 Task: Plan a trip to Budapest VIII. kerÃ¼let, Hungary from 24th December, 2023 to 30th December, 2023 for 8 adults, 2 children. Place can be entire room or shared room with 4 bedrooms having 8 beds and 4 bathrooms. Property type can be house. Amenities needed are: wifi, TV, free parkinig on premises, gym, breakfast.
Action: Mouse pressed left at (415, 104)
Screenshot: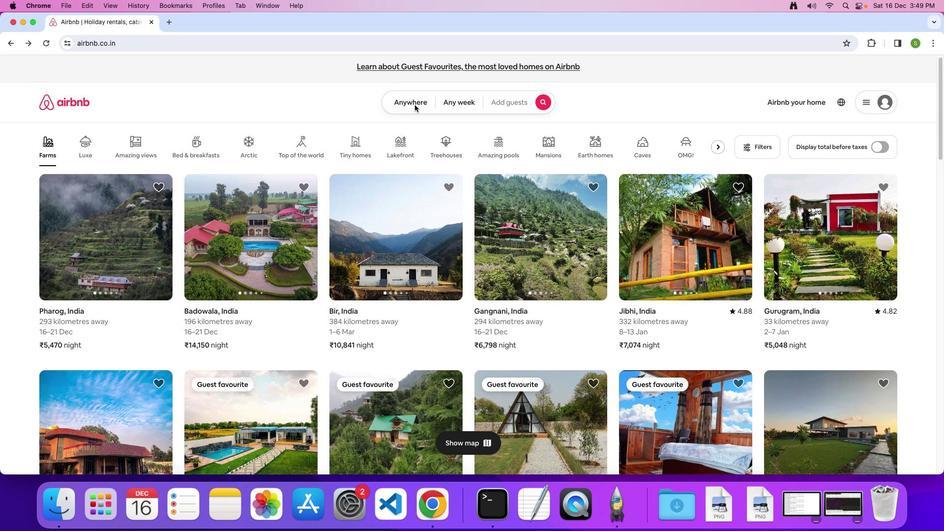 
Action: Mouse moved to (415, 104)
Screenshot: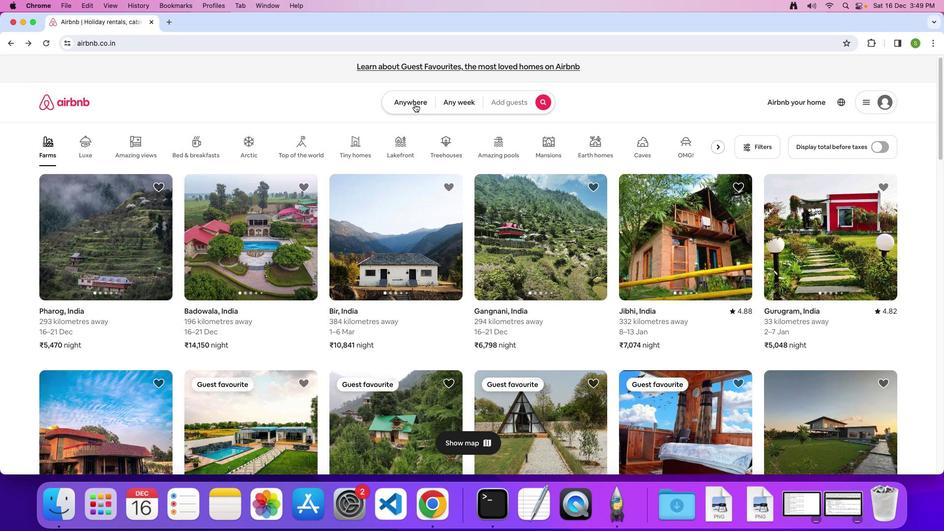 
Action: Mouse pressed left at (415, 104)
Screenshot: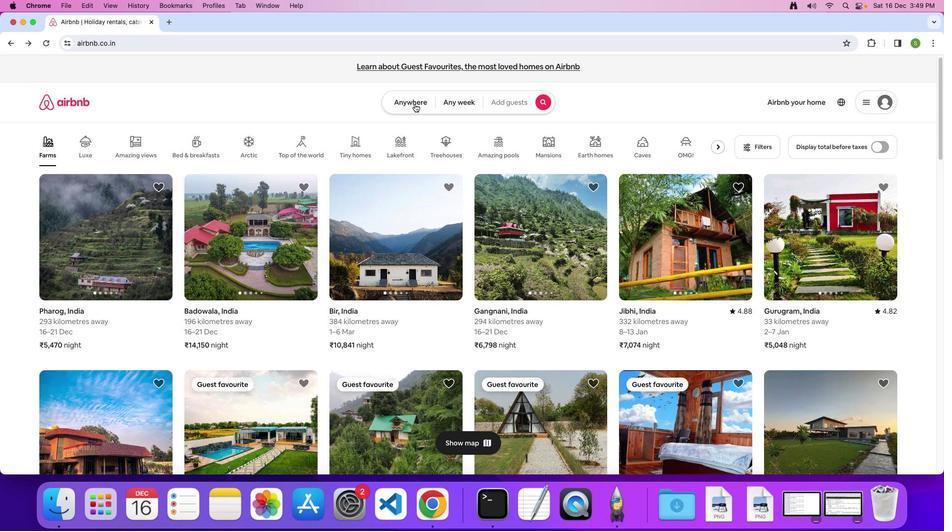 
Action: Mouse moved to (340, 140)
Screenshot: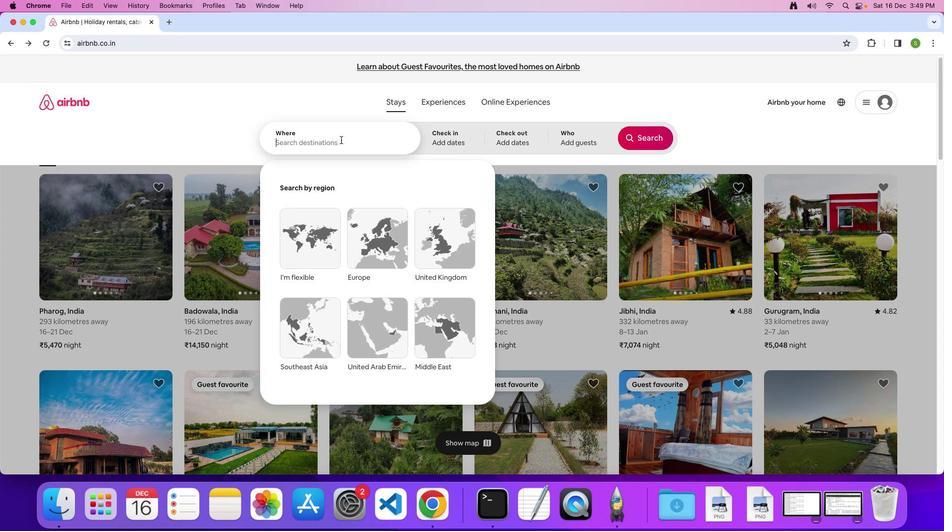 
Action: Mouse pressed left at (340, 140)
Screenshot: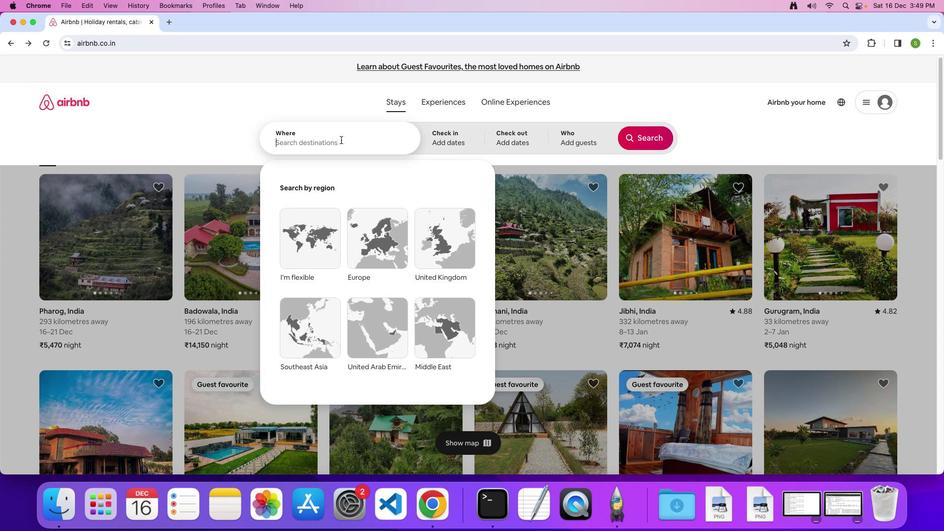 
Action: Mouse moved to (341, 140)
Screenshot: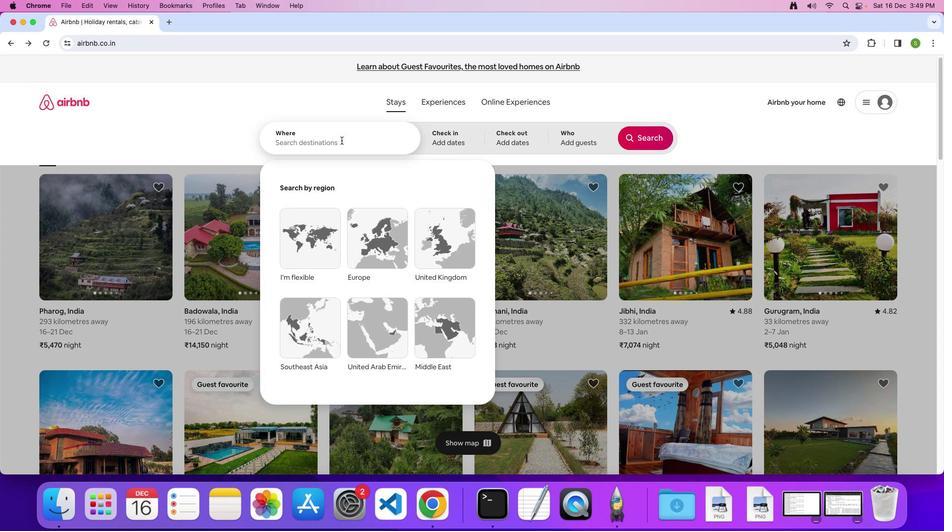 
Action: Key pressed 'B'Key.caps_lock'u''d''a''p''e''s''t'Key.spaceKey.shift'V''l''l''.'Key.space'k''e''r''u''l''e''t'','Key.spaceKey.shift'H''u''n''g''a''r''y'Key.enter
Screenshot: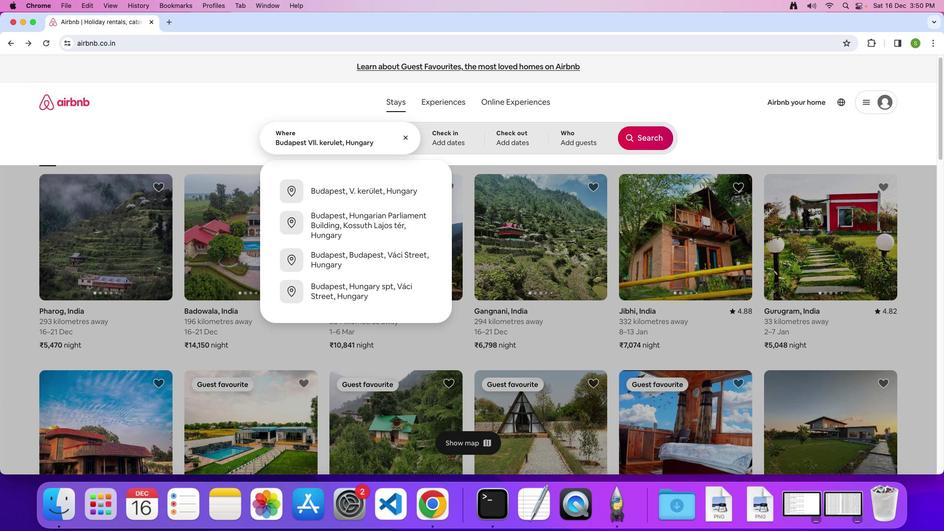 
Action: Mouse moved to (304, 358)
Screenshot: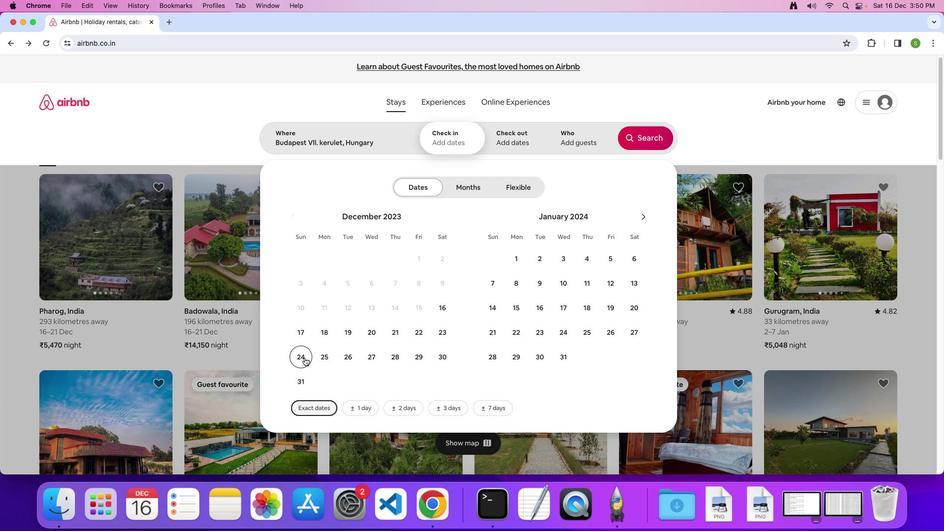 
Action: Mouse pressed left at (304, 358)
Screenshot: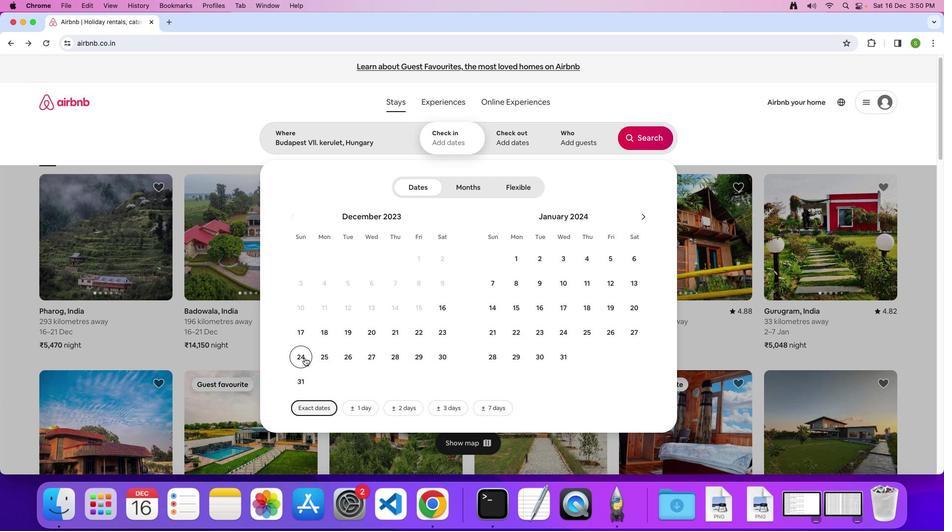 
Action: Mouse moved to (437, 358)
Screenshot: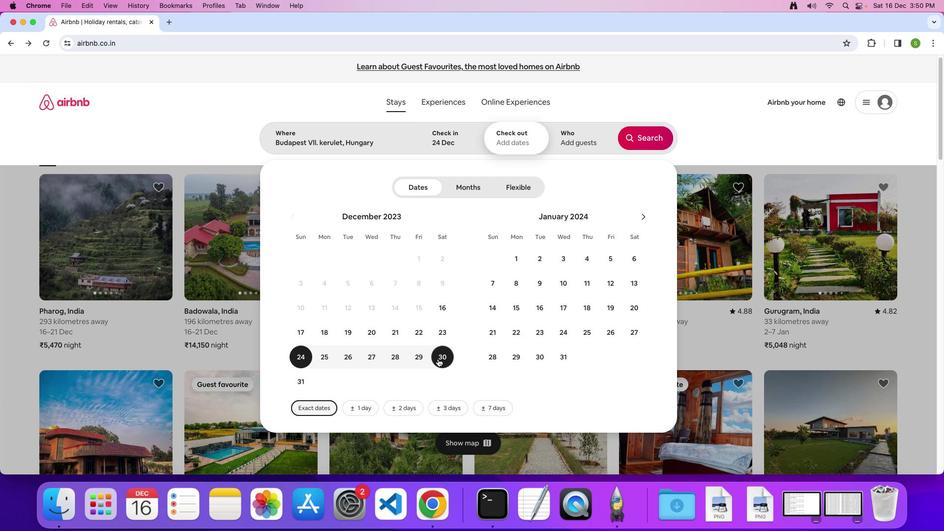
Action: Mouse pressed left at (437, 358)
Screenshot: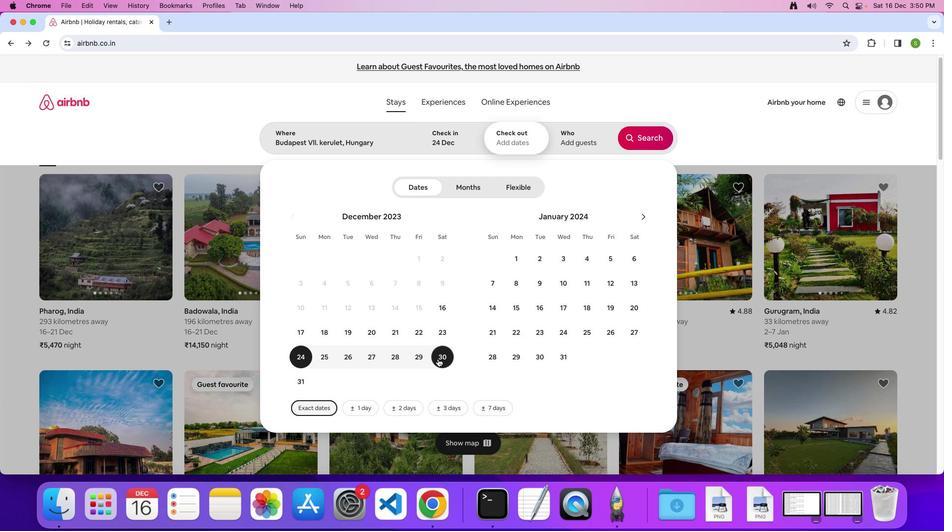 
Action: Mouse moved to (568, 142)
Screenshot: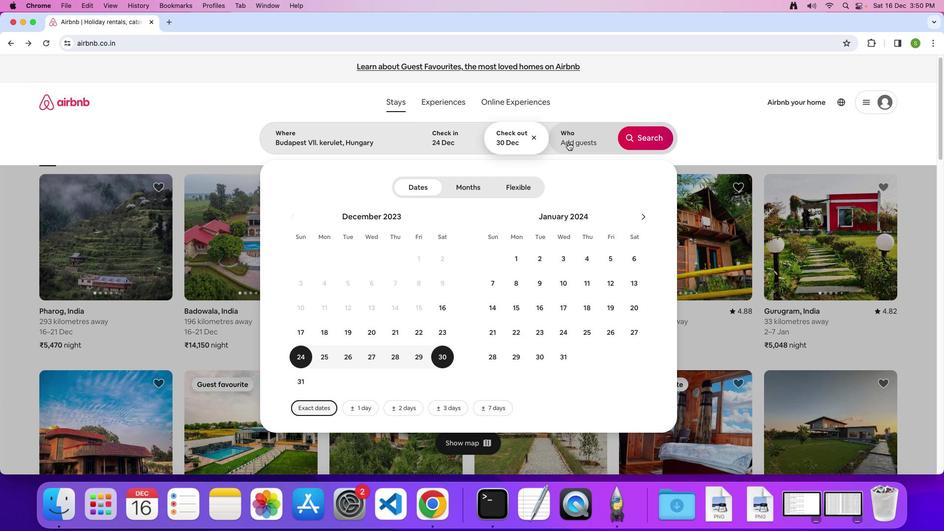
Action: Mouse pressed left at (568, 142)
Screenshot: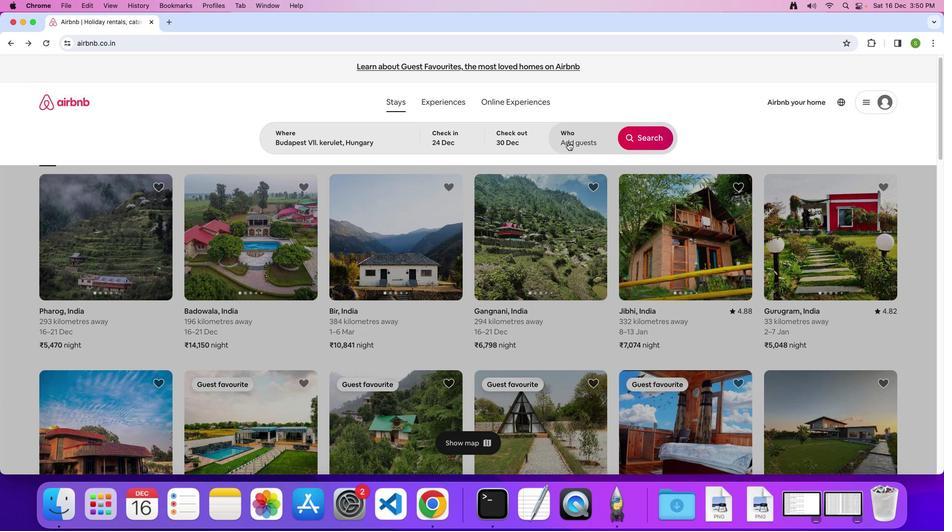 
Action: Mouse moved to (648, 188)
Screenshot: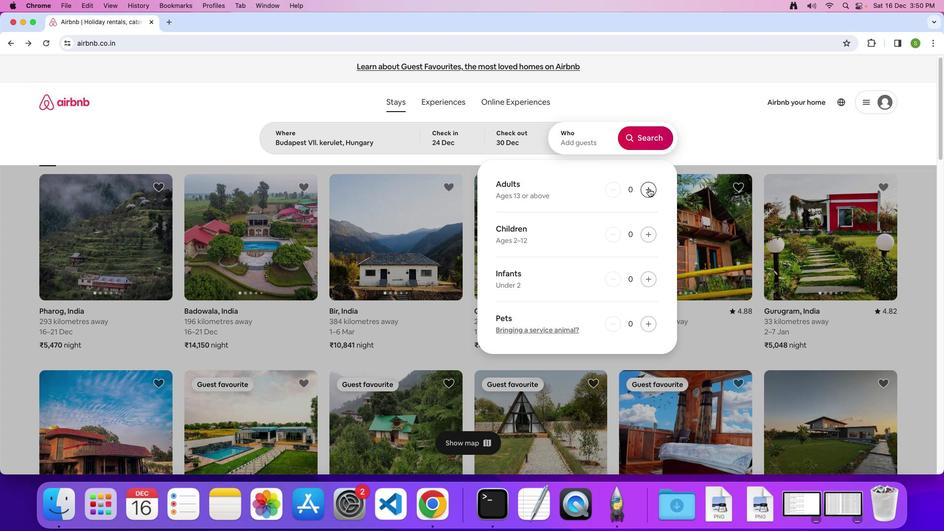 
Action: Mouse pressed left at (648, 188)
Screenshot: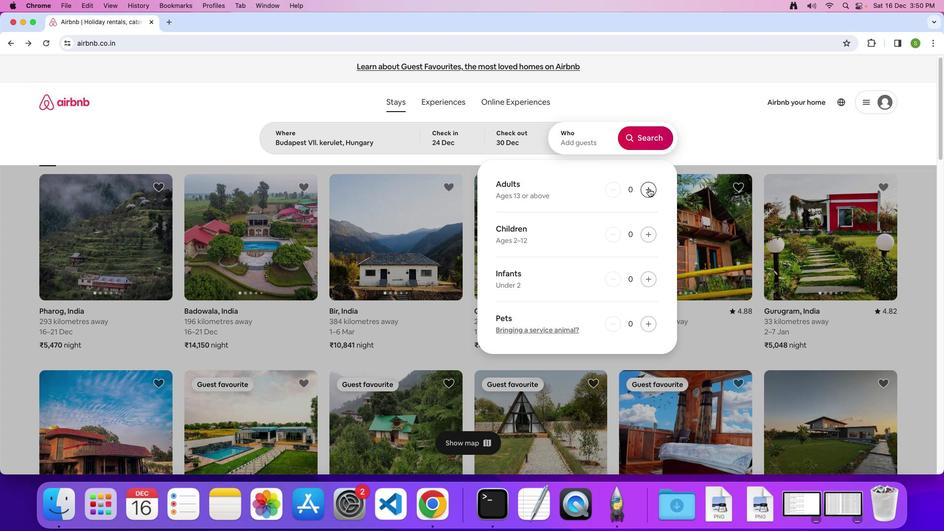 
Action: Mouse moved to (648, 188)
Screenshot: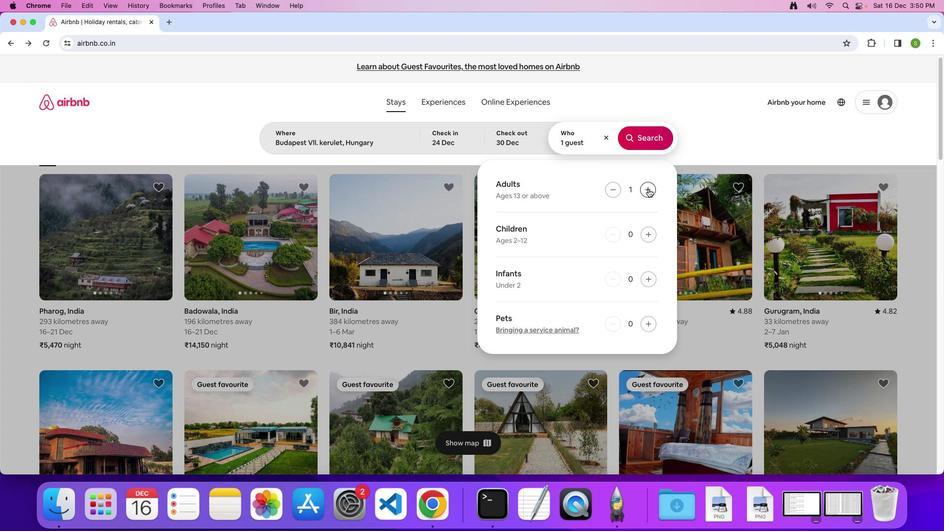 
Action: Mouse pressed left at (648, 188)
Screenshot: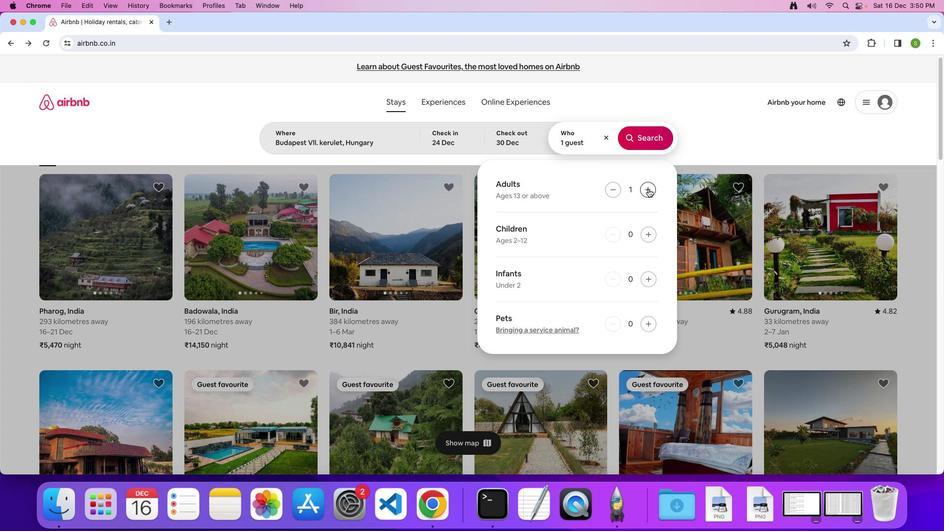 
Action: Mouse pressed left at (648, 188)
Screenshot: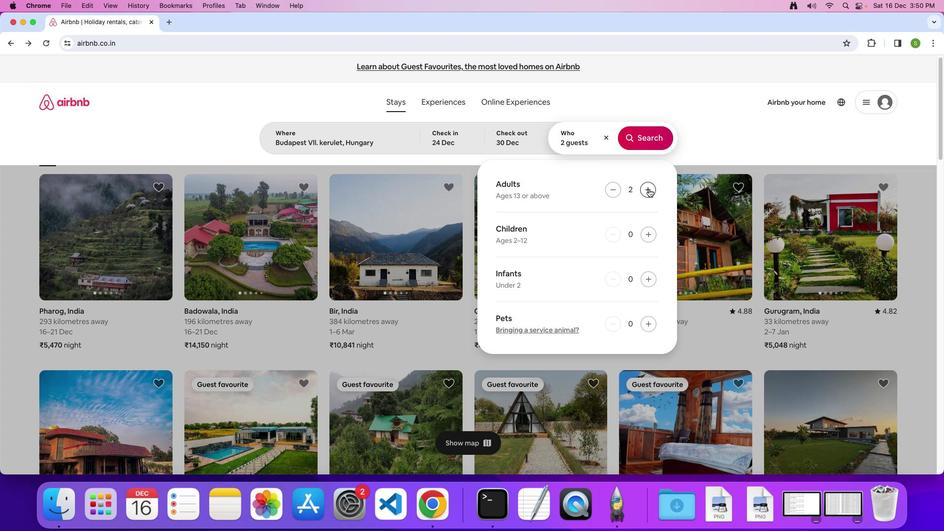 
Action: Mouse moved to (648, 189)
Screenshot: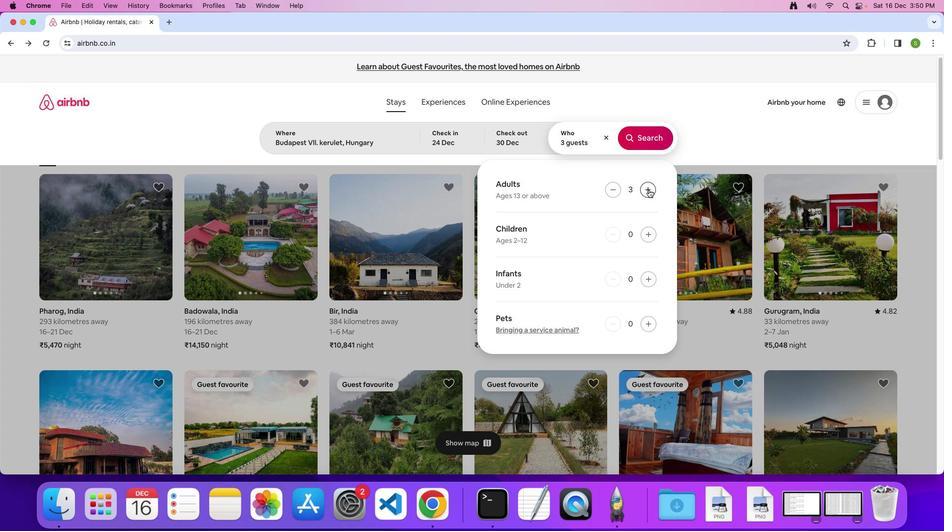 
Action: Mouse pressed left at (648, 189)
Screenshot: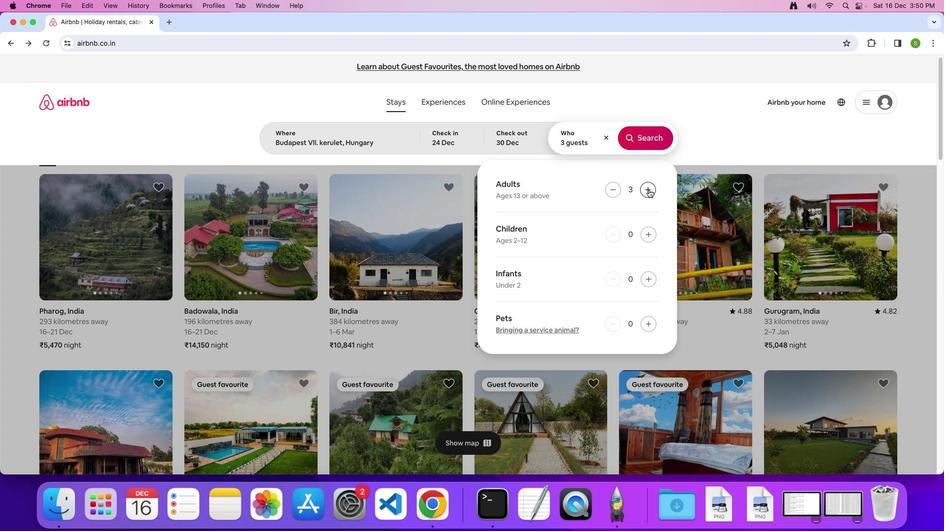 
Action: Mouse pressed left at (648, 189)
Screenshot: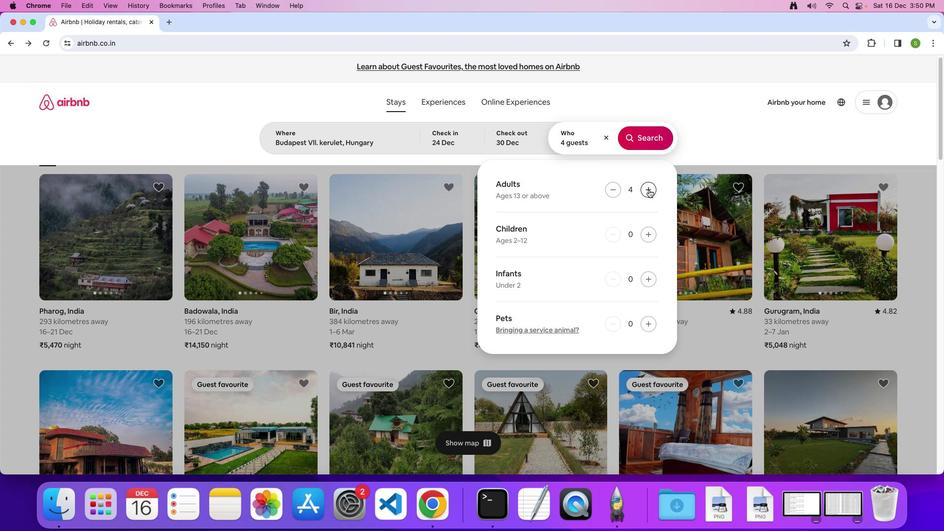 
Action: Mouse pressed left at (648, 189)
Screenshot: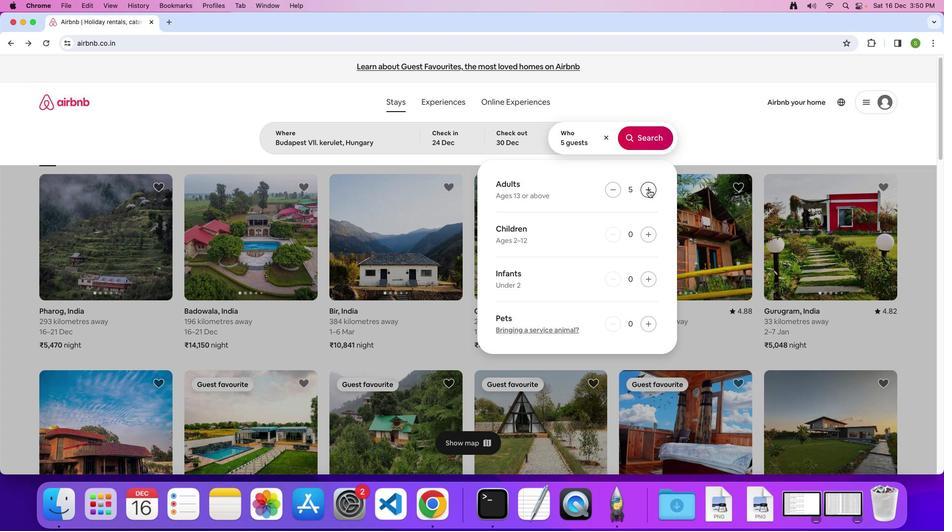 
Action: Mouse pressed left at (648, 189)
Screenshot: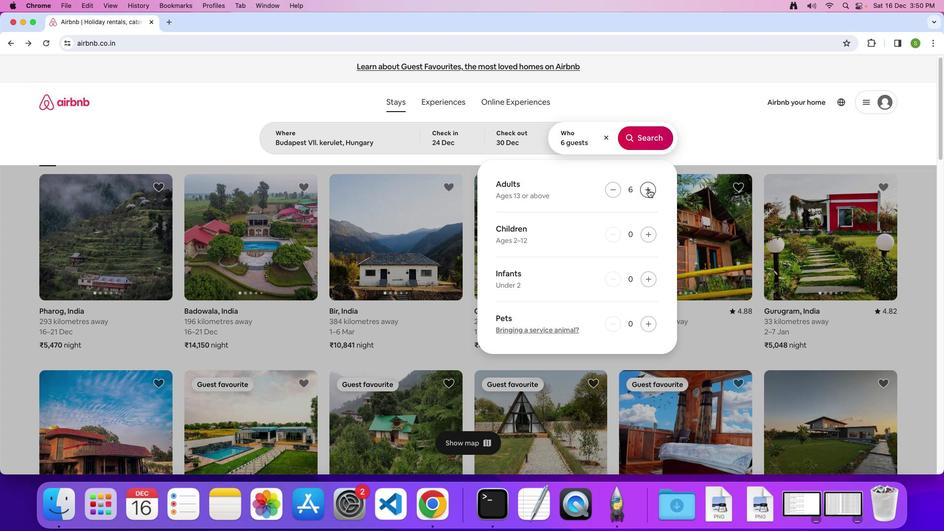 
Action: Mouse pressed left at (648, 189)
Screenshot: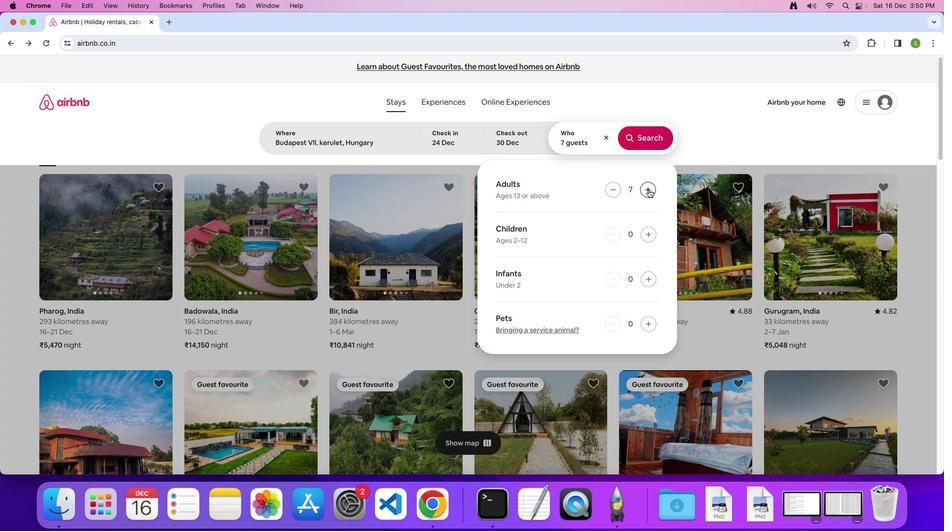 
Action: Mouse moved to (646, 232)
Screenshot: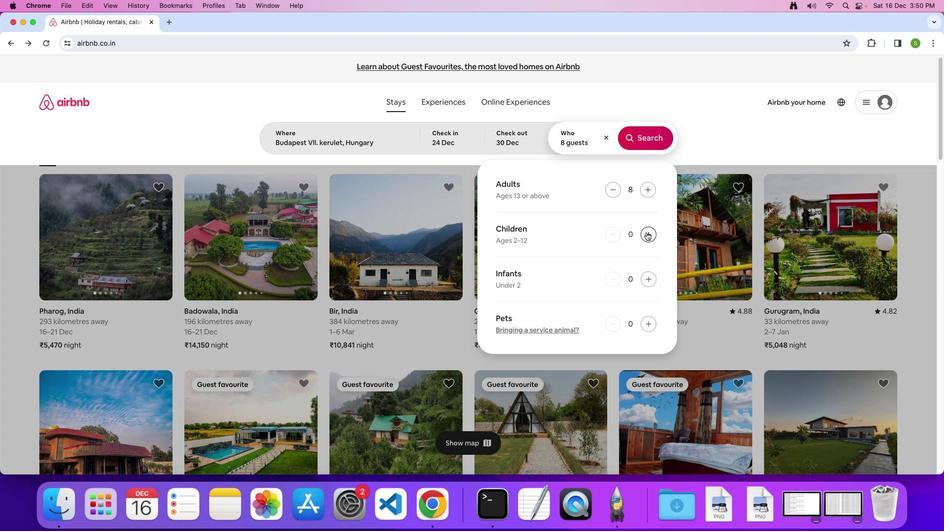 
Action: Mouse pressed left at (646, 232)
Screenshot: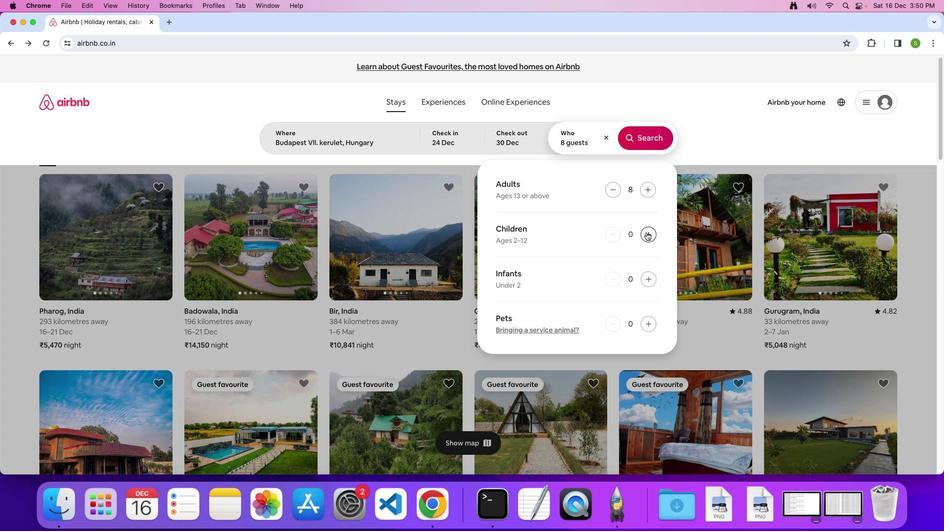 
Action: Mouse moved to (646, 232)
Screenshot: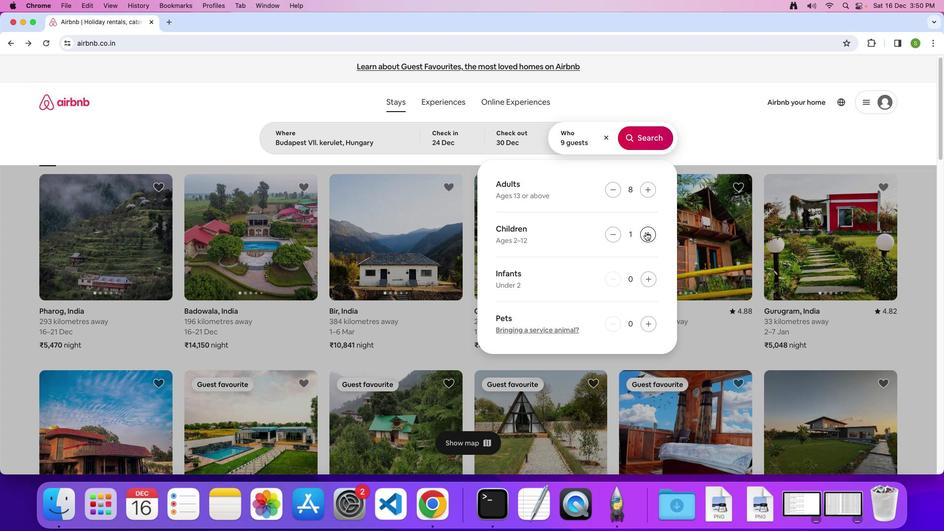 
Action: Mouse pressed left at (646, 232)
Screenshot: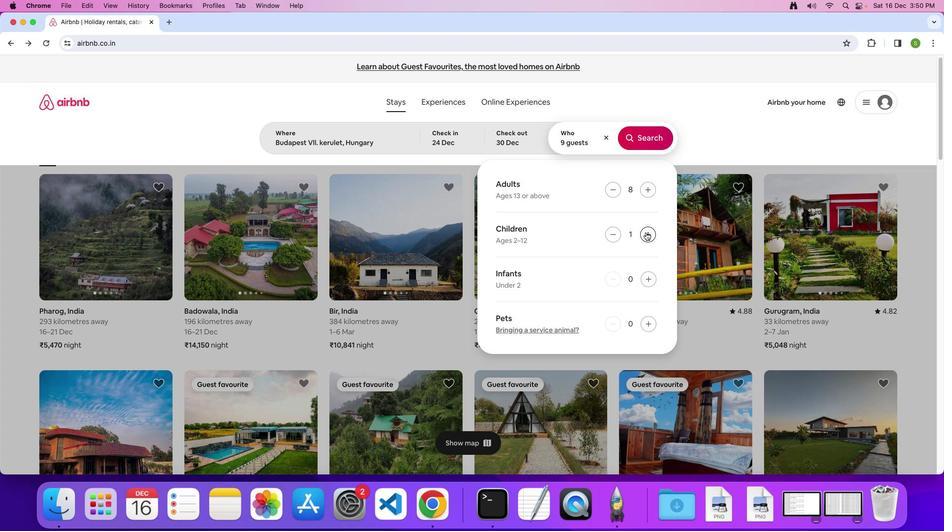 
Action: Mouse moved to (642, 143)
Screenshot: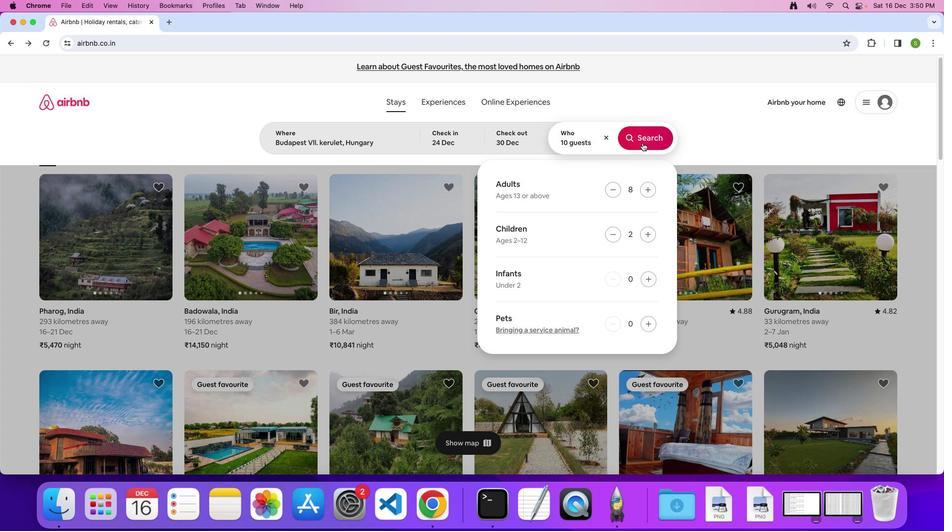 
Action: Mouse pressed left at (642, 143)
Screenshot: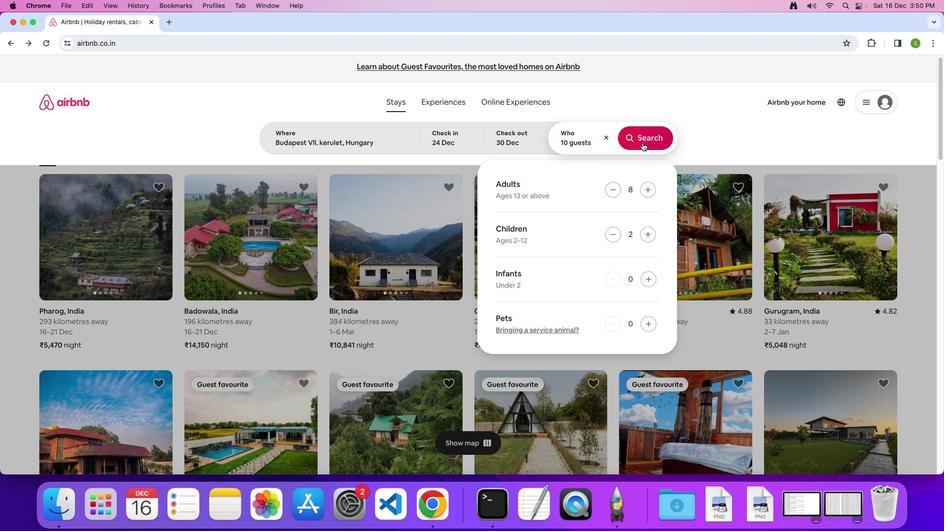 
Action: Mouse moved to (780, 113)
Screenshot: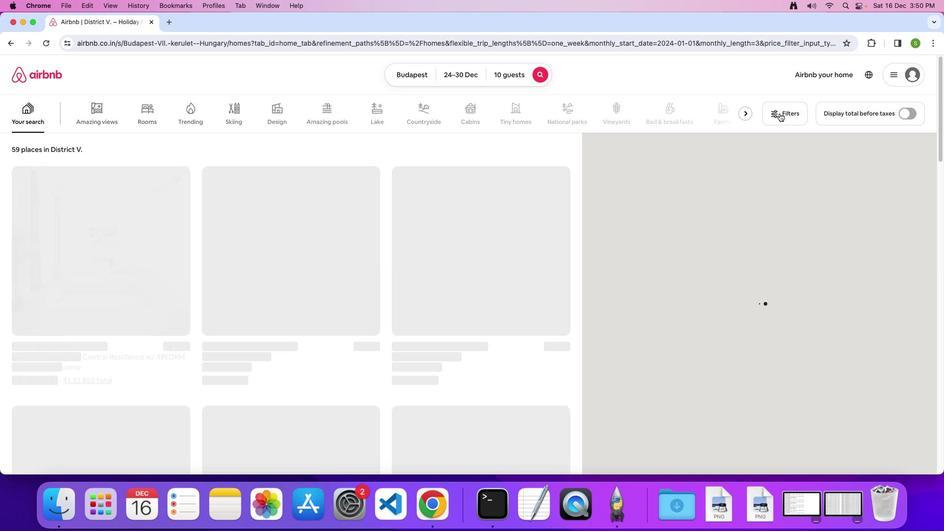 
Action: Mouse pressed left at (780, 113)
Screenshot: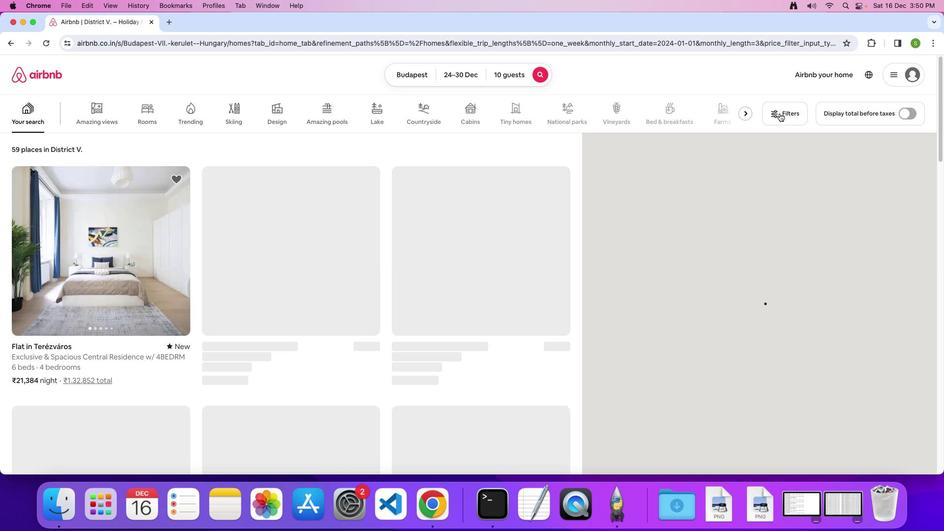 
Action: Mouse moved to (459, 270)
Screenshot: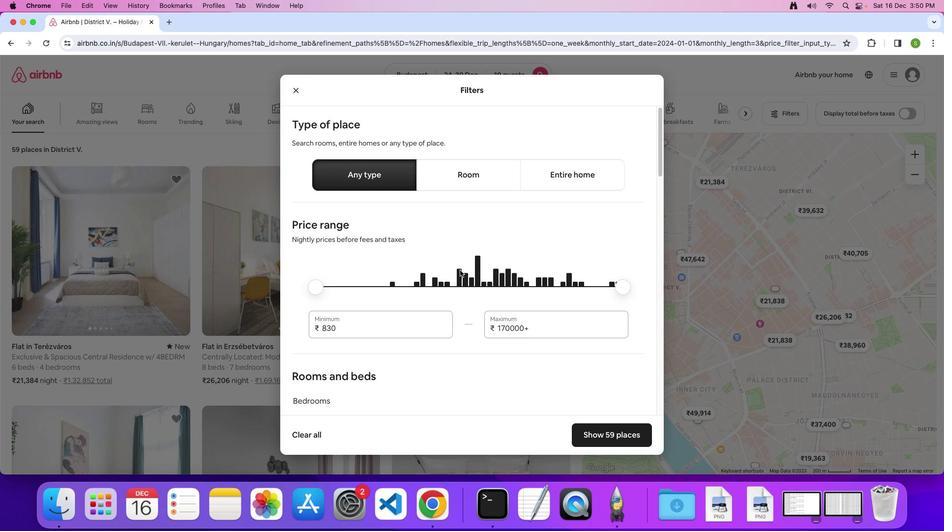 
Action: Mouse scrolled (459, 270) with delta (0, 0)
Screenshot: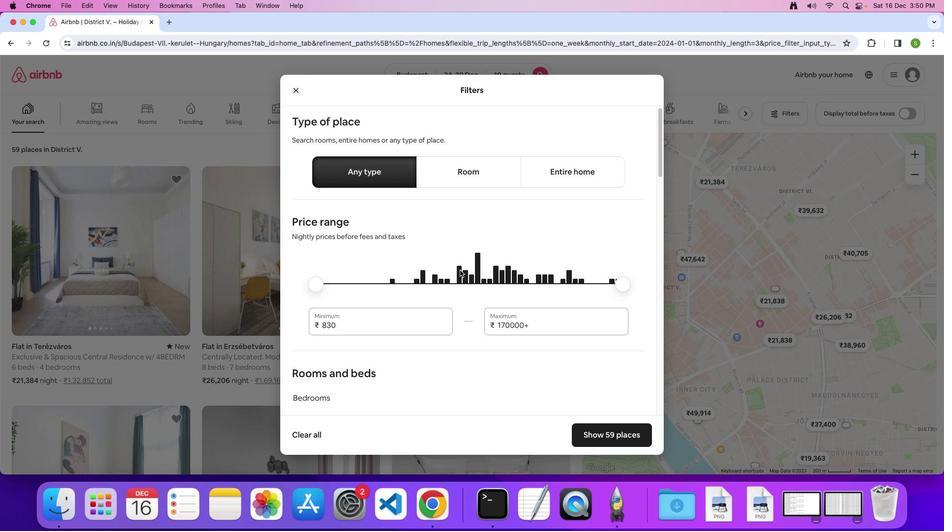 
Action: Mouse scrolled (459, 270) with delta (0, 0)
Screenshot: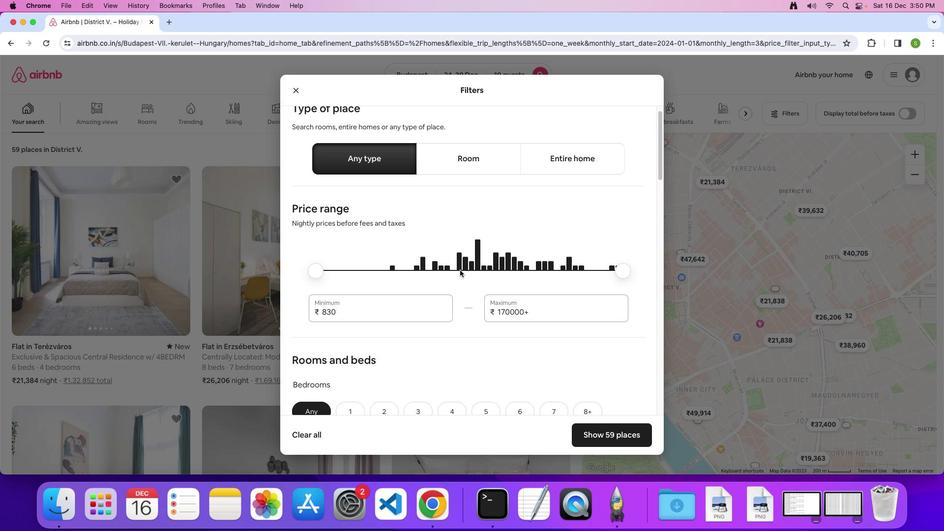 
Action: Mouse scrolled (459, 270) with delta (0, 0)
Screenshot: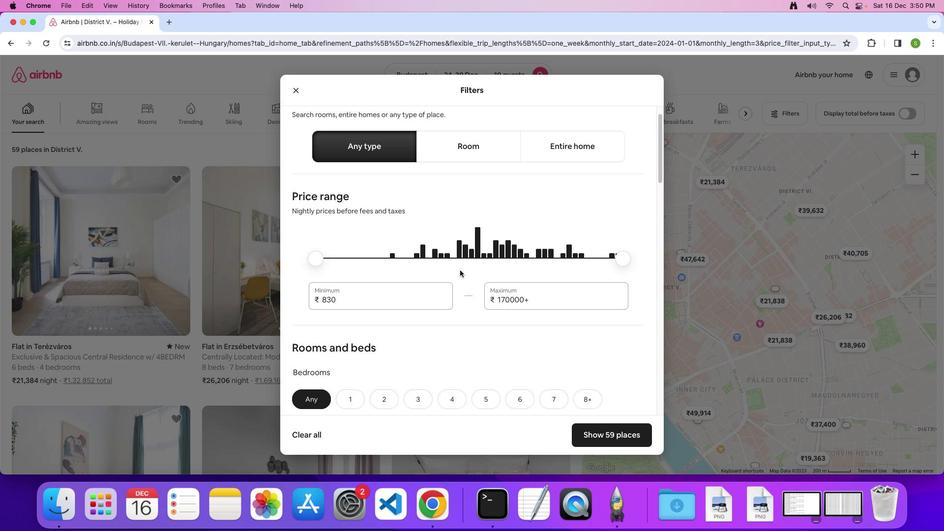 
Action: Mouse moved to (459, 270)
Screenshot: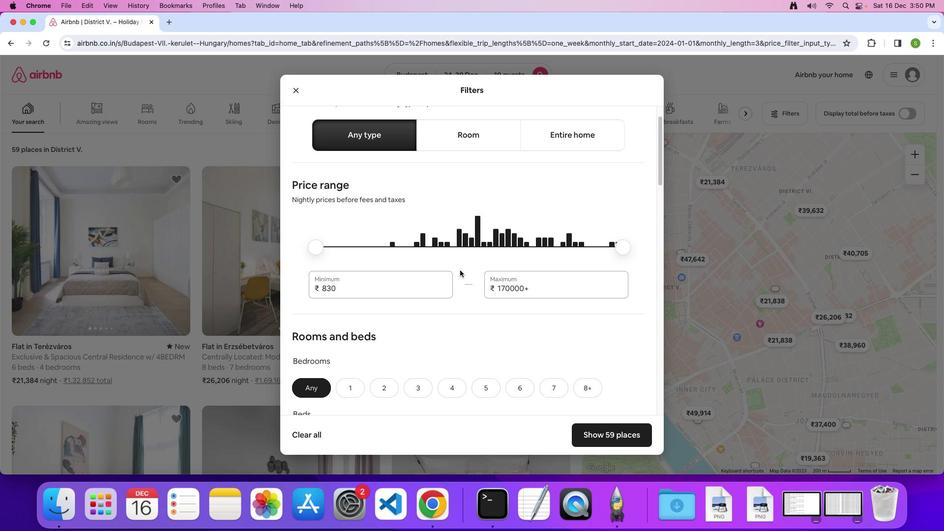 
Action: Mouse scrolled (459, 270) with delta (0, 0)
Screenshot: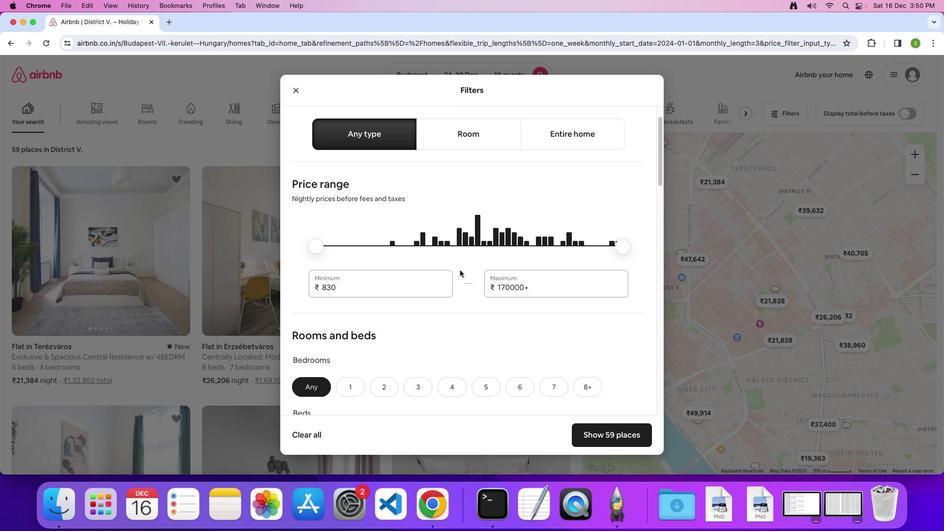 
Action: Mouse scrolled (459, 270) with delta (0, 0)
Screenshot: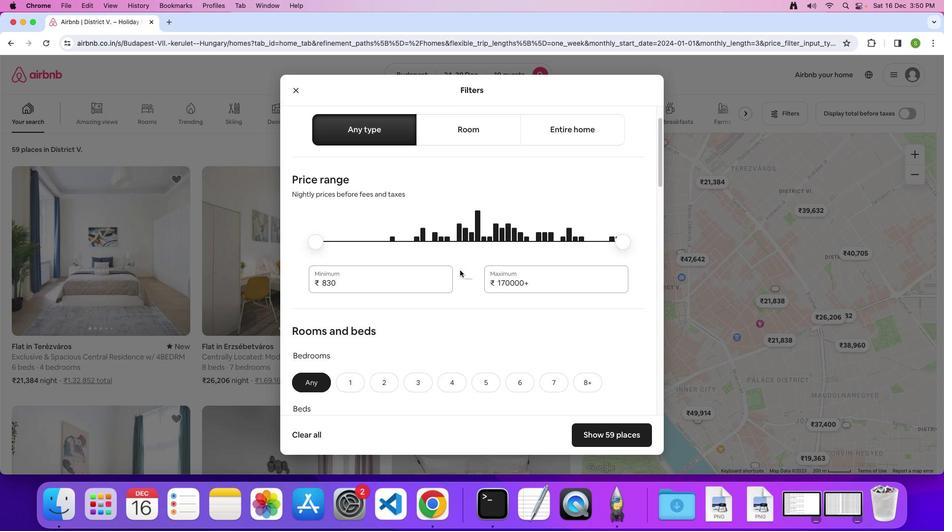 
Action: Mouse scrolled (459, 270) with delta (0, 0)
Screenshot: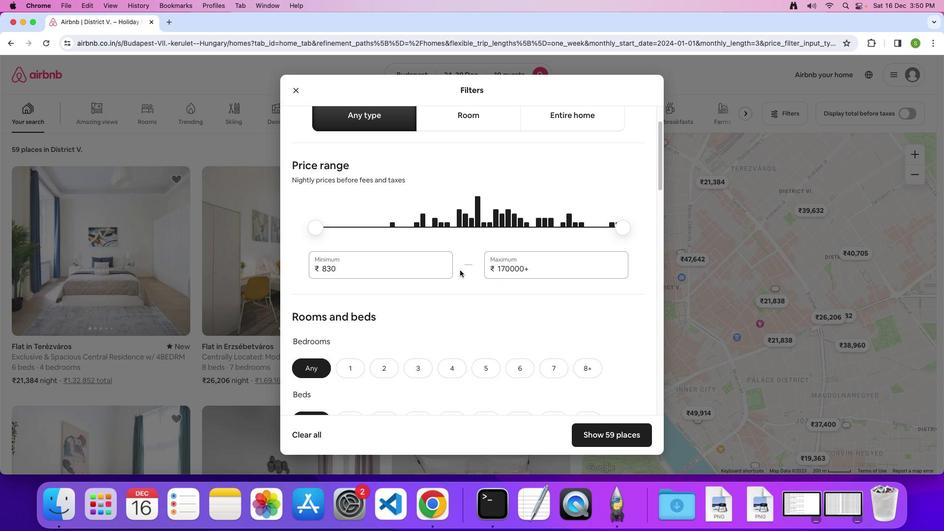 
Action: Mouse moved to (460, 269)
Screenshot: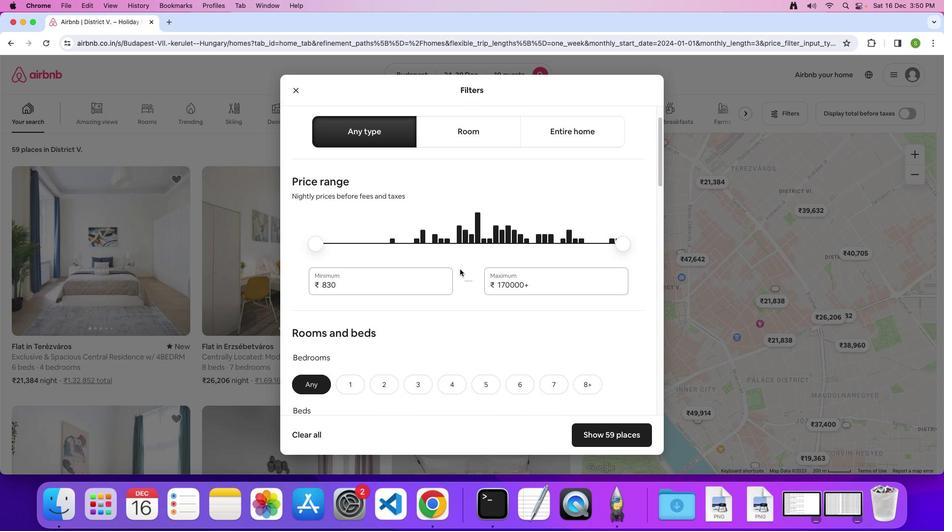 
Action: Mouse scrolled (460, 269) with delta (0, 0)
Screenshot: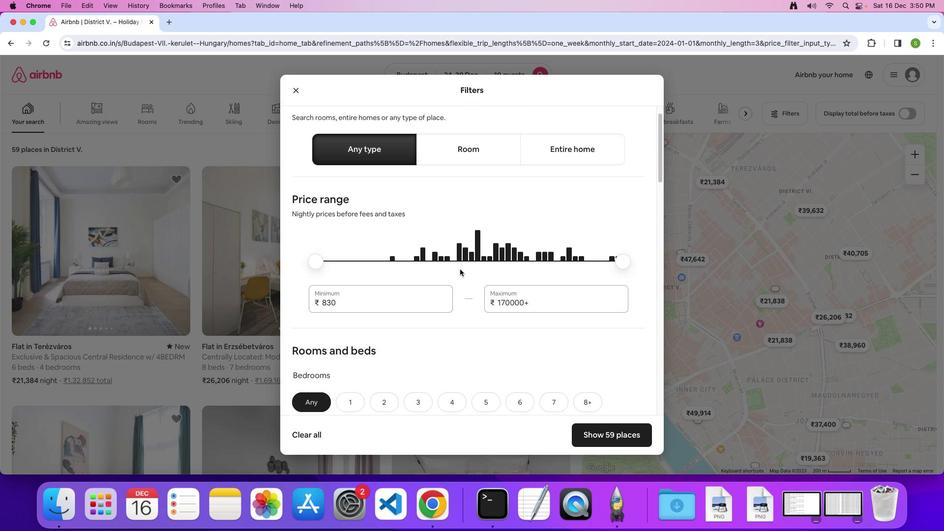 
Action: Mouse scrolled (460, 269) with delta (0, 0)
Screenshot: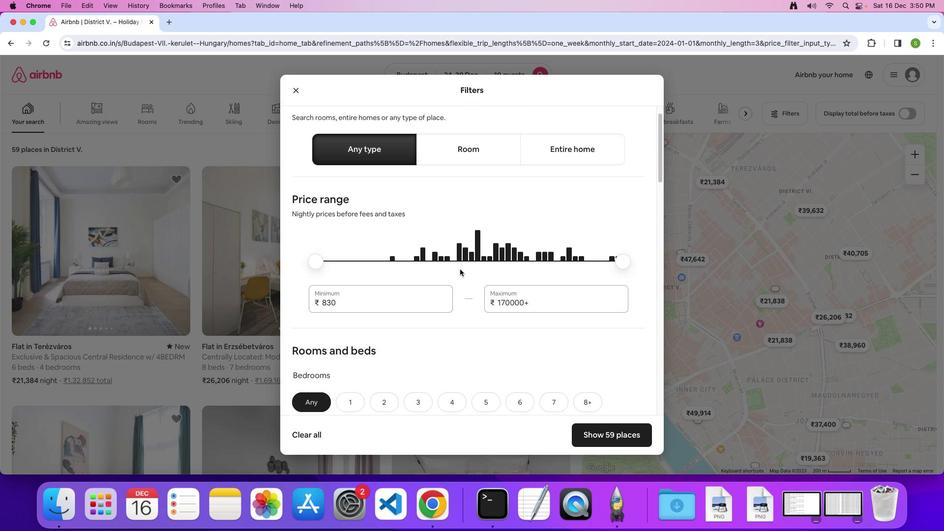 
Action: Mouse scrolled (460, 269) with delta (0, 2)
Screenshot: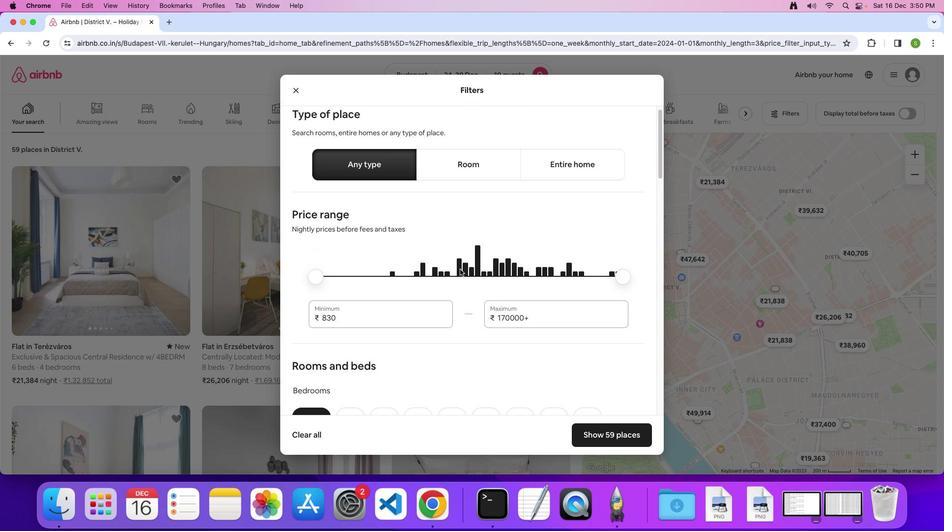 
Action: Mouse moved to (485, 177)
Screenshot: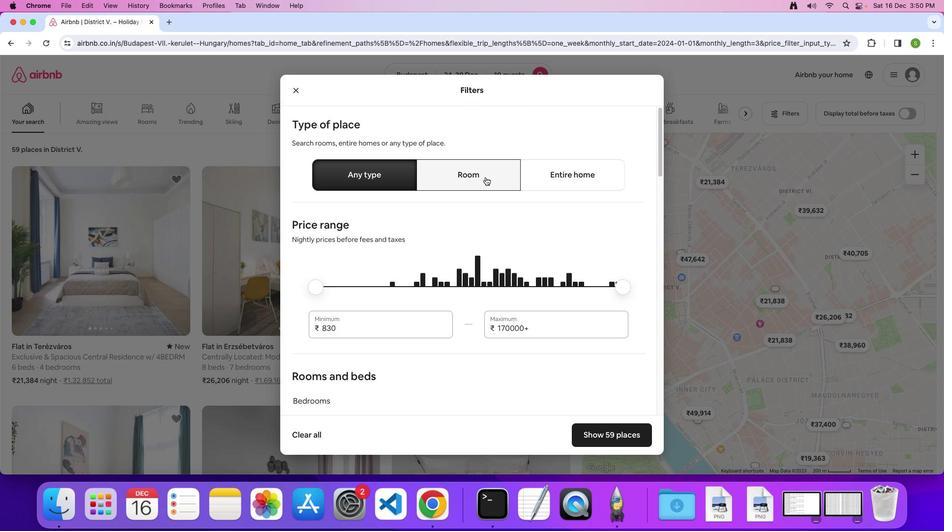 
Action: Mouse pressed left at (485, 177)
Screenshot: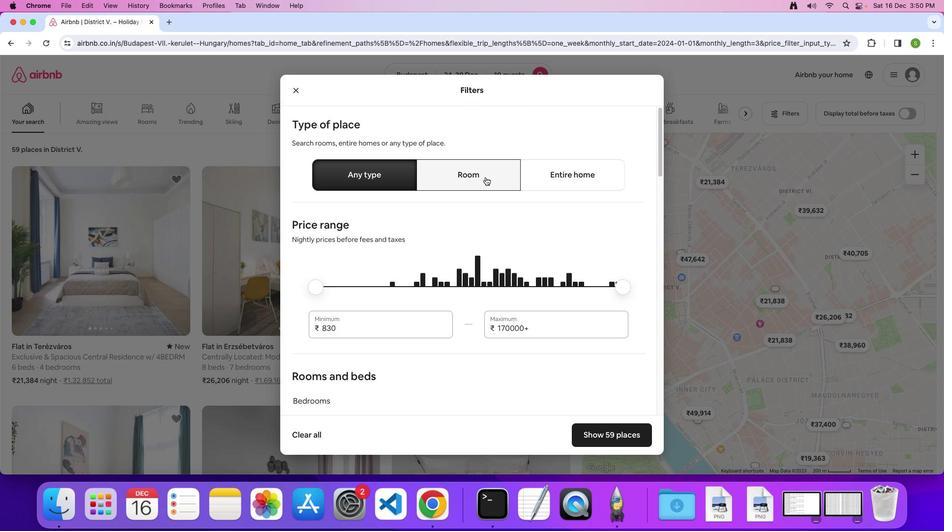 
Action: Mouse moved to (467, 306)
Screenshot: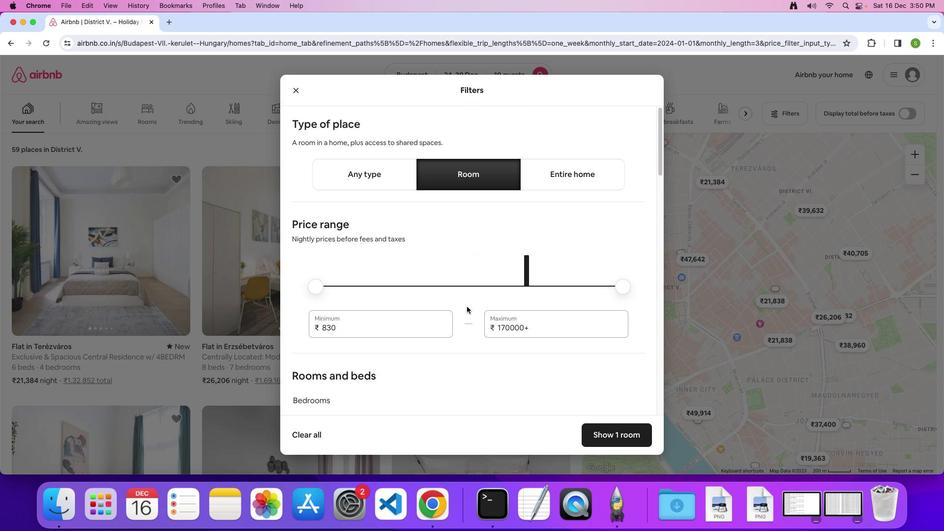 
Action: Mouse scrolled (467, 306) with delta (0, 0)
Screenshot: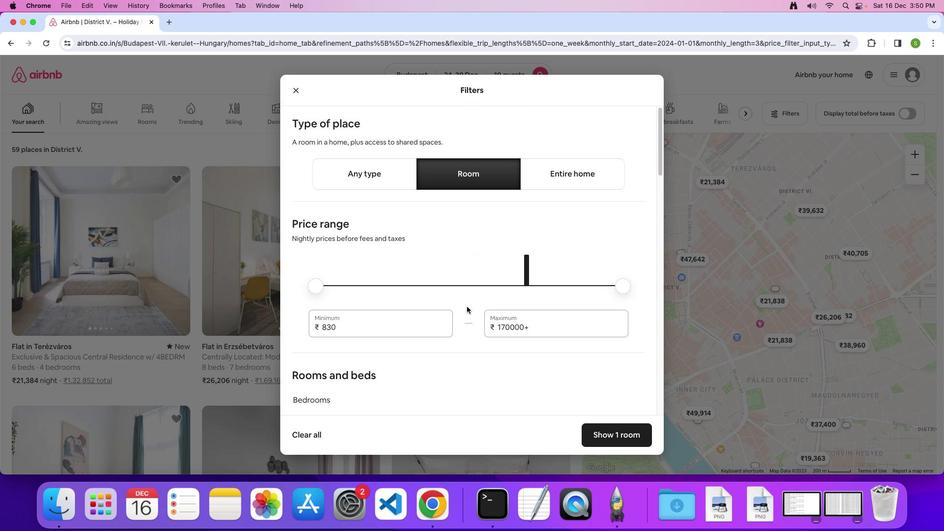 
Action: Mouse moved to (467, 306)
Screenshot: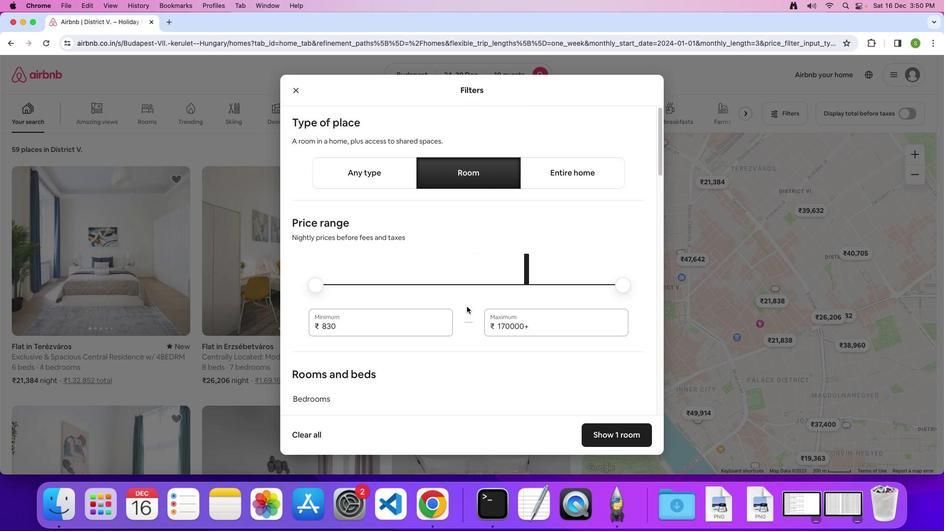 
Action: Mouse scrolled (467, 306) with delta (0, 0)
Screenshot: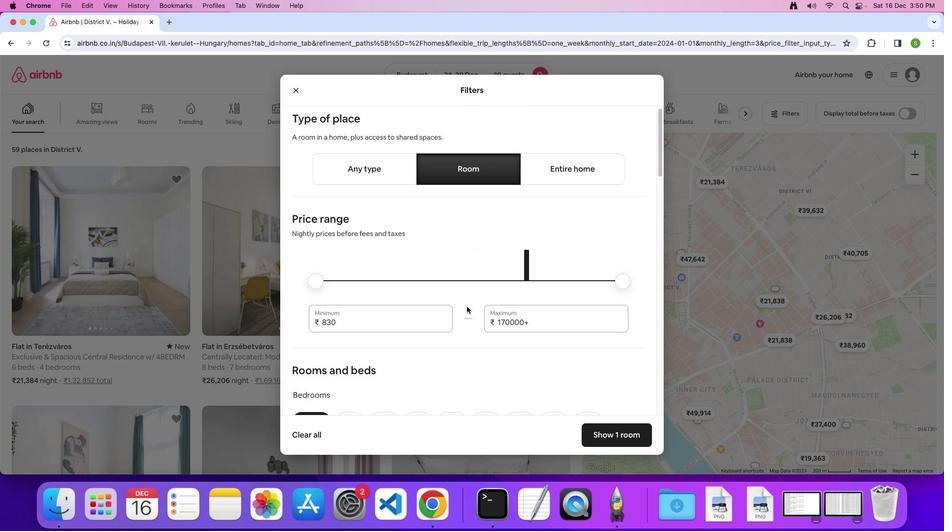 
Action: Mouse moved to (466, 306)
Screenshot: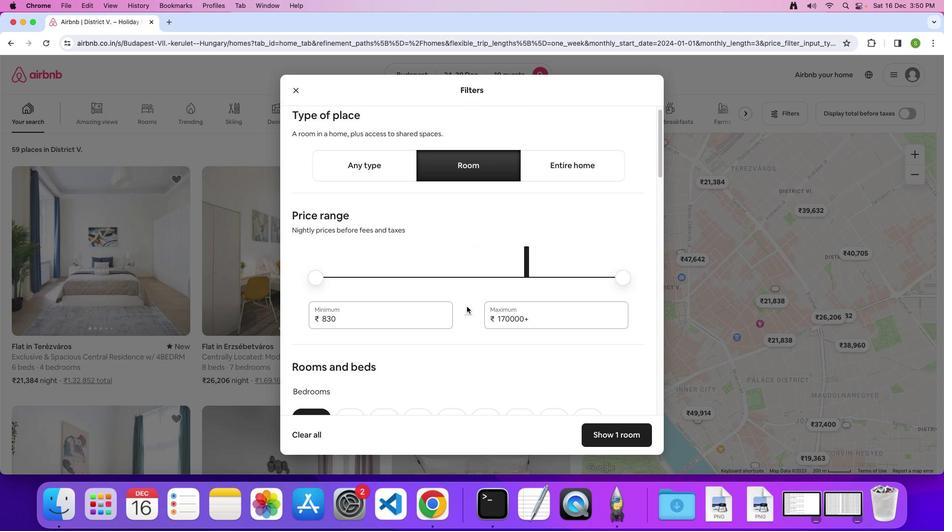 
Action: Mouse scrolled (466, 306) with delta (0, 0)
Screenshot: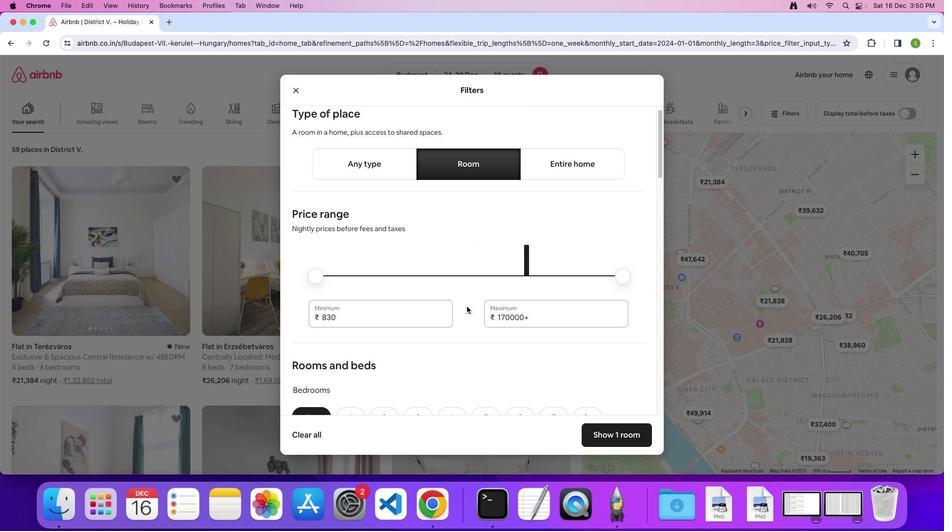 
Action: Mouse scrolled (466, 306) with delta (0, 0)
Screenshot: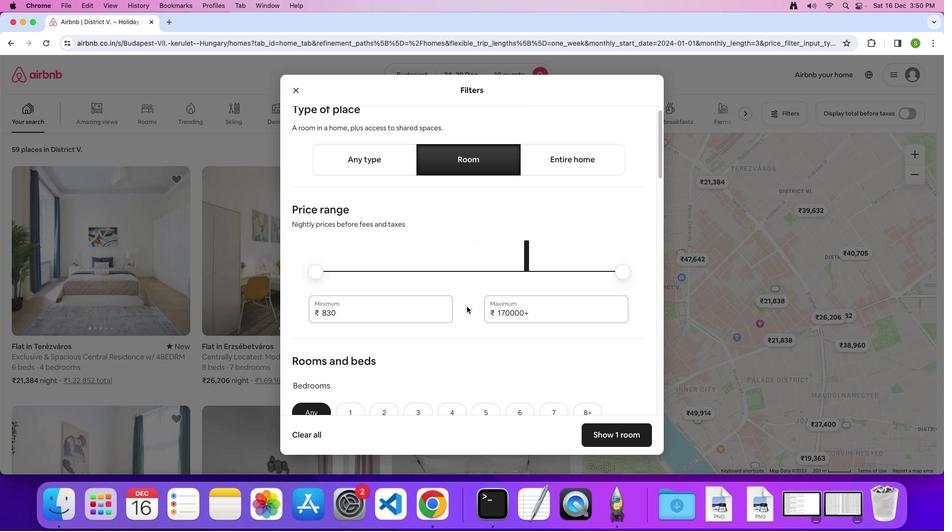 
Action: Mouse scrolled (466, 306) with delta (0, 0)
Screenshot: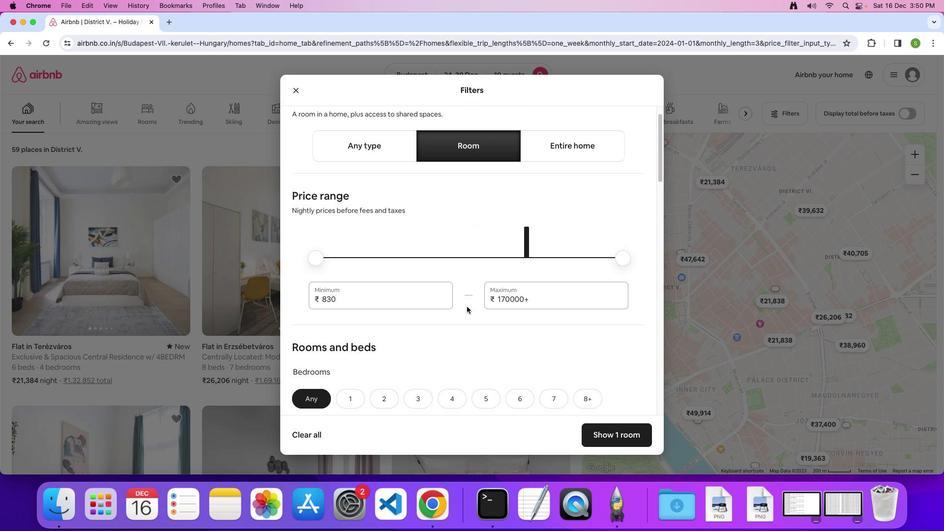 
Action: Mouse scrolled (466, 306) with delta (0, 0)
Screenshot: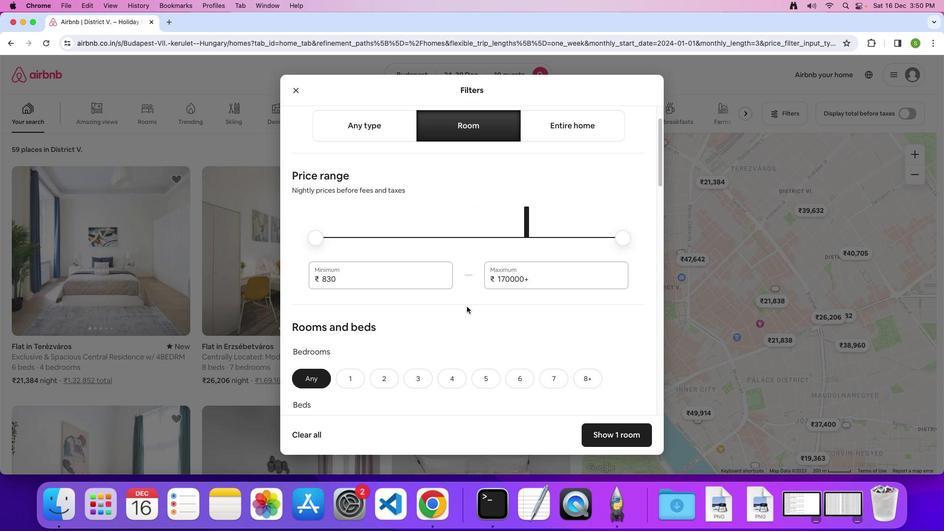 
Action: Mouse scrolled (466, 306) with delta (0, 0)
Screenshot: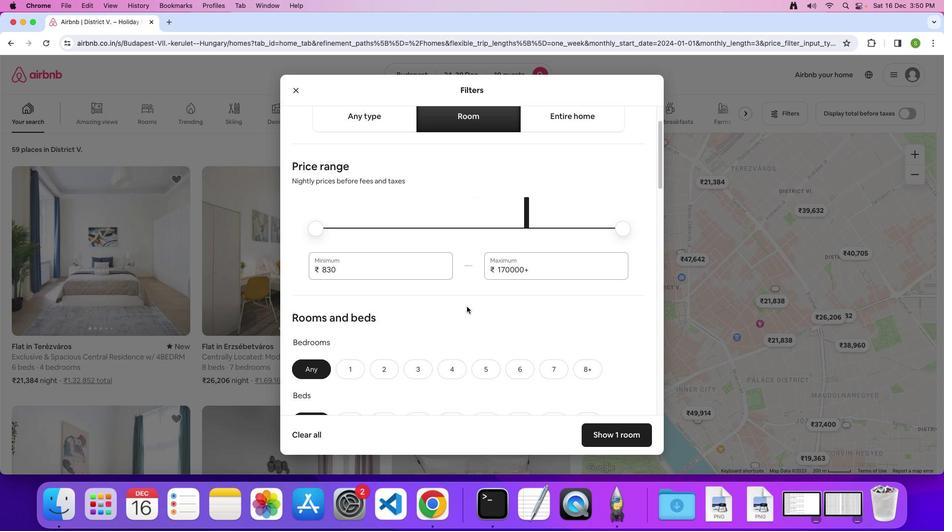 
Action: Mouse scrolled (466, 306) with delta (0, 0)
Screenshot: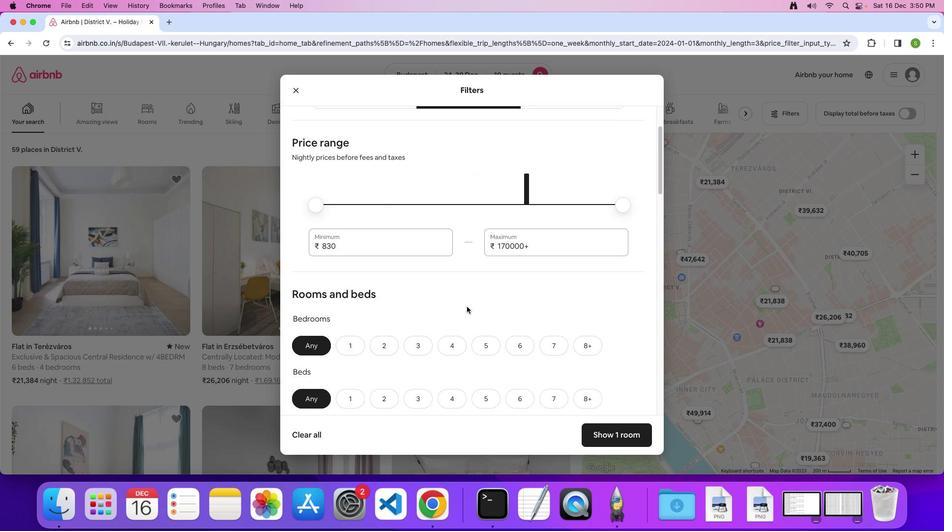 
Action: Mouse scrolled (466, 306) with delta (0, 0)
Screenshot: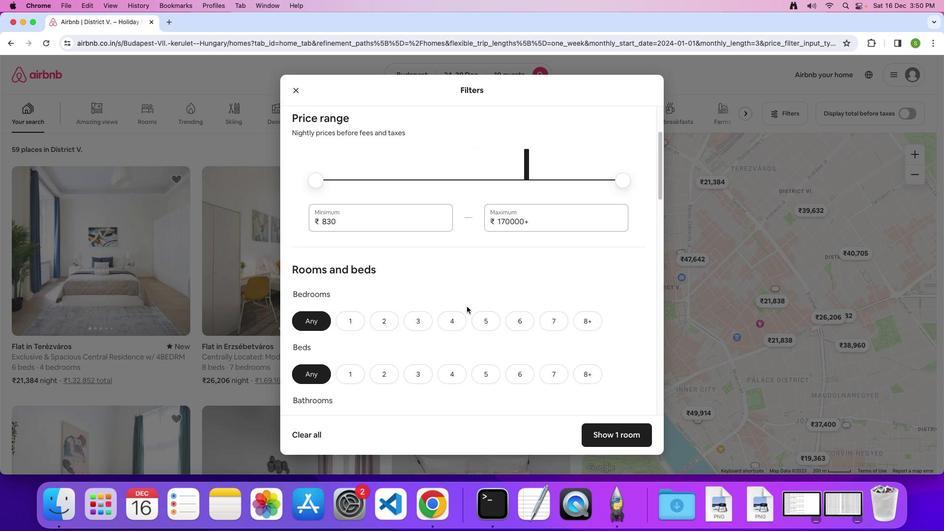 
Action: Mouse scrolled (466, 306) with delta (0, 0)
Screenshot: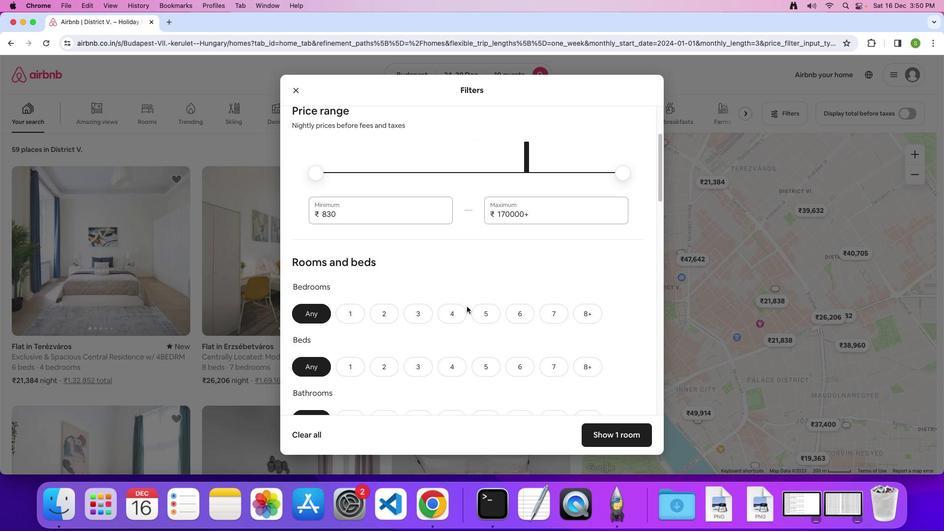 
Action: Mouse scrolled (466, 306) with delta (0, 0)
Screenshot: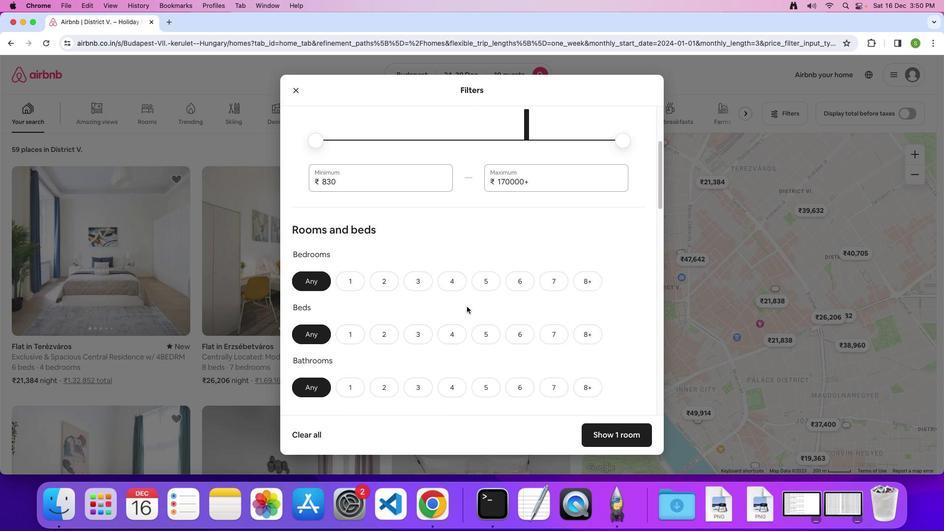 
Action: Mouse scrolled (466, 306) with delta (0, 0)
Screenshot: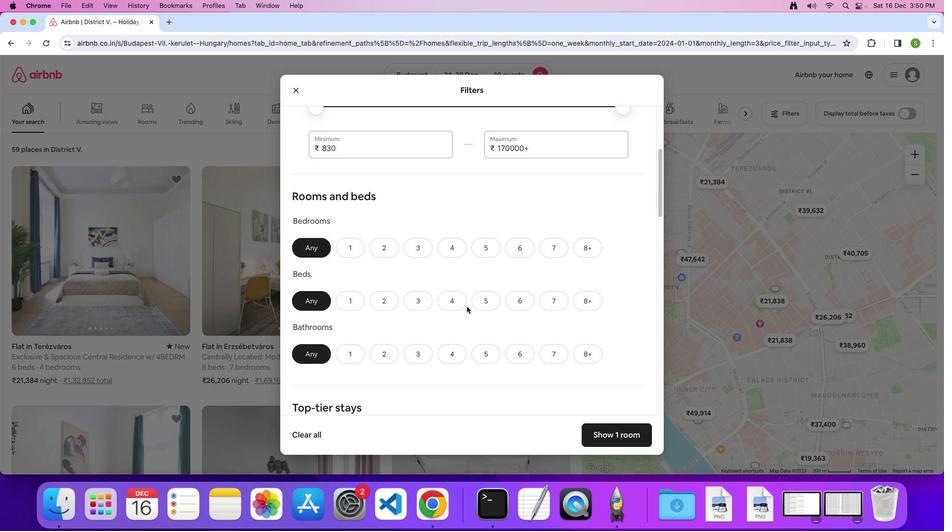 
Action: Mouse scrolled (466, 306) with delta (0, 0)
Screenshot: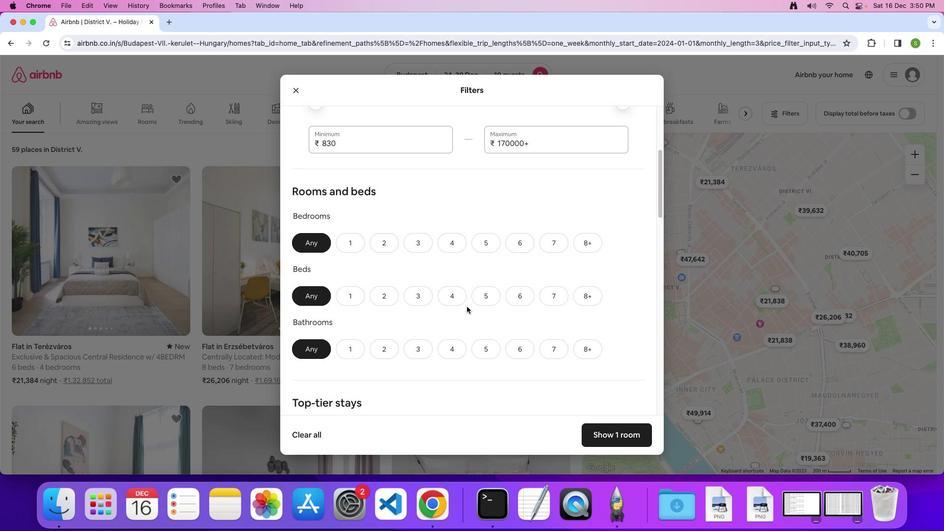 
Action: Mouse scrolled (466, 306) with delta (0, 0)
Screenshot: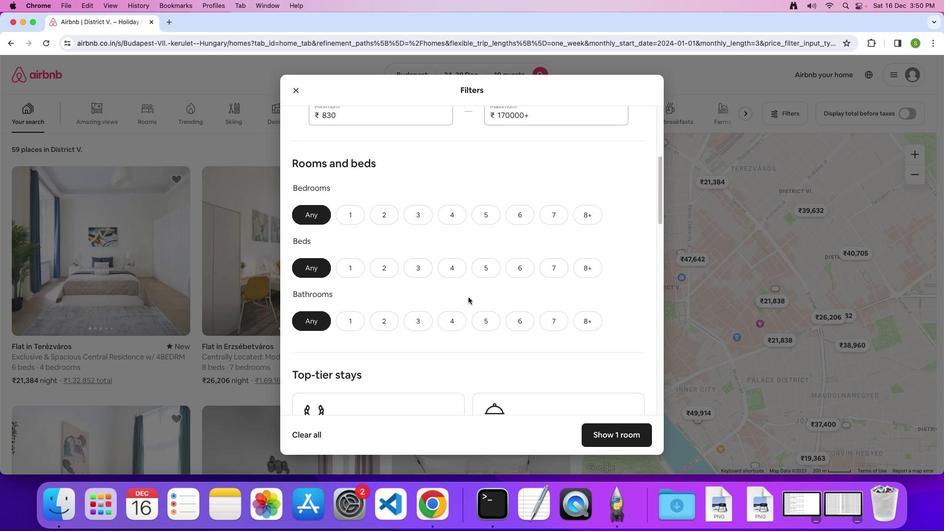 
Action: Mouse moved to (452, 201)
Screenshot: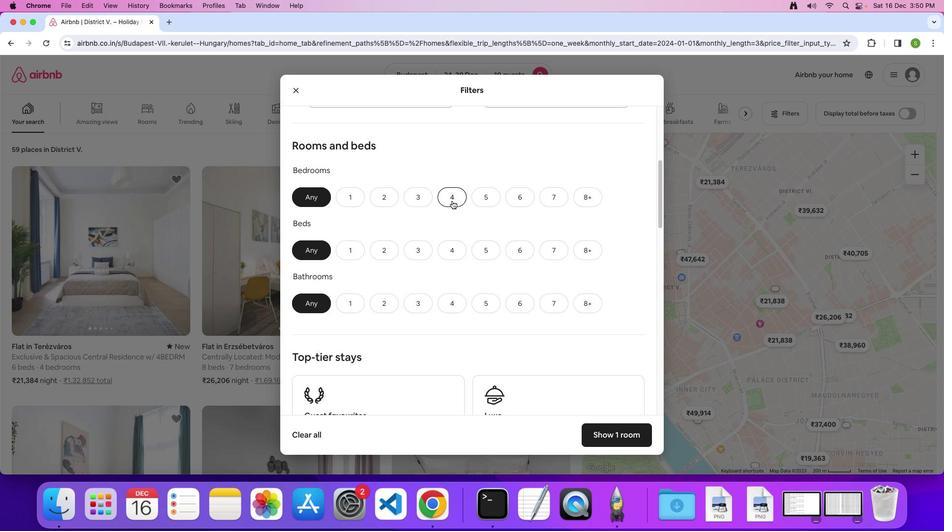 
Action: Mouse pressed left at (452, 201)
Screenshot: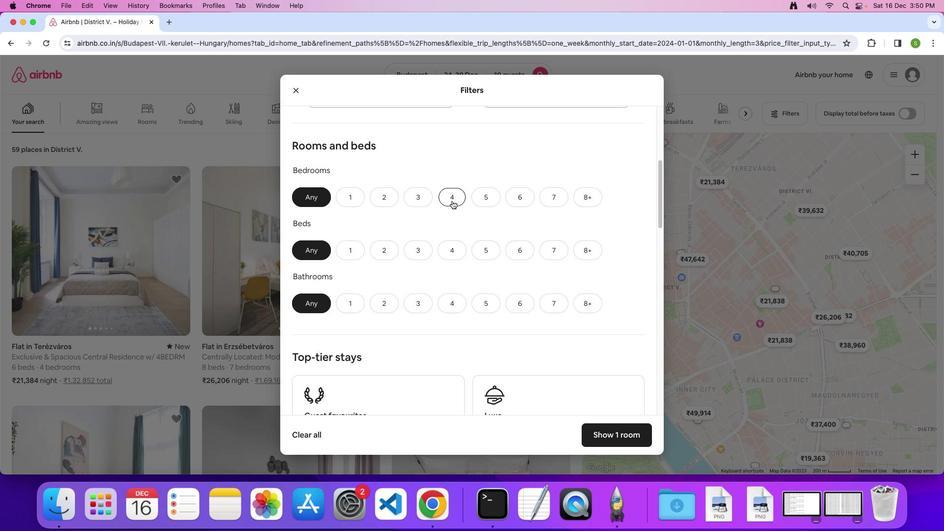 
Action: Mouse moved to (592, 250)
Screenshot: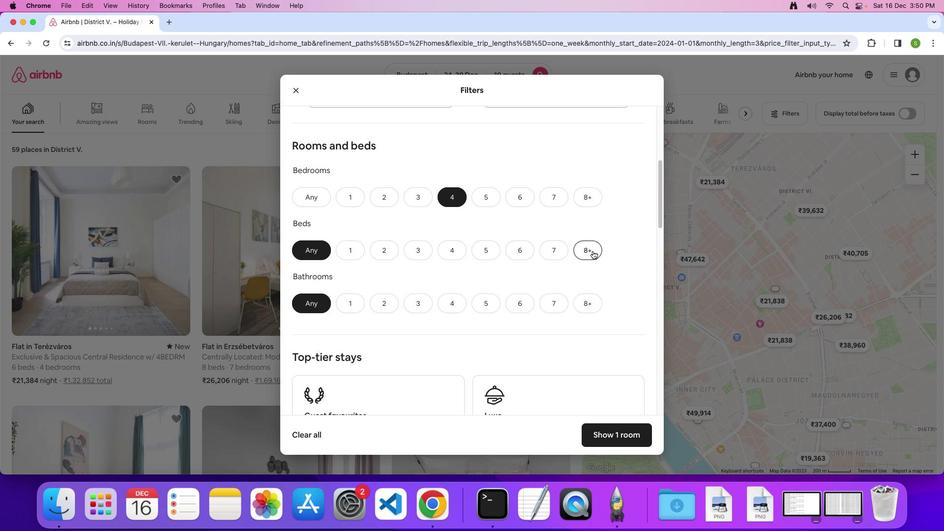 
Action: Mouse pressed left at (592, 250)
Screenshot: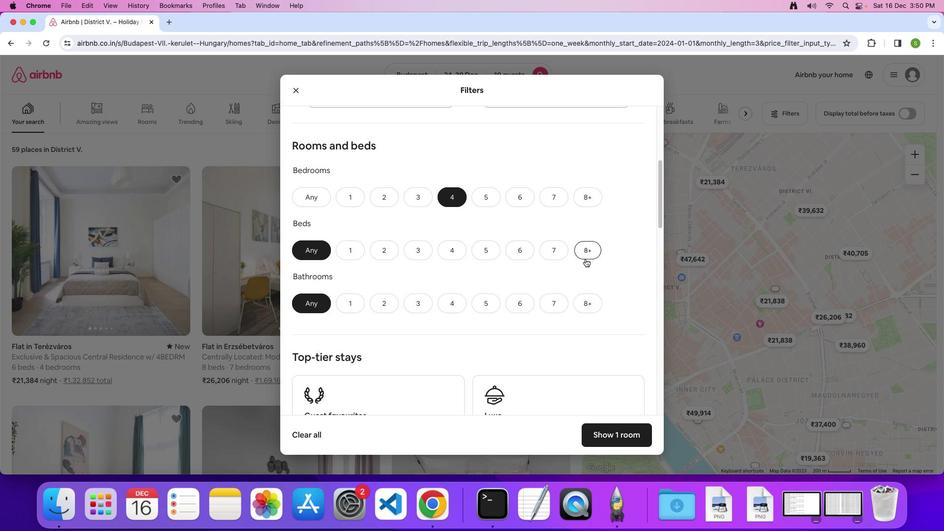 
Action: Mouse moved to (460, 304)
Screenshot: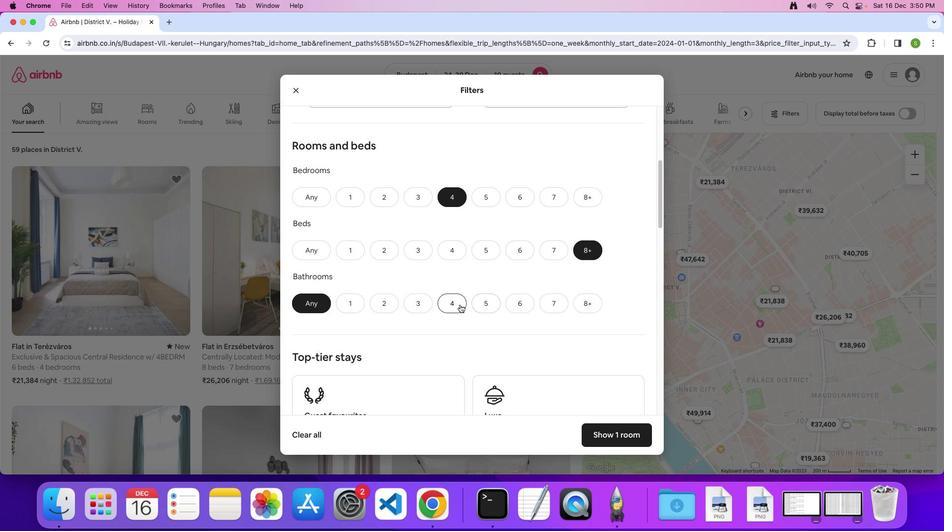 
Action: Mouse pressed left at (460, 304)
Screenshot: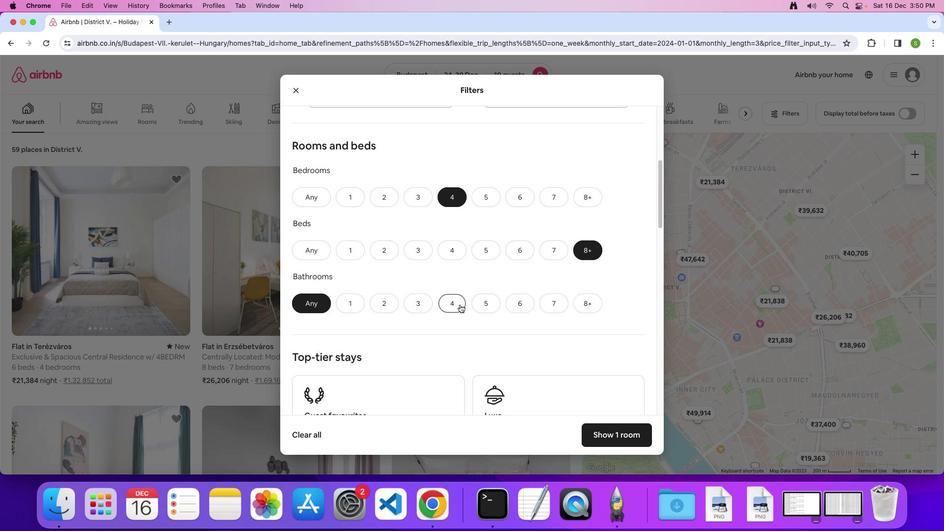 
Action: Mouse moved to (496, 299)
Screenshot: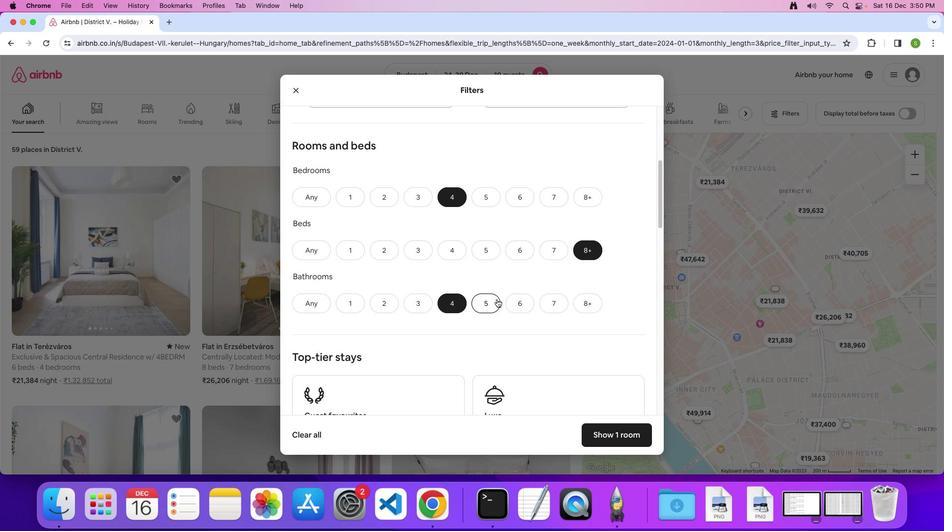 
Action: Mouse scrolled (496, 299) with delta (0, 0)
Screenshot: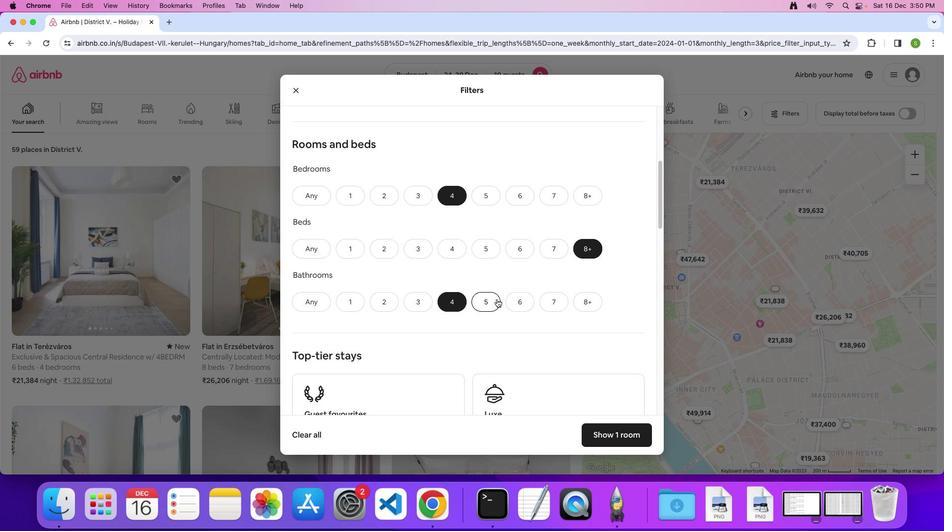 
Action: Mouse scrolled (496, 299) with delta (0, 0)
Screenshot: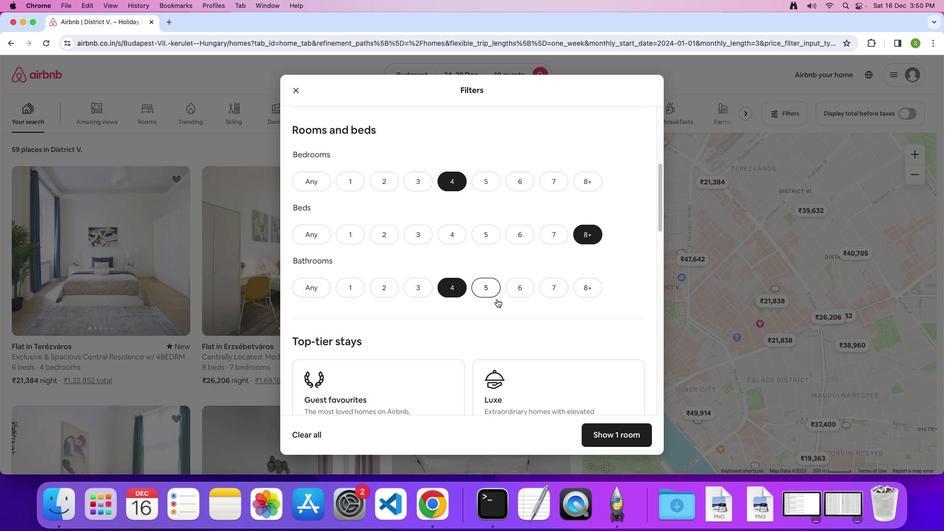 
Action: Mouse scrolled (496, 299) with delta (0, 0)
Screenshot: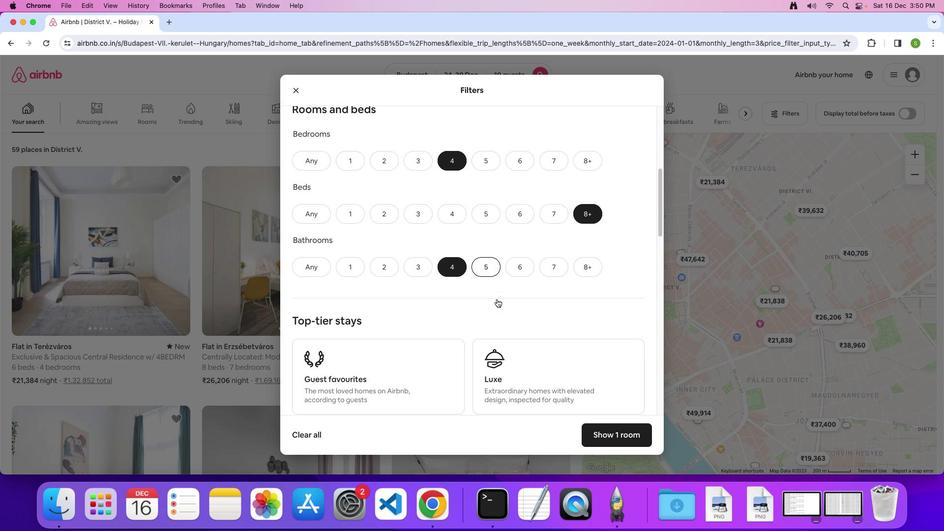 
Action: Mouse moved to (496, 299)
Screenshot: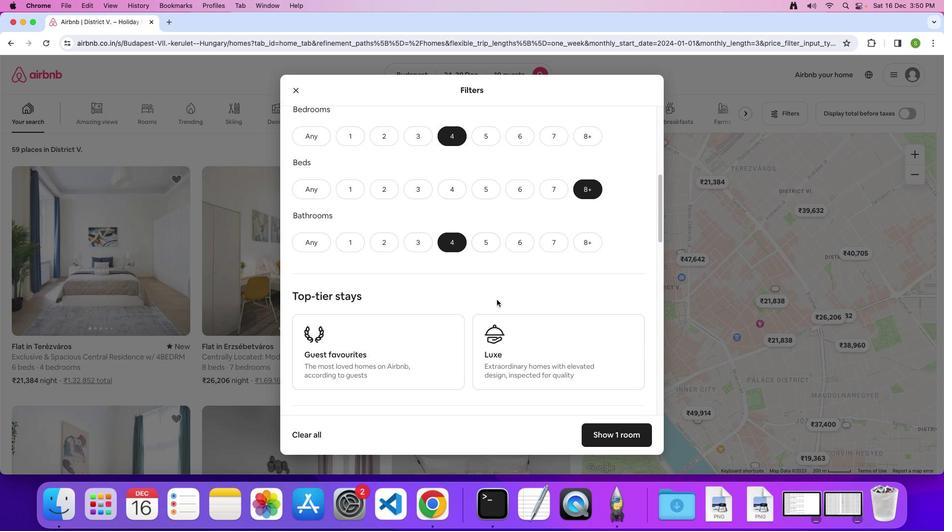 
Action: Mouse scrolled (496, 299) with delta (0, 0)
Screenshot: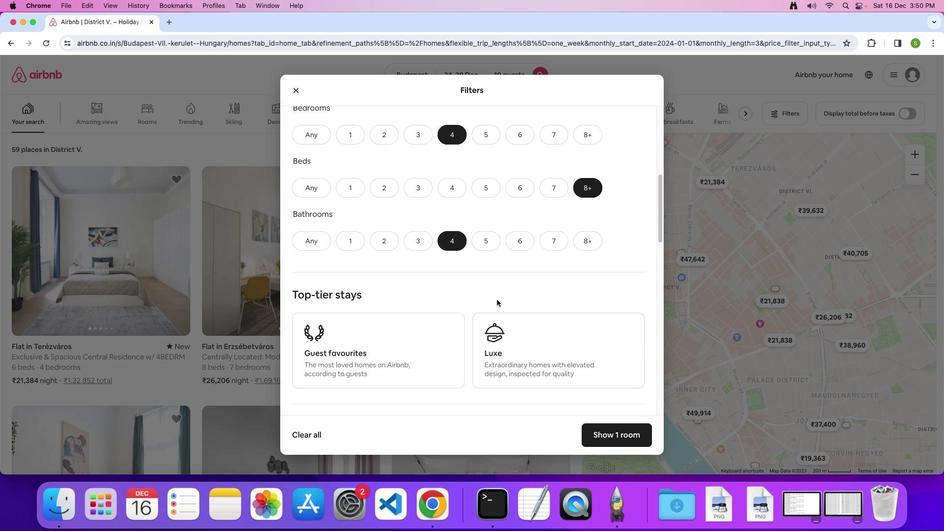 
Action: Mouse scrolled (496, 299) with delta (0, 0)
Screenshot: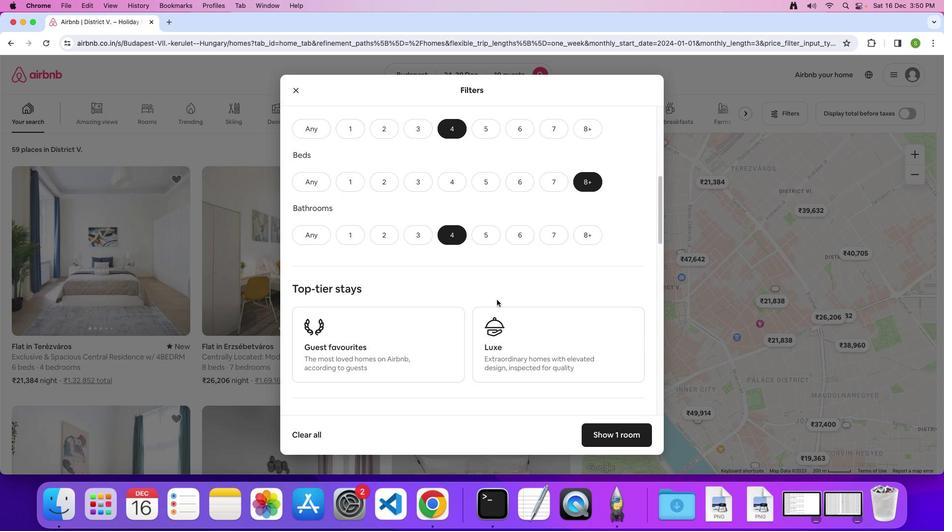 
Action: Mouse scrolled (496, 299) with delta (0, 0)
Screenshot: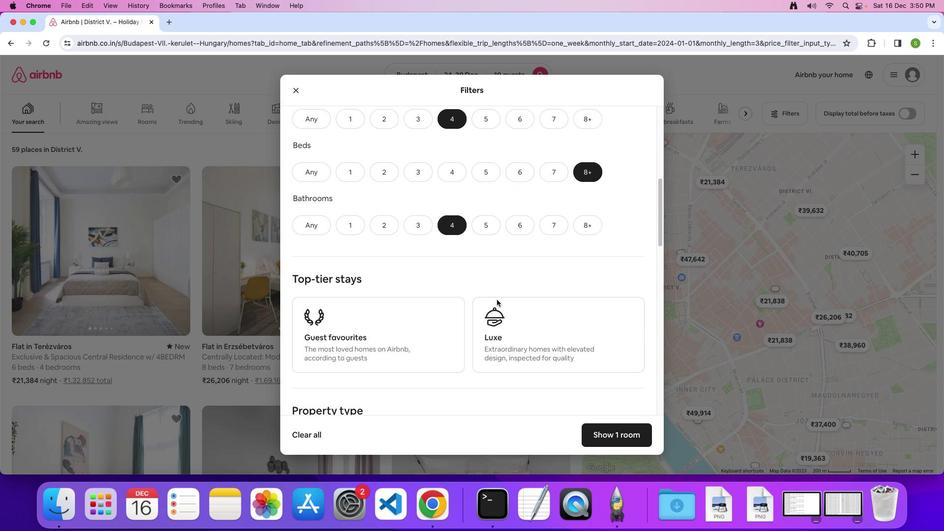 
Action: Mouse scrolled (496, 299) with delta (0, 0)
Screenshot: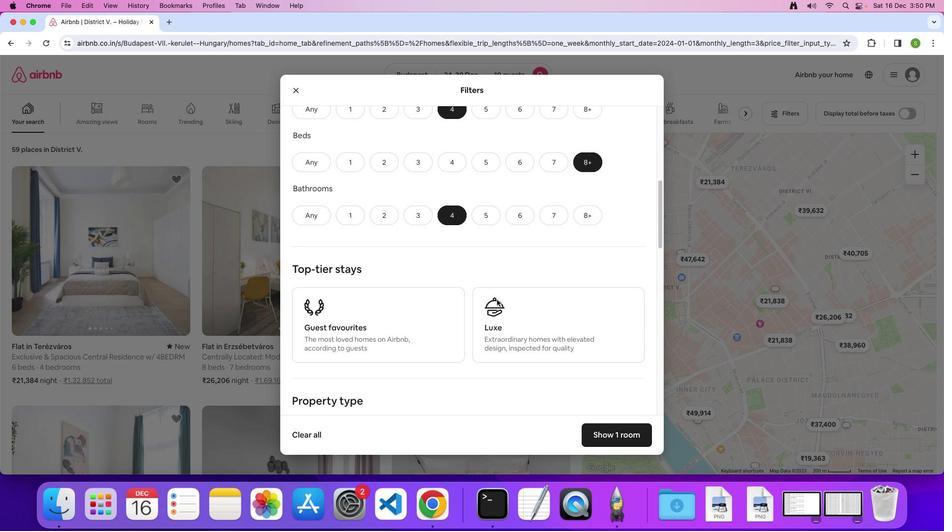 
Action: Mouse scrolled (496, 299) with delta (0, 0)
Screenshot: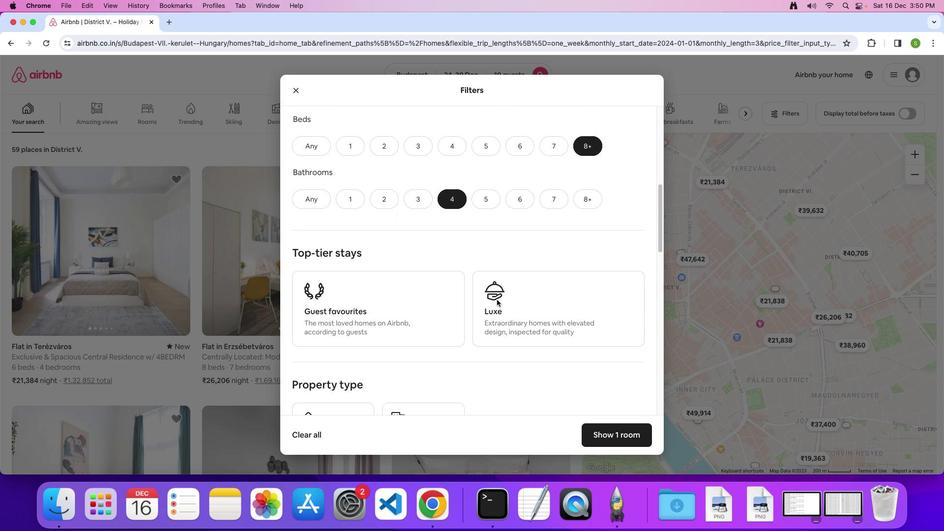 
Action: Mouse scrolled (496, 299) with delta (0, 0)
Screenshot: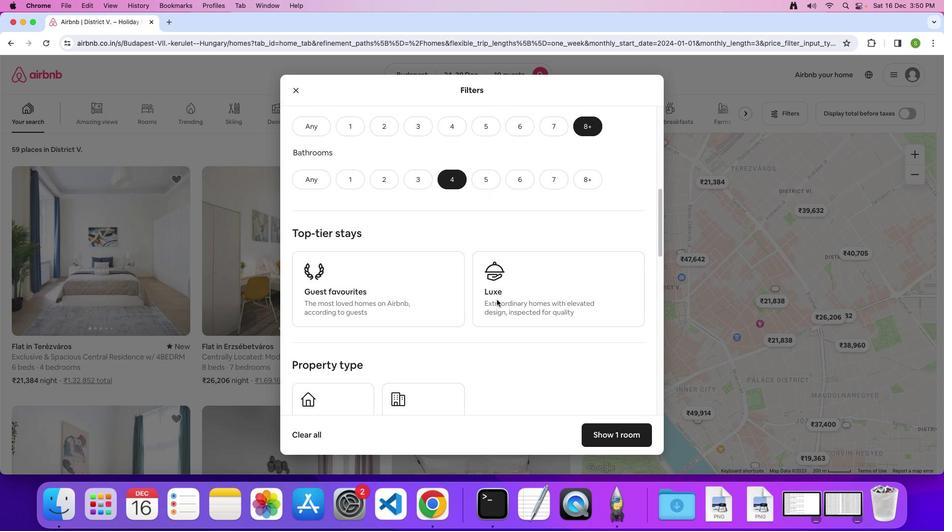 
Action: Mouse scrolled (496, 299) with delta (0, 0)
Screenshot: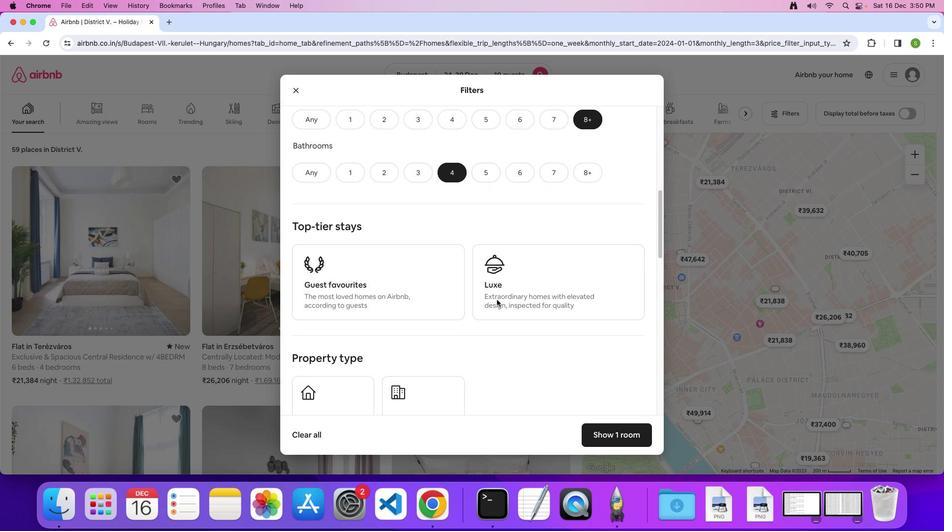 
Action: Mouse scrolled (496, 299) with delta (0, 0)
Screenshot: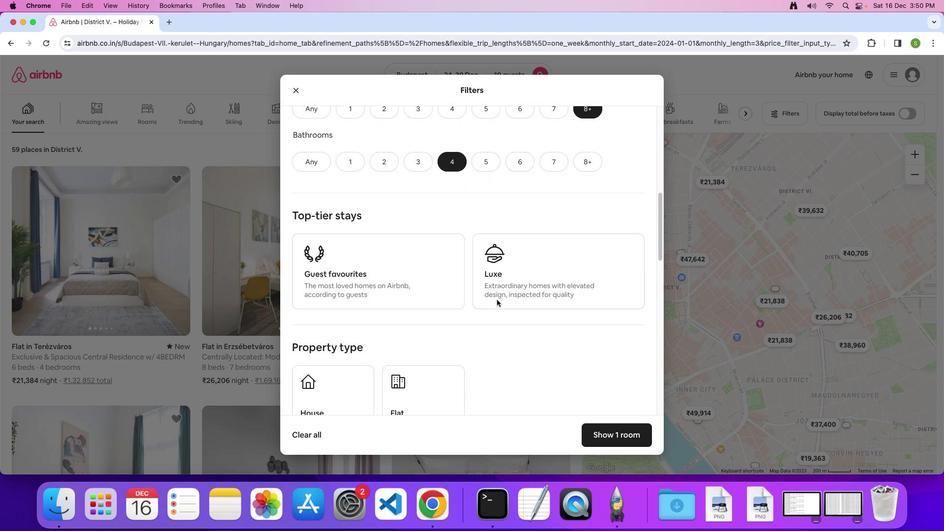 
Action: Mouse scrolled (496, 299) with delta (0, 0)
Screenshot: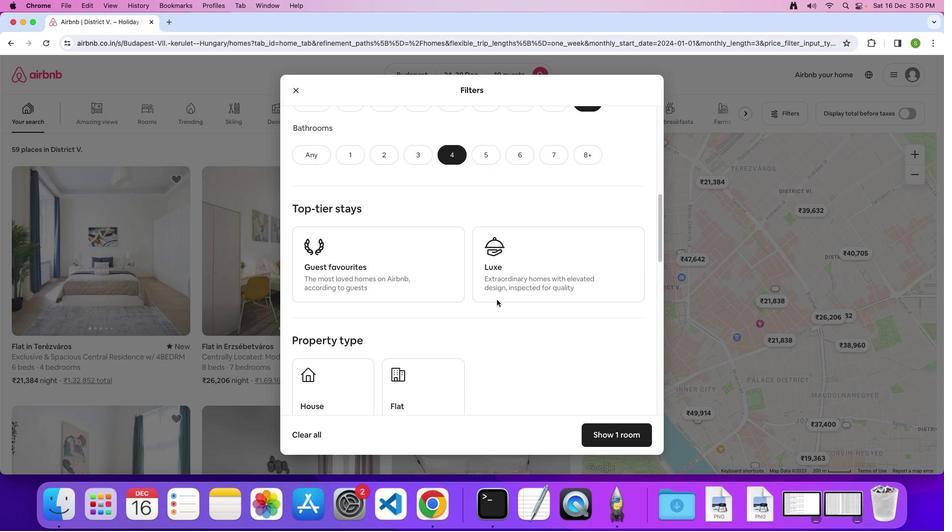 
Action: Mouse scrolled (496, 299) with delta (0, 0)
Screenshot: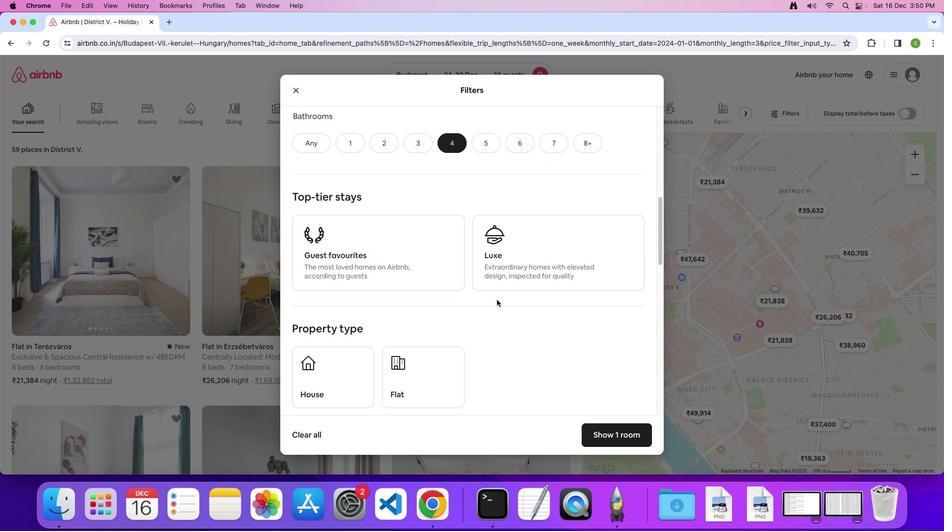 
Action: Mouse scrolled (496, 299) with delta (0, 0)
Screenshot: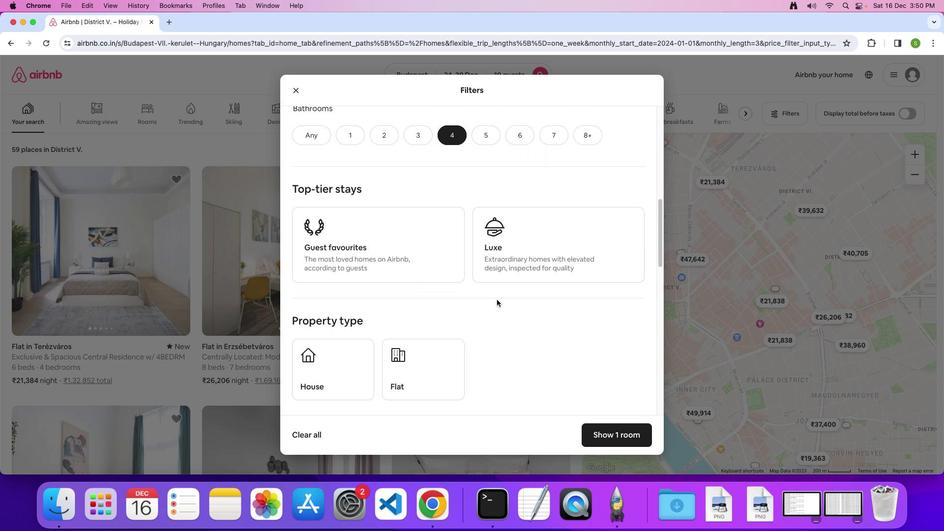 
Action: Mouse scrolled (496, 299) with delta (0, 0)
Screenshot: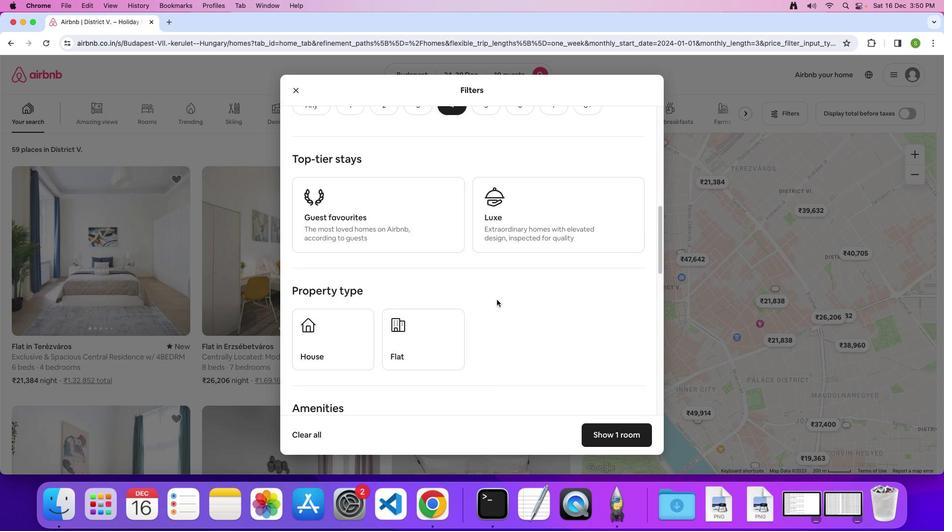 
Action: Mouse scrolled (496, 299) with delta (0, 0)
Screenshot: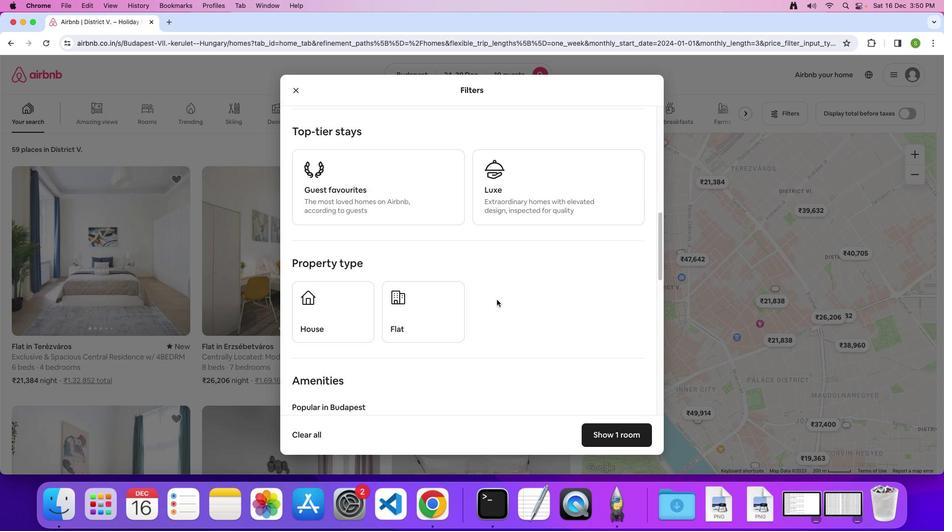 
Action: Mouse scrolled (496, 299) with delta (0, 0)
Screenshot: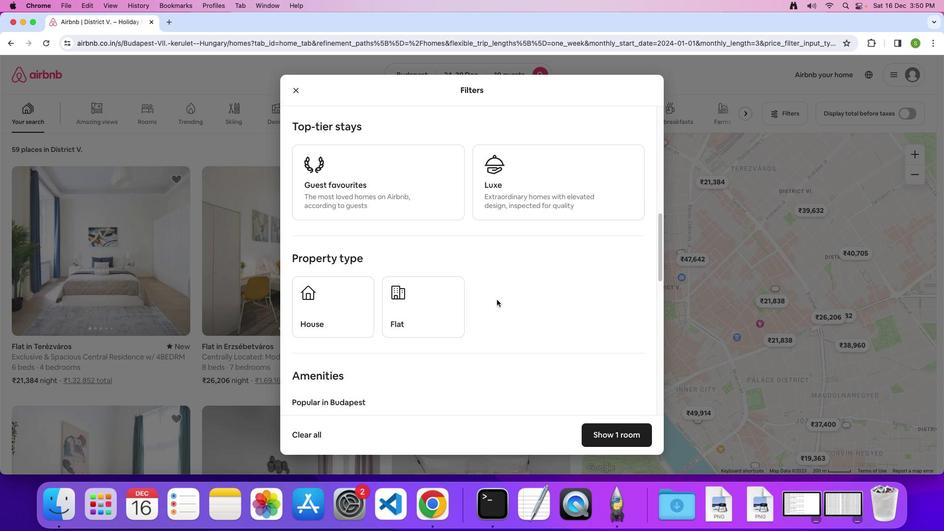 
Action: Mouse scrolled (496, 299) with delta (0, -1)
Screenshot: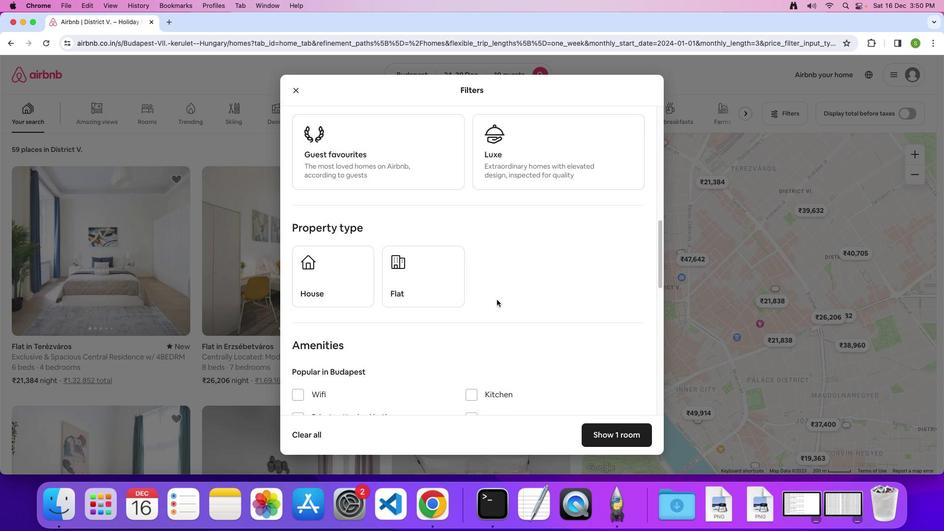 
Action: Mouse moved to (326, 247)
Screenshot: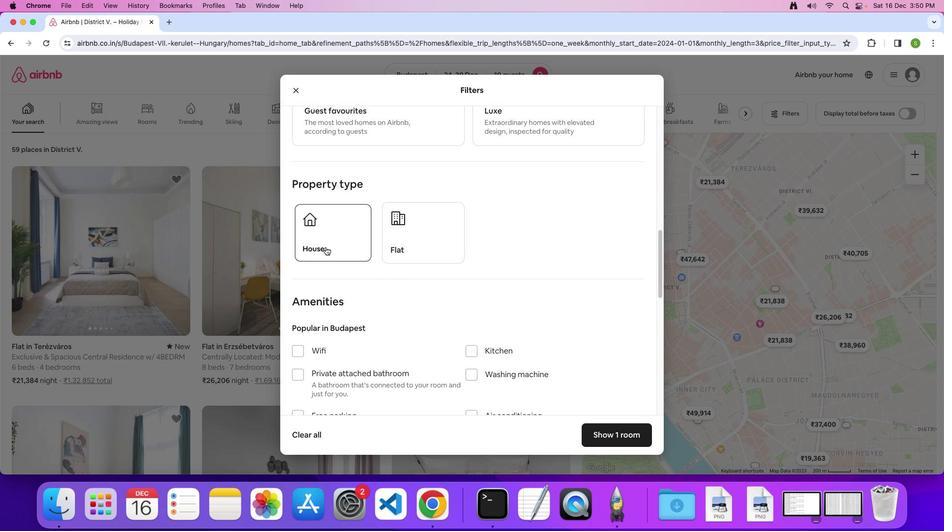 
Action: Mouse pressed left at (326, 247)
Screenshot: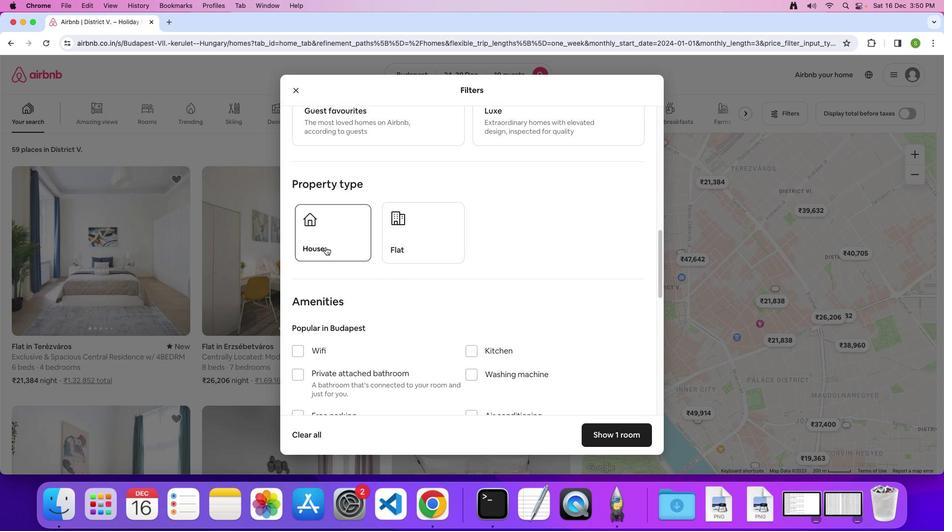 
Action: Mouse moved to (526, 300)
Screenshot: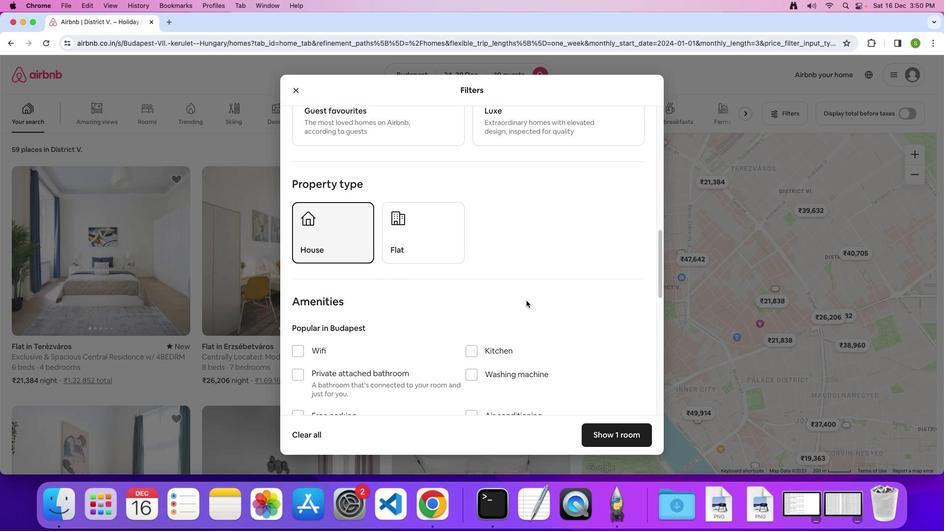 
Action: Mouse scrolled (526, 300) with delta (0, 0)
Screenshot: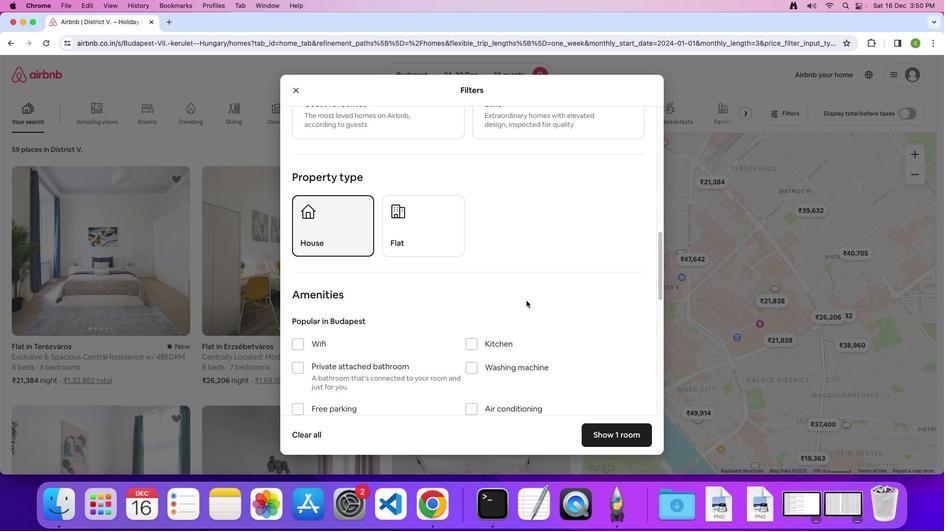 
Action: Mouse scrolled (526, 300) with delta (0, 0)
Screenshot: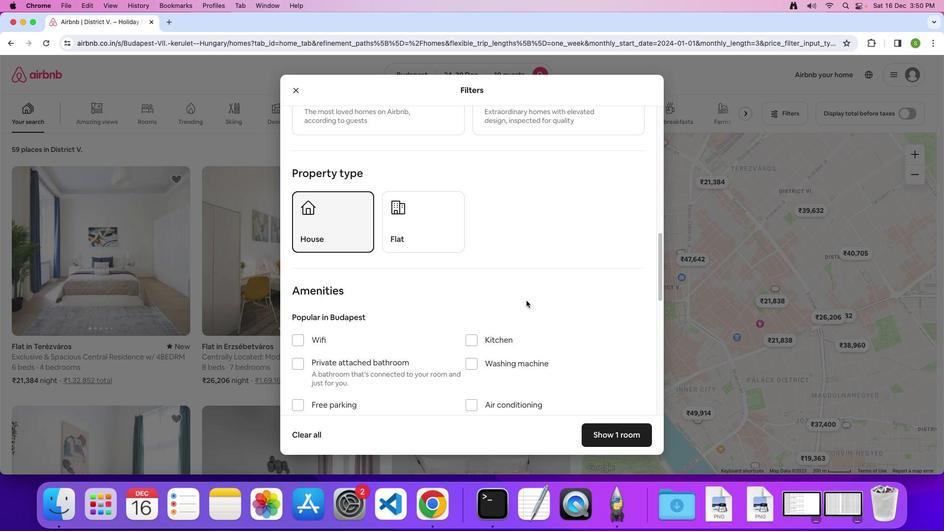 
Action: Mouse scrolled (526, 300) with delta (0, 0)
Screenshot: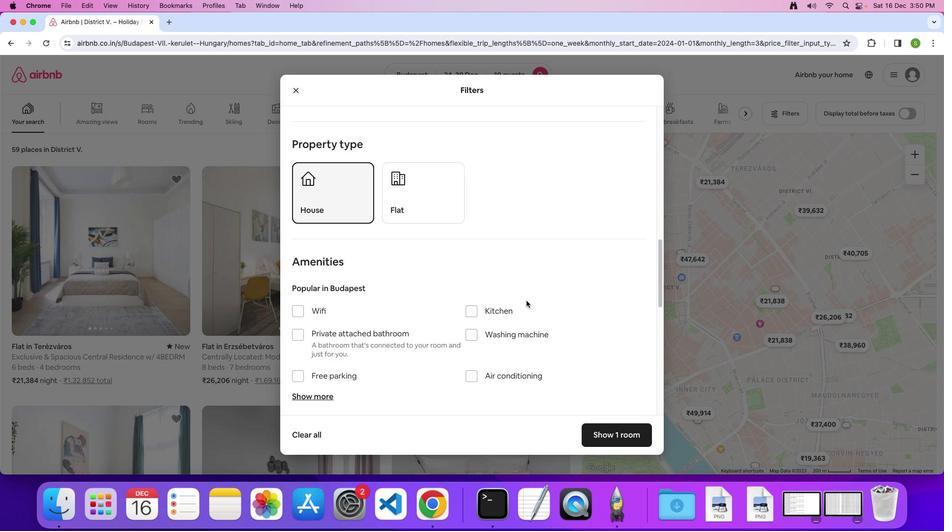 
Action: Mouse moved to (525, 300)
Screenshot: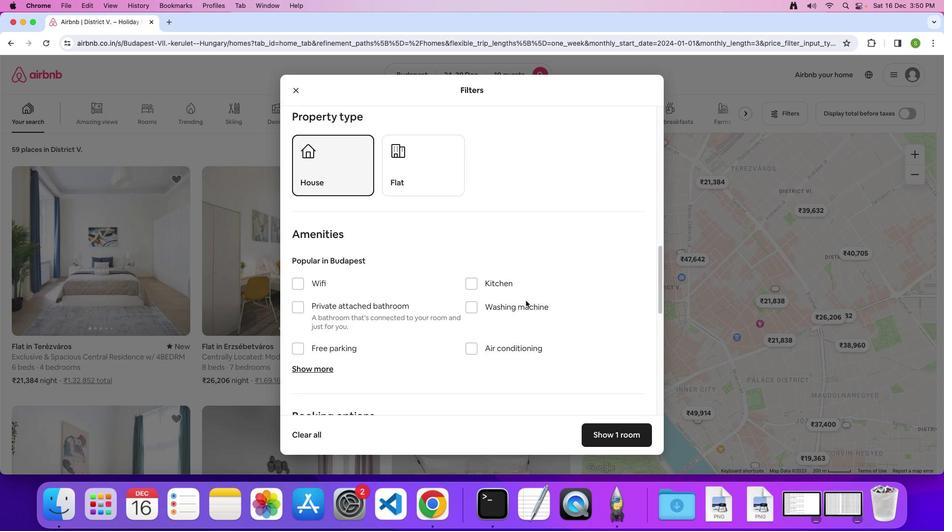 
Action: Mouse scrolled (525, 300) with delta (0, 0)
Screenshot: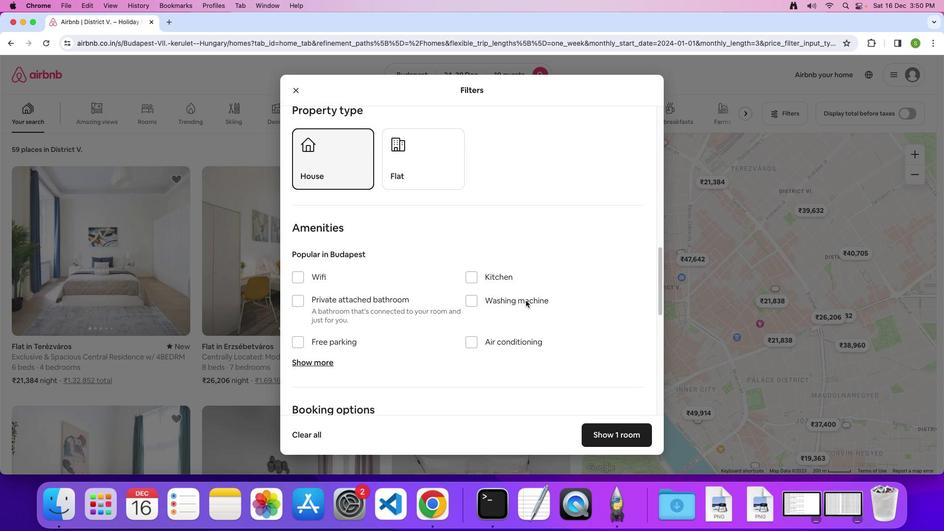 
Action: Mouse scrolled (525, 300) with delta (0, 0)
Screenshot: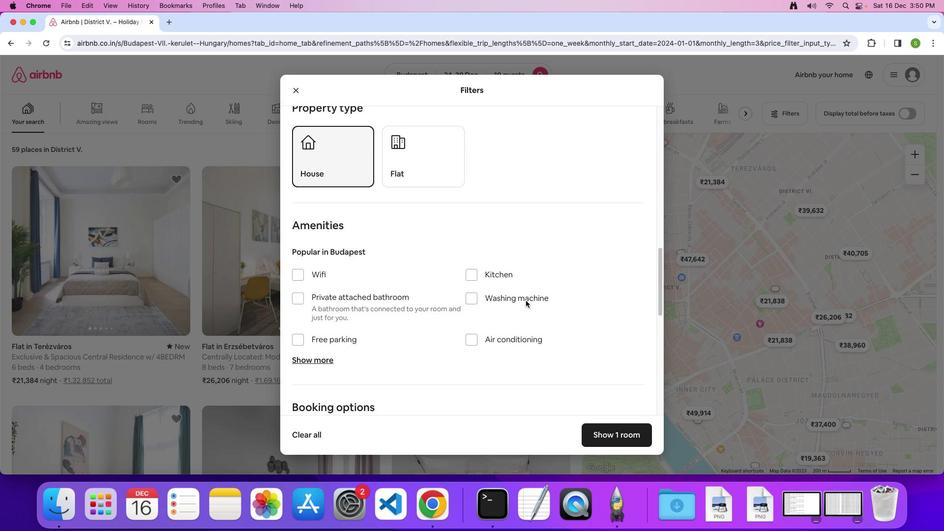
Action: Mouse scrolled (525, 300) with delta (0, 0)
Screenshot: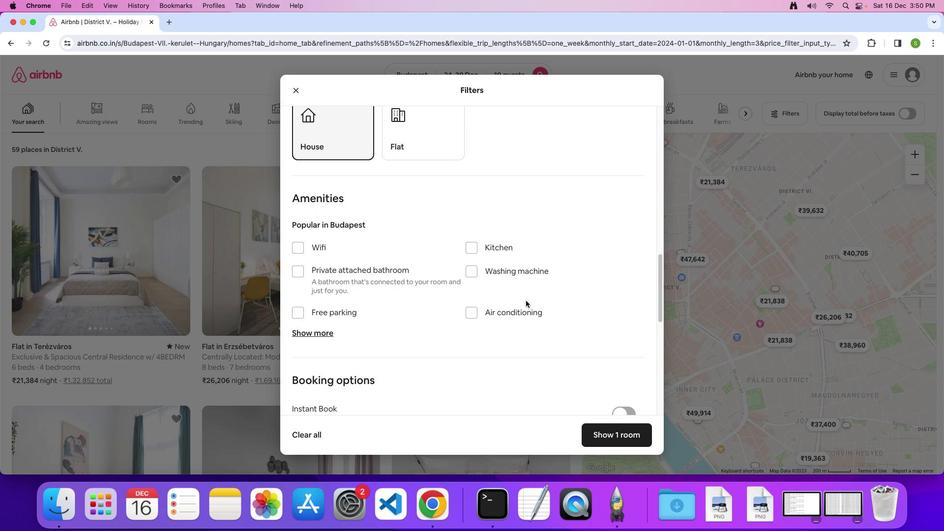 
Action: Mouse scrolled (525, 300) with delta (0, 0)
Screenshot: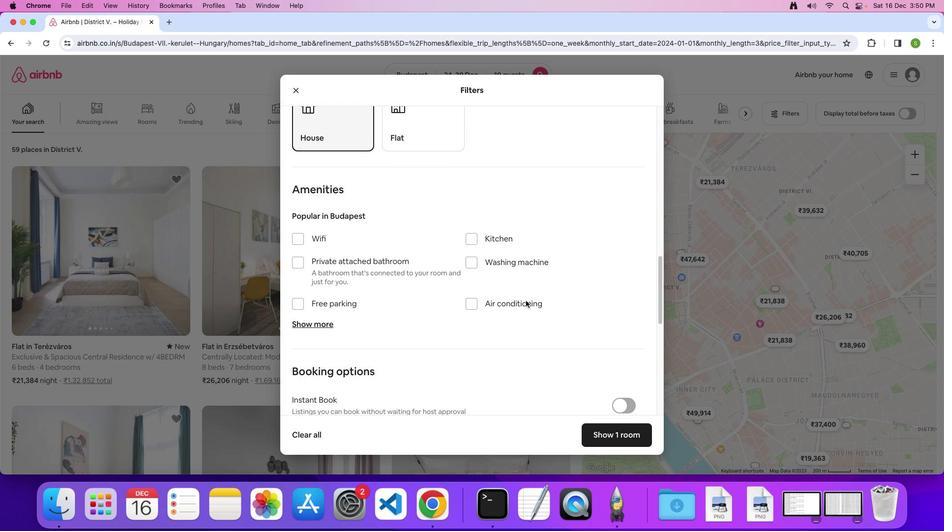 
Action: Mouse scrolled (525, 300) with delta (0, 0)
Screenshot: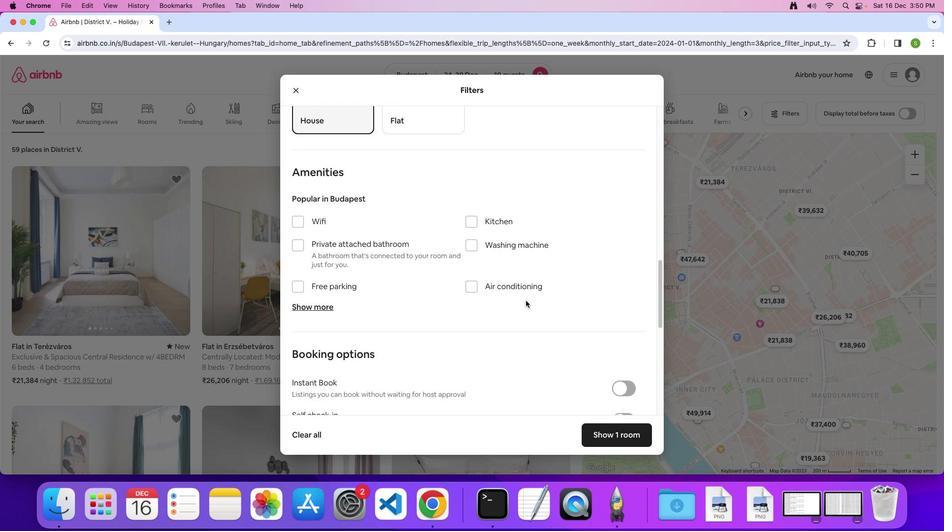 
Action: Mouse scrolled (525, 300) with delta (0, 0)
Screenshot: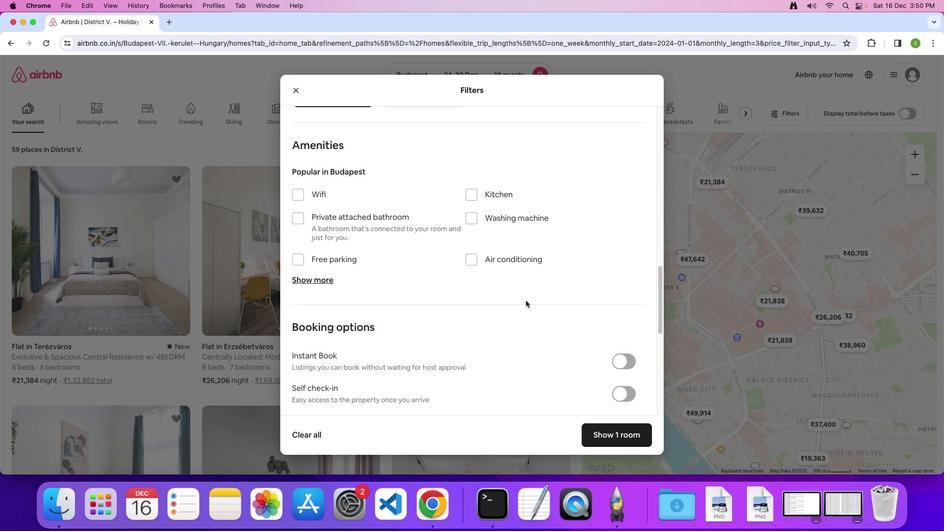 
Action: Mouse scrolled (525, 300) with delta (0, 0)
Screenshot: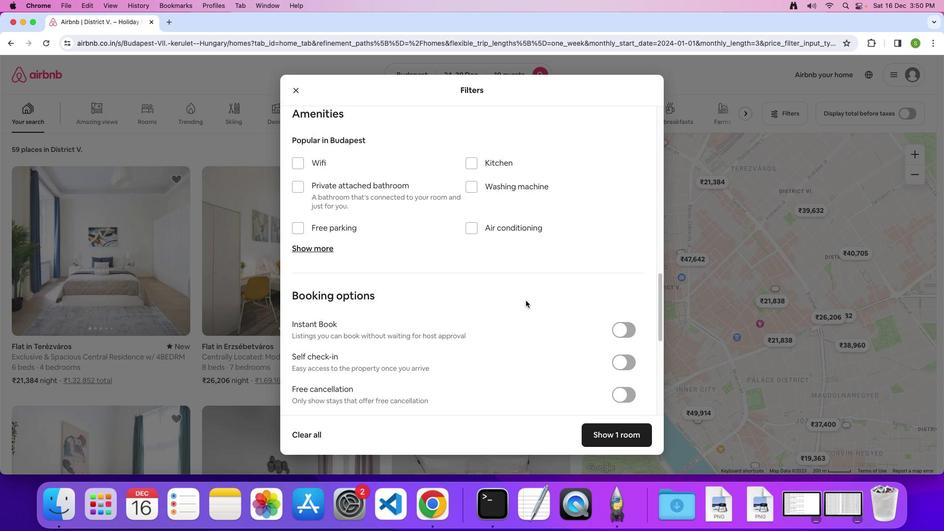 
Action: Mouse scrolled (525, 300) with delta (0, 0)
Screenshot: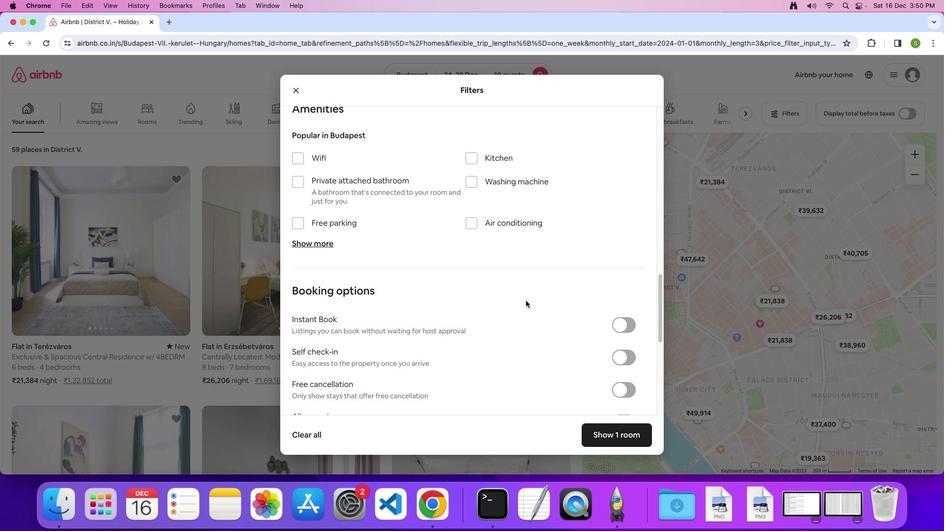 
Action: Mouse moved to (525, 300)
Screenshot: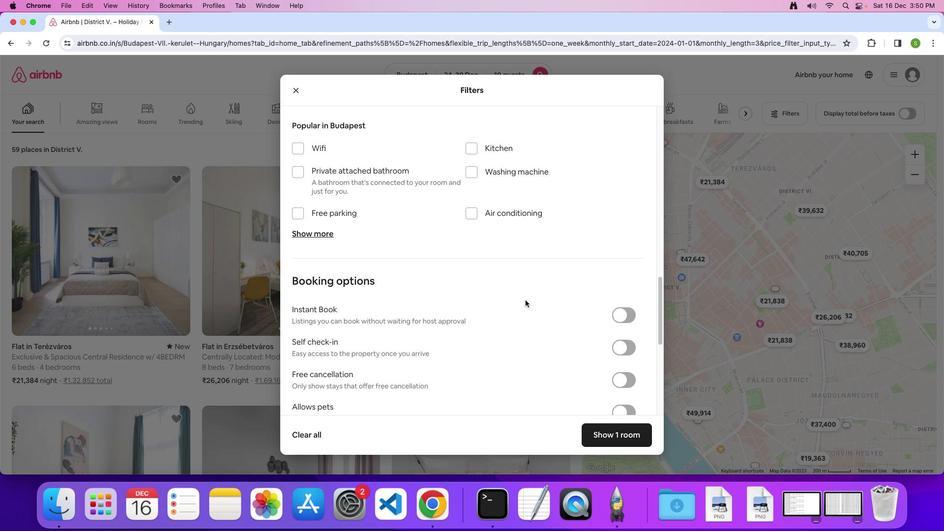 
Action: Mouse scrolled (525, 300) with delta (0, 0)
Screenshot: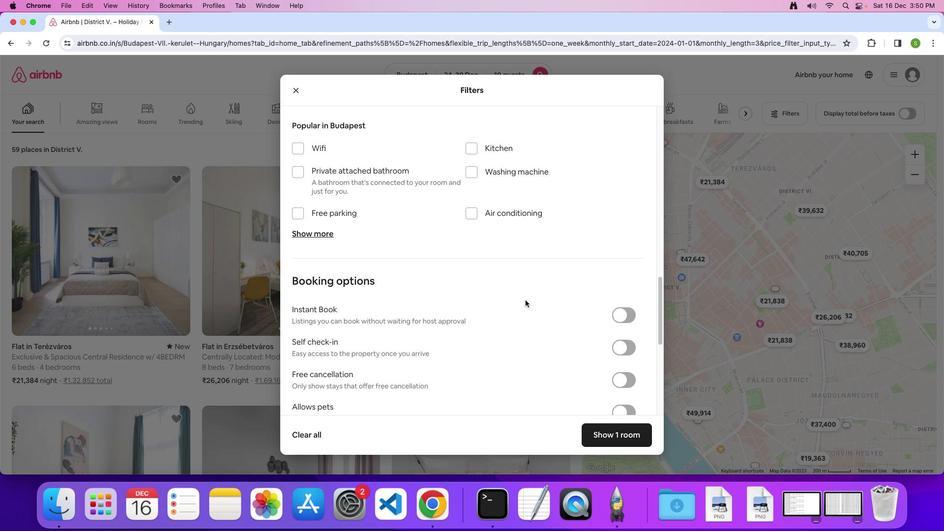 
Action: Mouse moved to (386, 238)
Screenshot: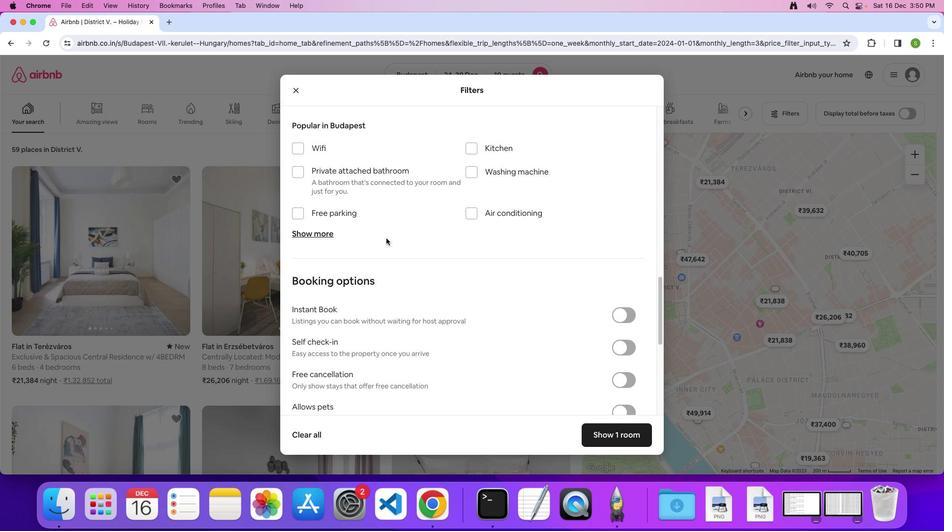 
Action: Mouse scrolled (386, 238) with delta (0, 0)
Screenshot: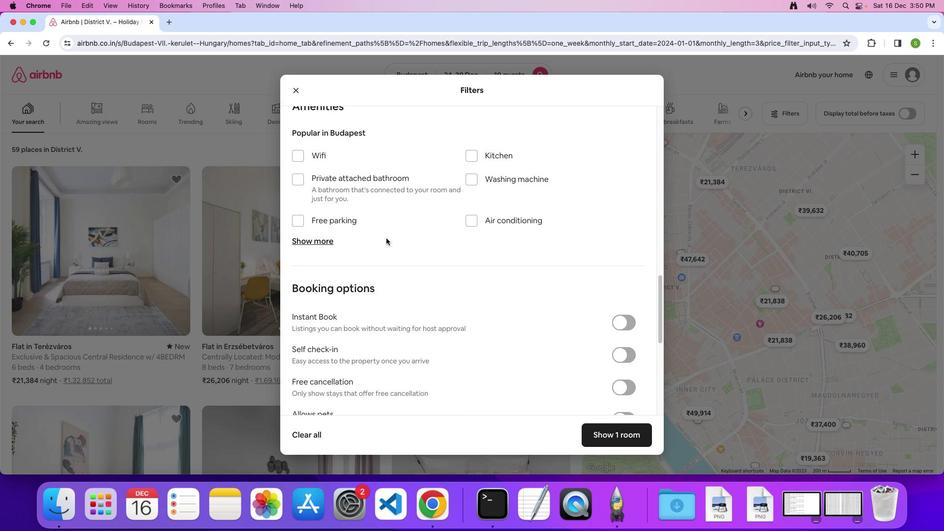 
Action: Mouse scrolled (386, 238) with delta (0, 0)
Screenshot: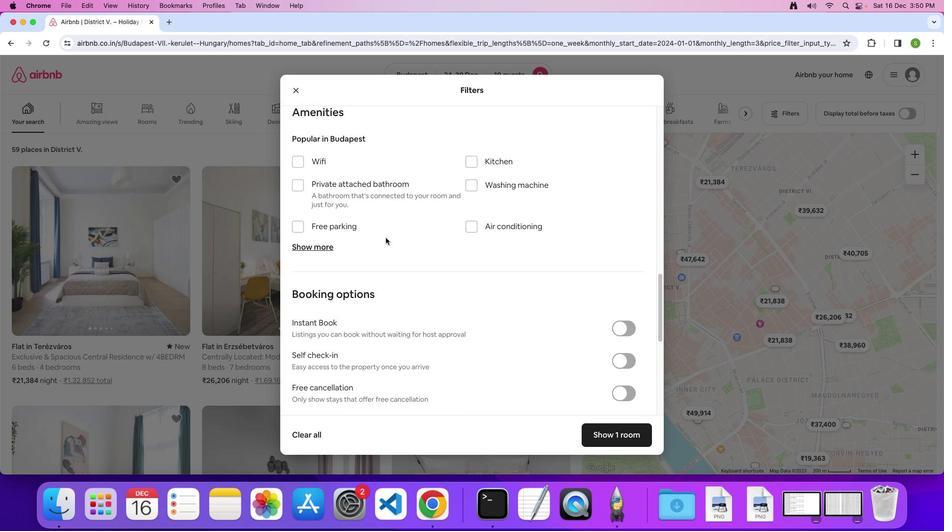 
Action: Mouse moved to (303, 170)
Screenshot: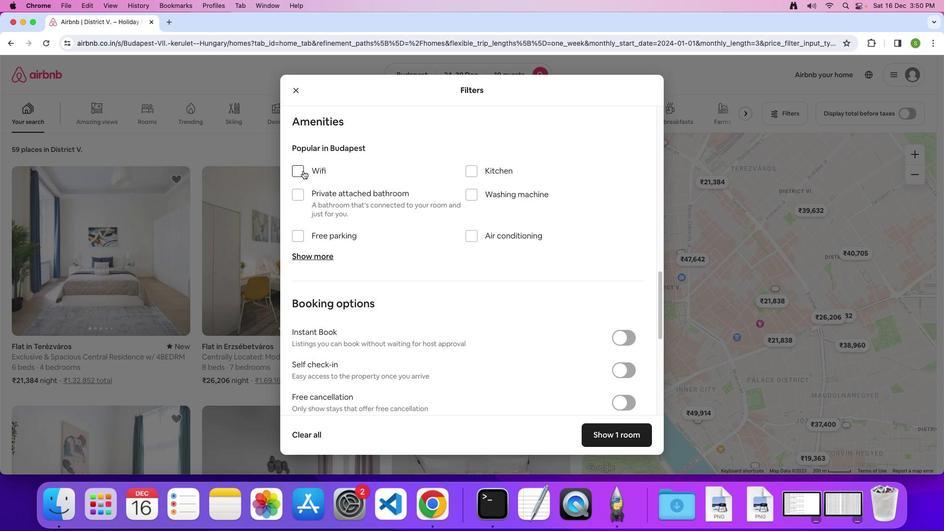 
Action: Mouse pressed left at (303, 170)
Screenshot: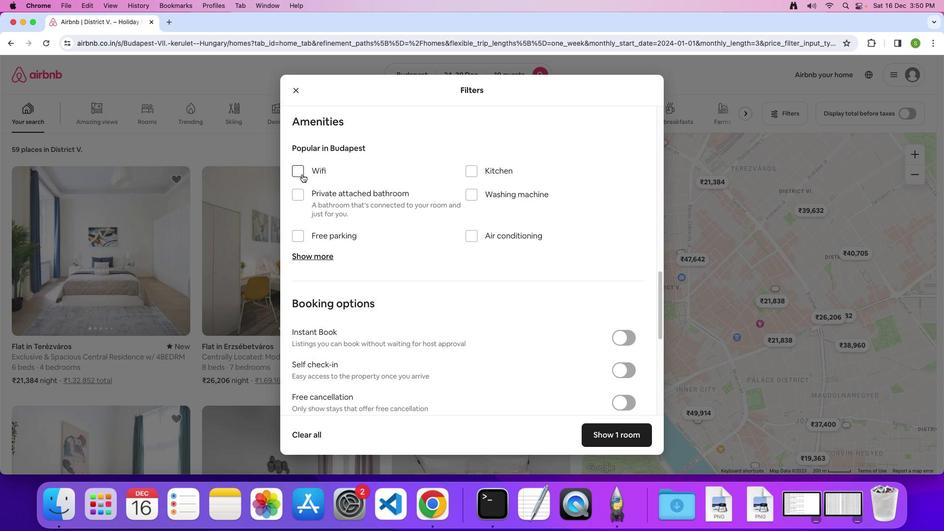 
Action: Mouse moved to (298, 234)
Screenshot: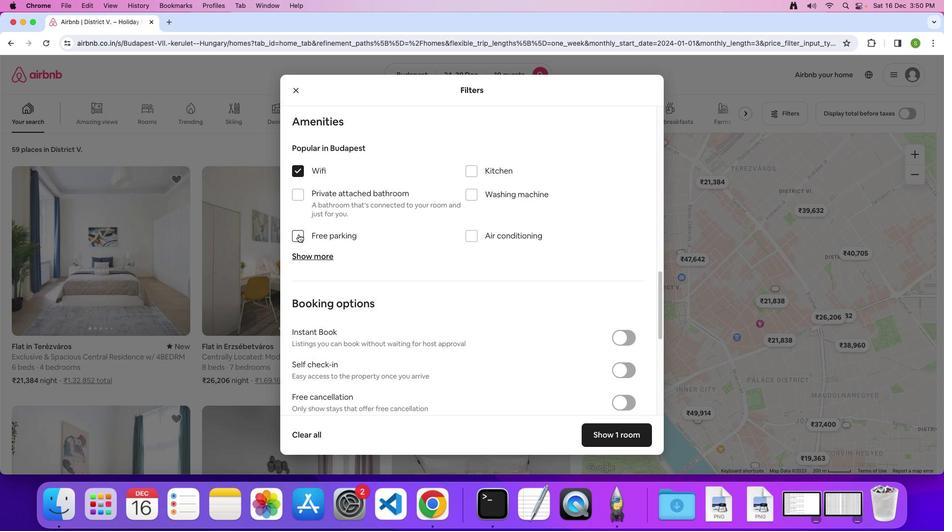 
Action: Mouse pressed left at (298, 234)
Screenshot: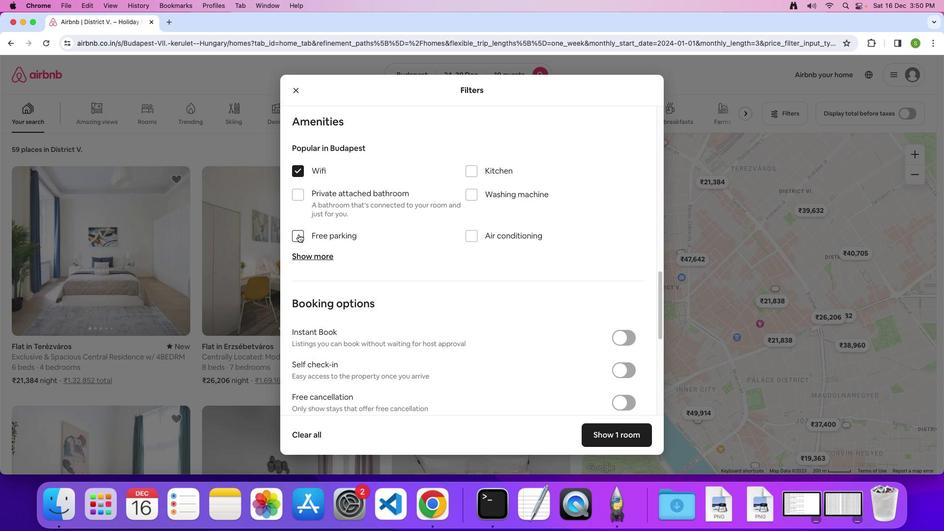 
Action: Mouse moved to (305, 257)
Screenshot: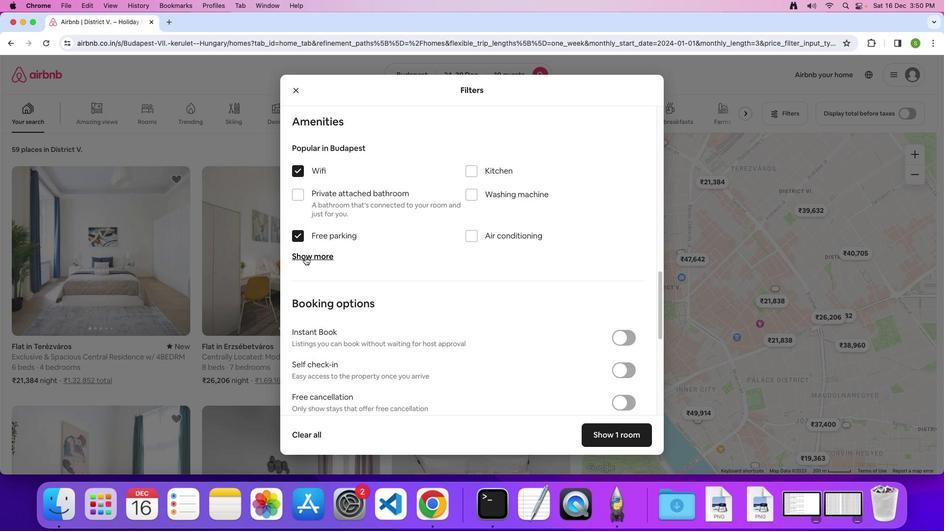 
Action: Mouse pressed left at (305, 257)
Screenshot: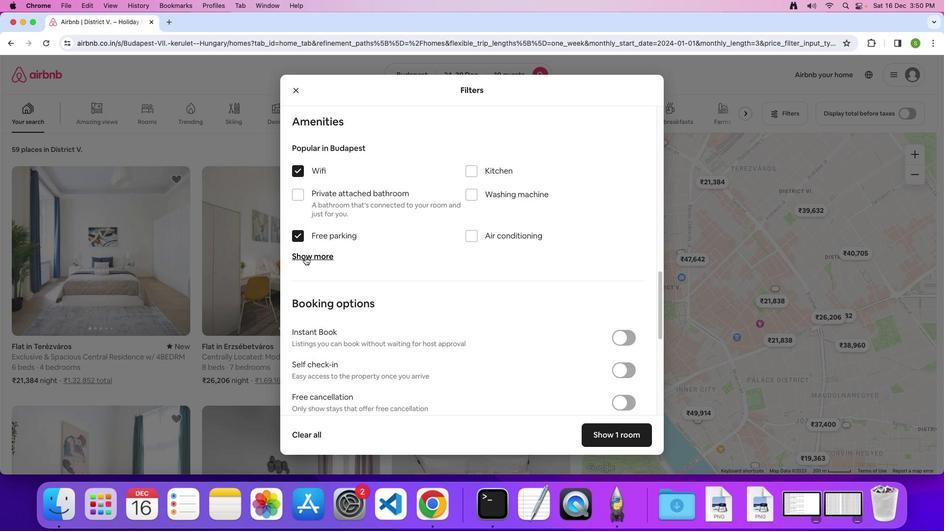 
Action: Mouse moved to (474, 336)
Screenshot: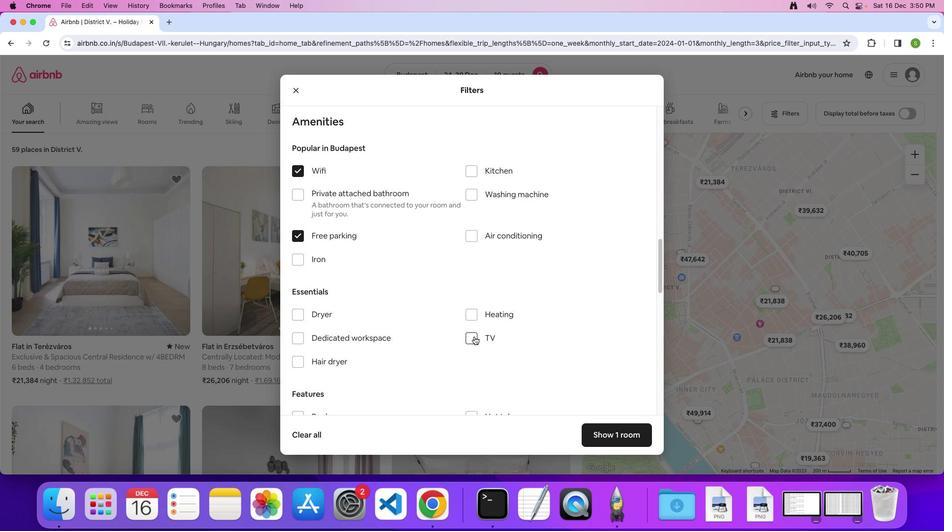 
Action: Mouse pressed left at (474, 336)
Screenshot: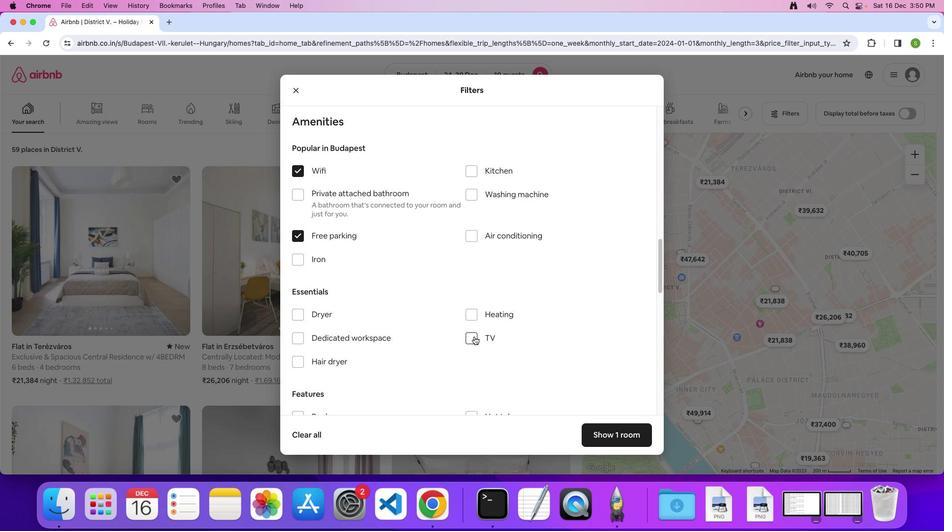 
Action: Mouse moved to (461, 329)
Screenshot: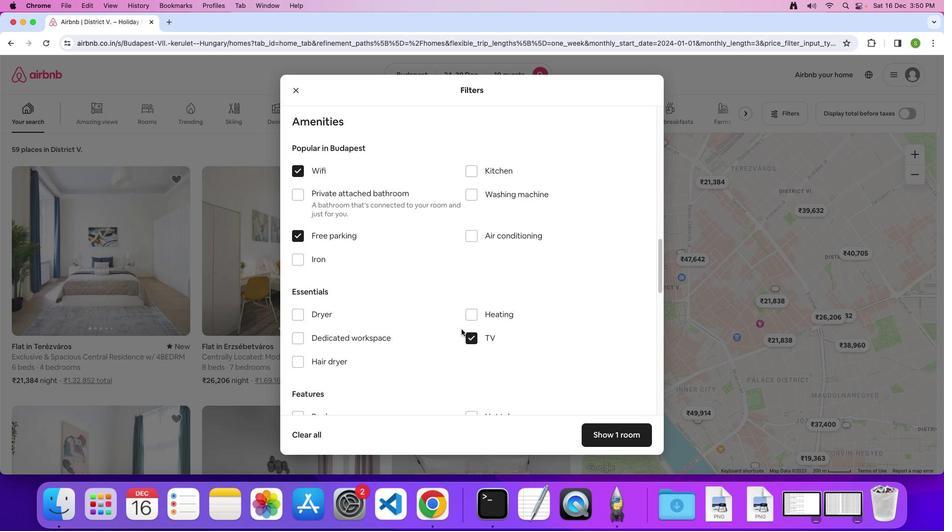
Action: Mouse scrolled (461, 329) with delta (0, 0)
Screenshot: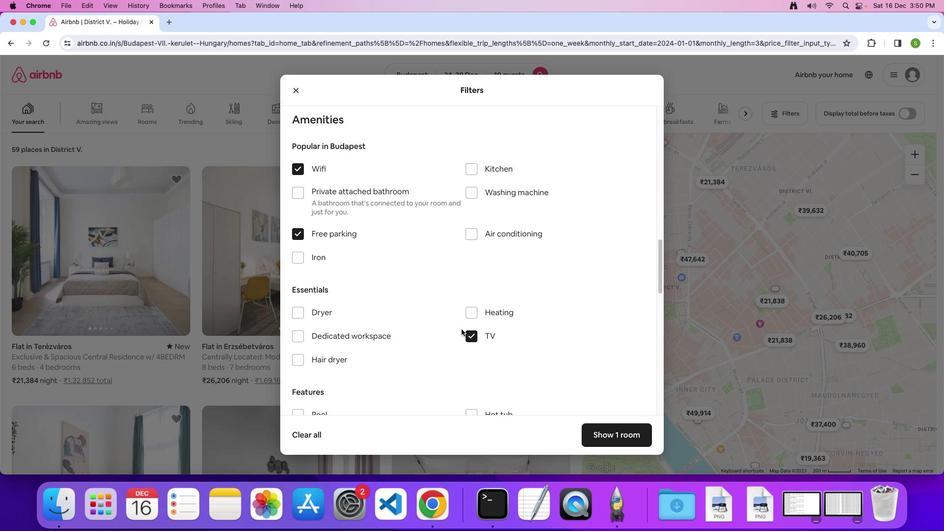 
Action: Mouse scrolled (461, 329) with delta (0, 0)
Screenshot: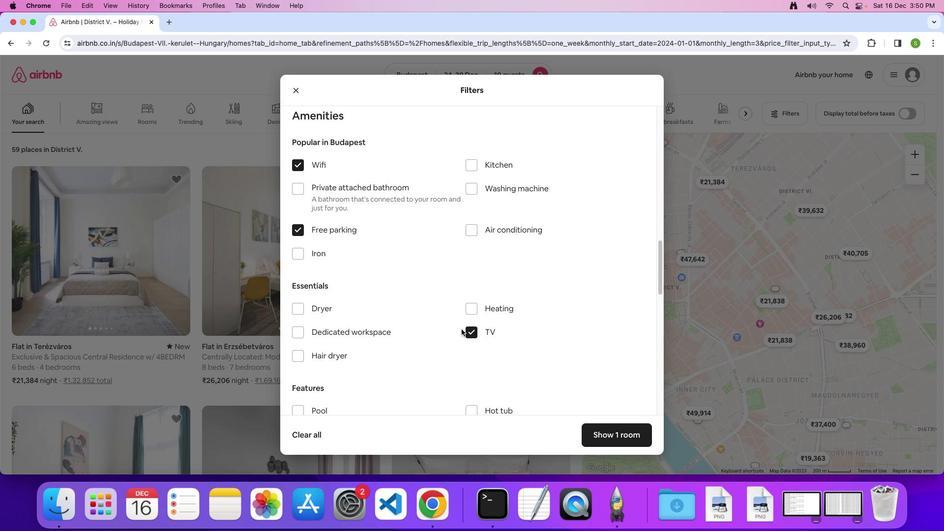 
Action: Mouse moved to (461, 328)
Screenshot: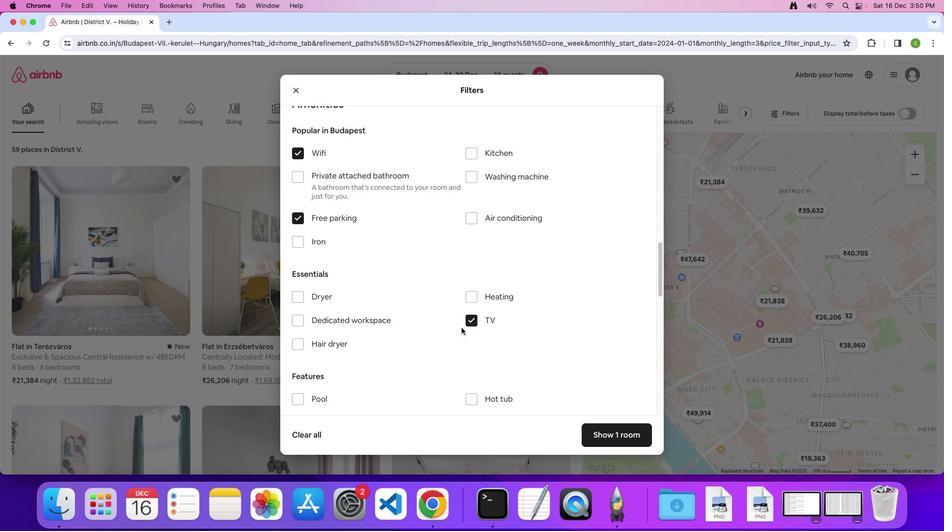 
Action: Mouse scrolled (461, 328) with delta (0, 0)
Screenshot: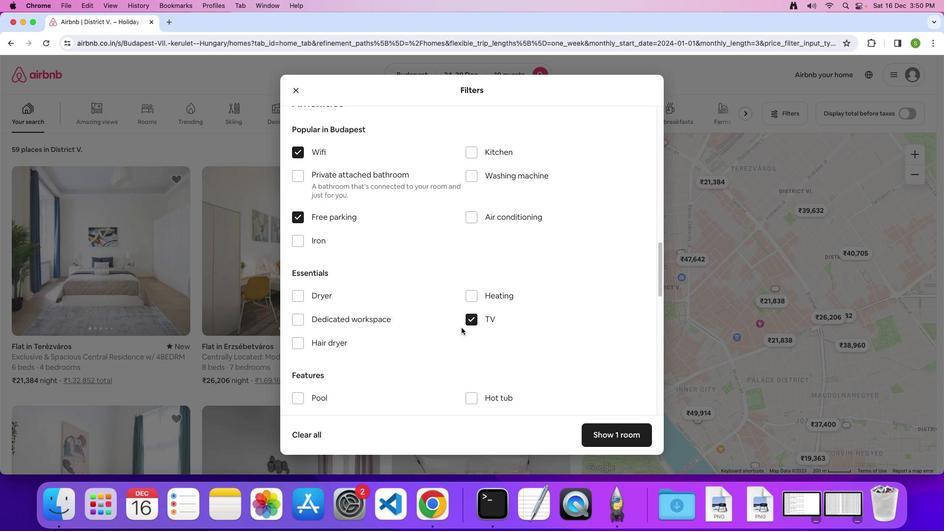 
Action: Mouse moved to (461, 328)
Screenshot: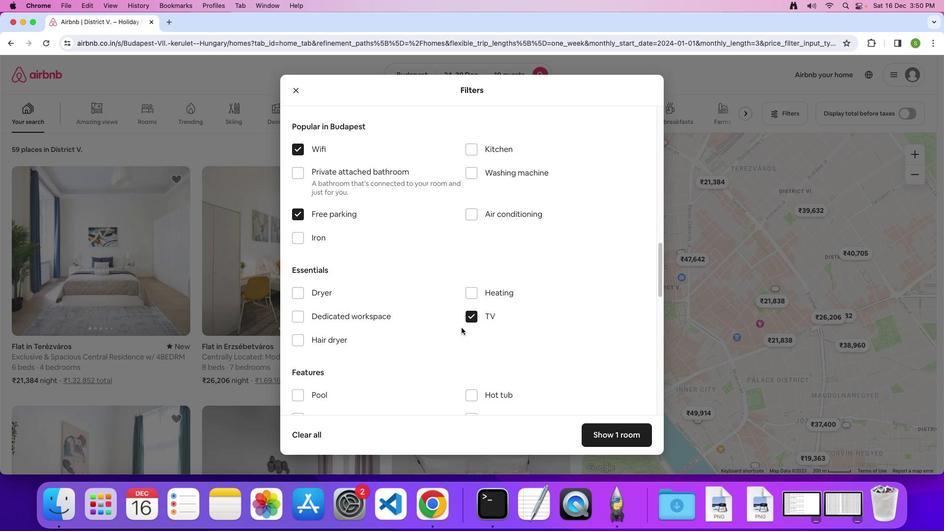 
Action: Mouse scrolled (461, 328) with delta (0, 0)
Screenshot: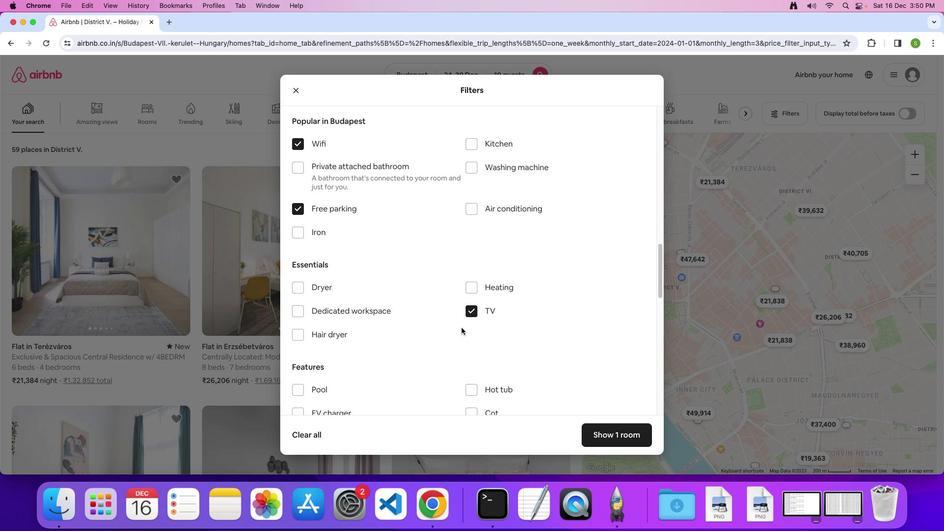 
Action: Mouse scrolled (461, 328) with delta (0, 0)
Screenshot: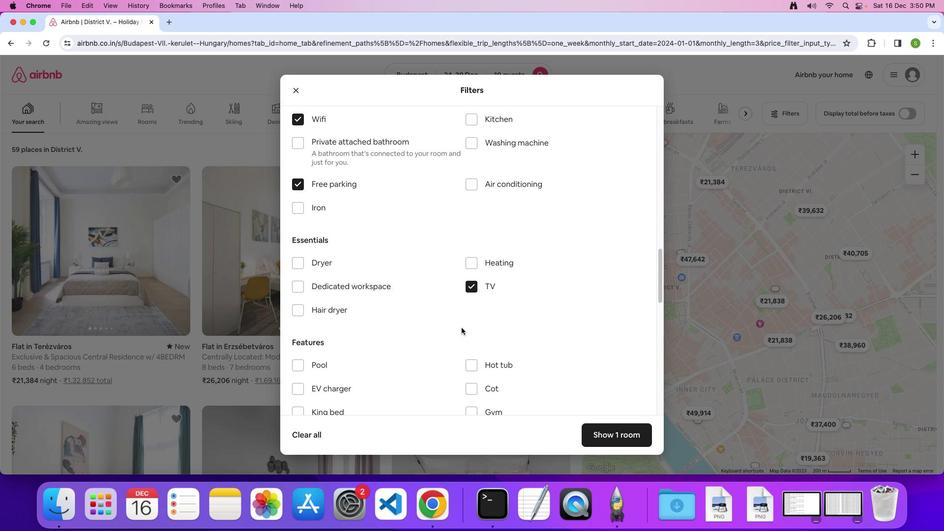 
Action: Mouse scrolled (461, 328) with delta (0, 0)
Screenshot: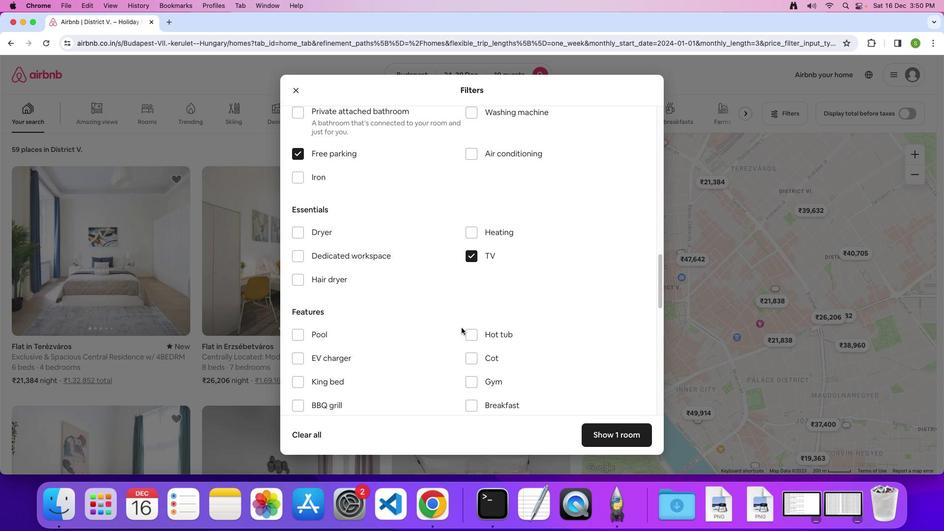 
Action: Mouse scrolled (461, 328) with delta (0, 0)
Screenshot: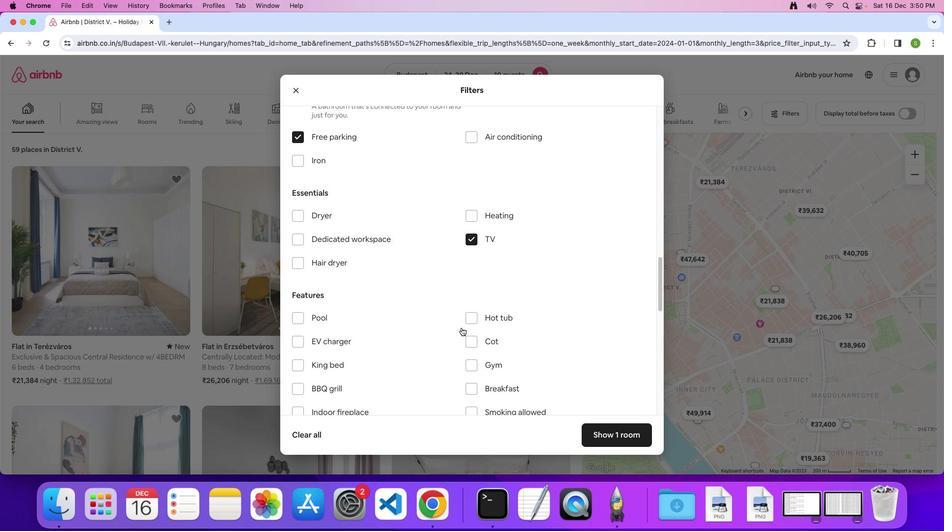 
Action: Mouse scrolled (461, 328) with delta (0, -1)
Screenshot: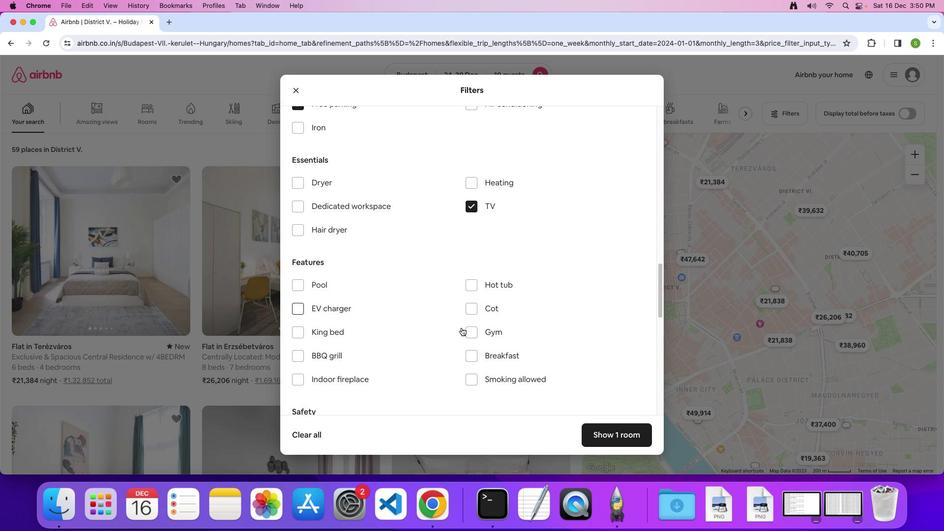 
Action: Mouse moved to (474, 302)
Screenshot: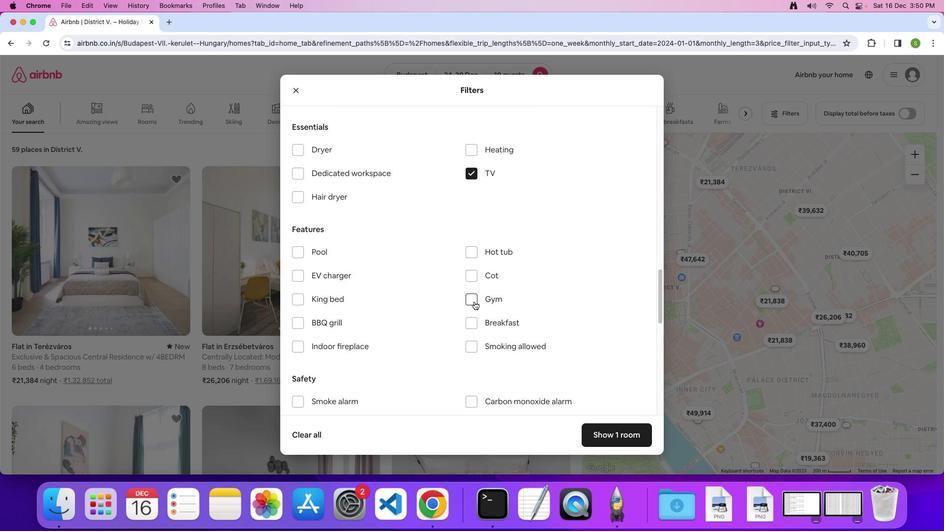 
Action: Mouse pressed left at (474, 302)
Screenshot: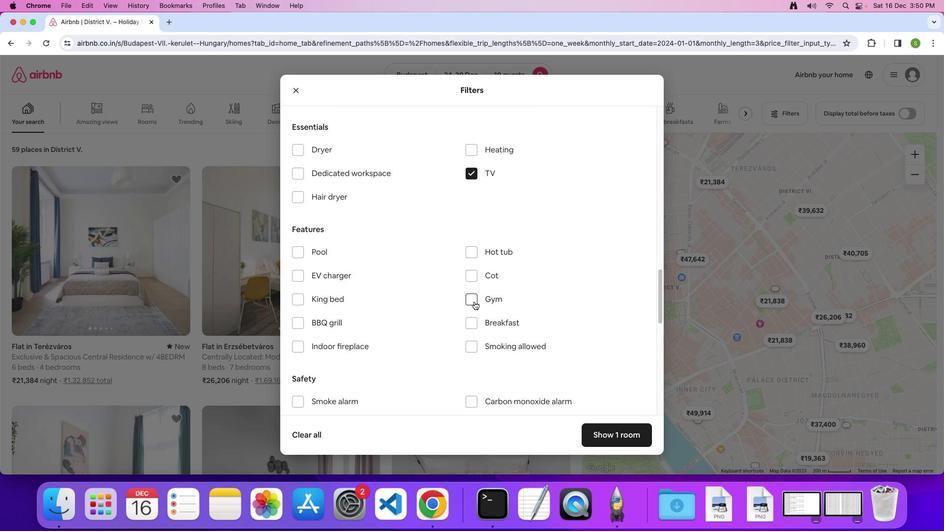 
Action: Mouse moved to (473, 321)
Screenshot: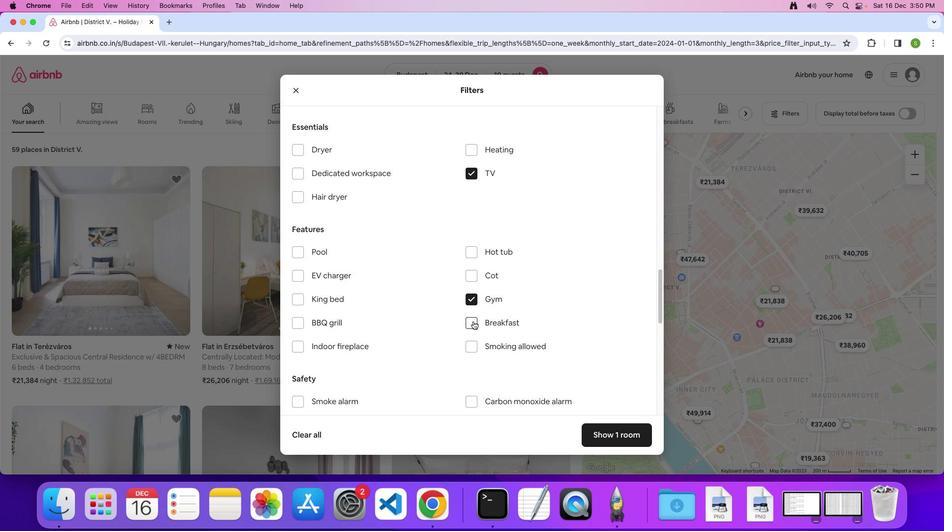 
Action: Mouse pressed left at (473, 321)
Screenshot: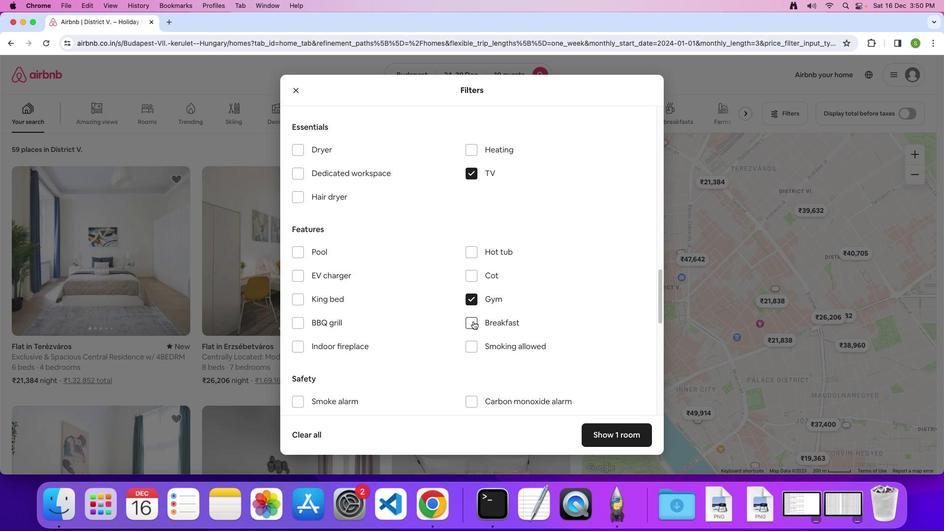 
Action: Mouse moved to (492, 345)
Screenshot: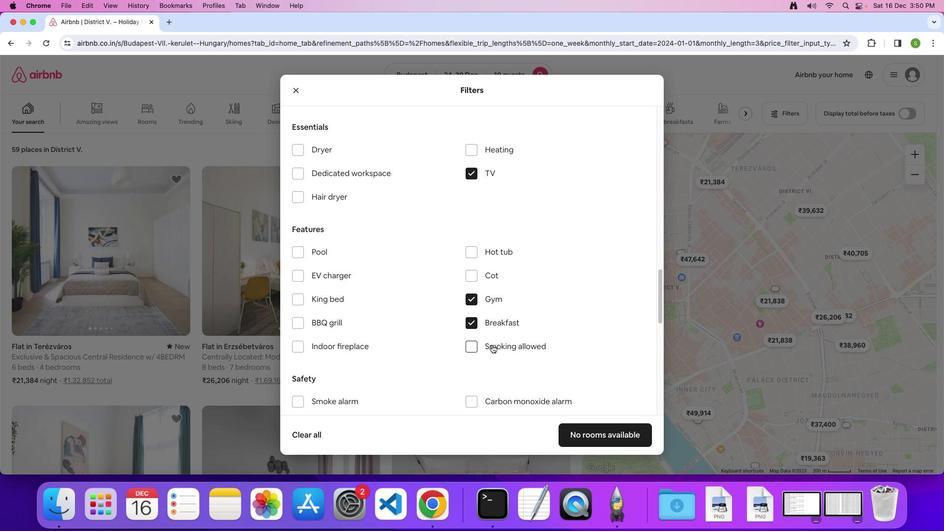 
Action: Mouse scrolled (492, 345) with delta (0, 0)
Screenshot: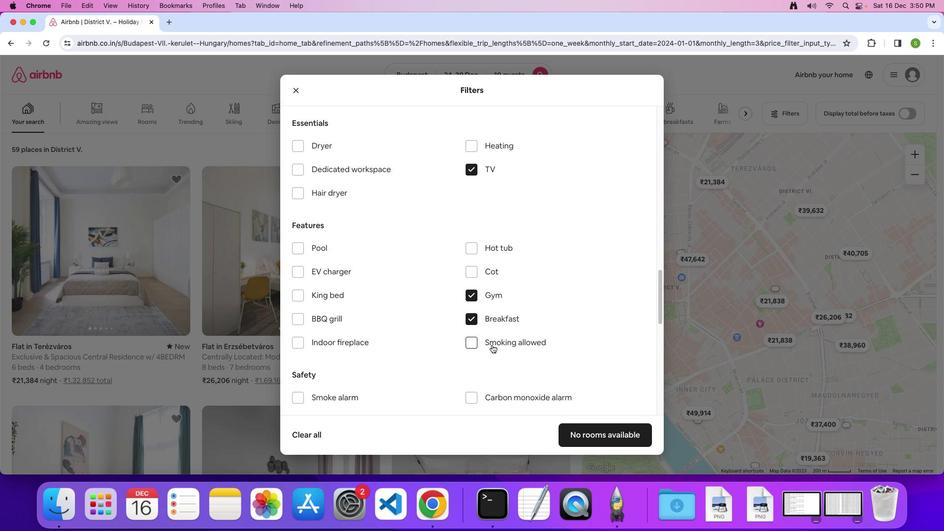 
Action: Mouse scrolled (492, 345) with delta (0, 0)
Screenshot: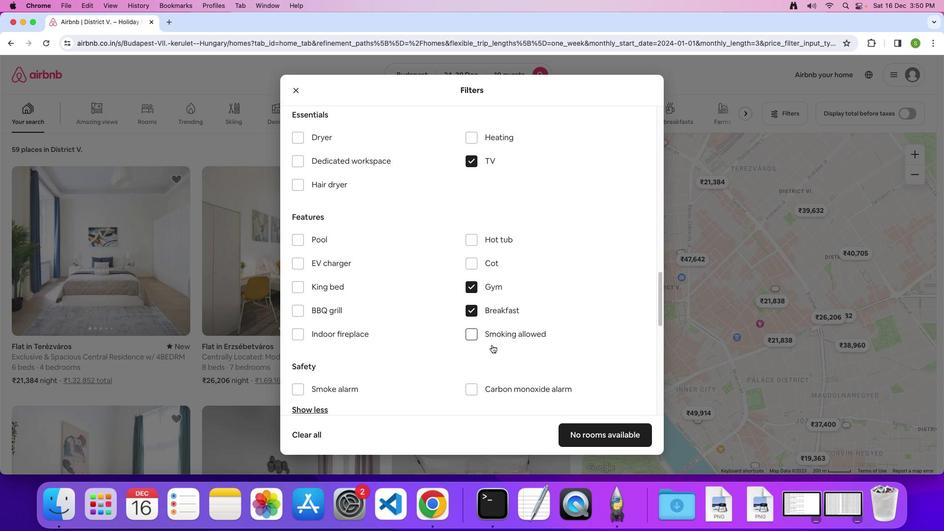 
Action: Mouse scrolled (492, 345) with delta (0, -1)
Screenshot: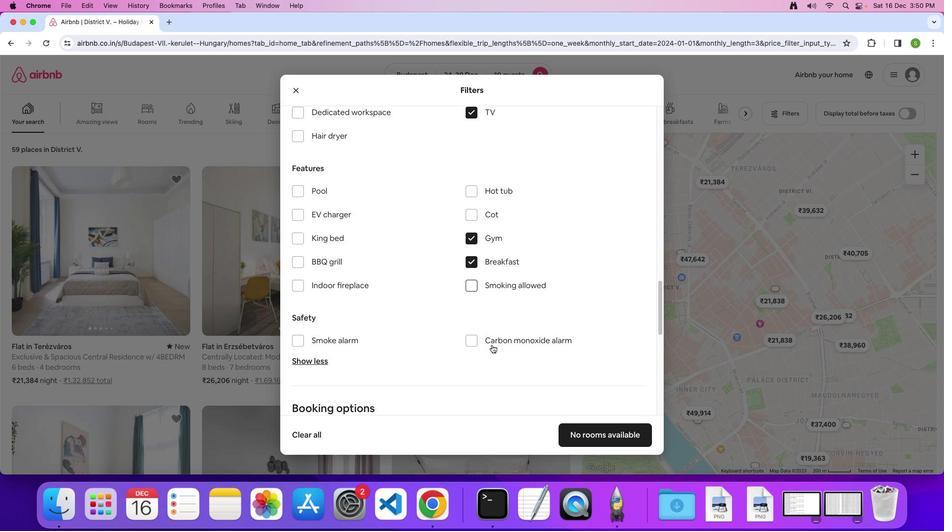 
Action: Mouse scrolled (492, 345) with delta (0, 0)
Screenshot: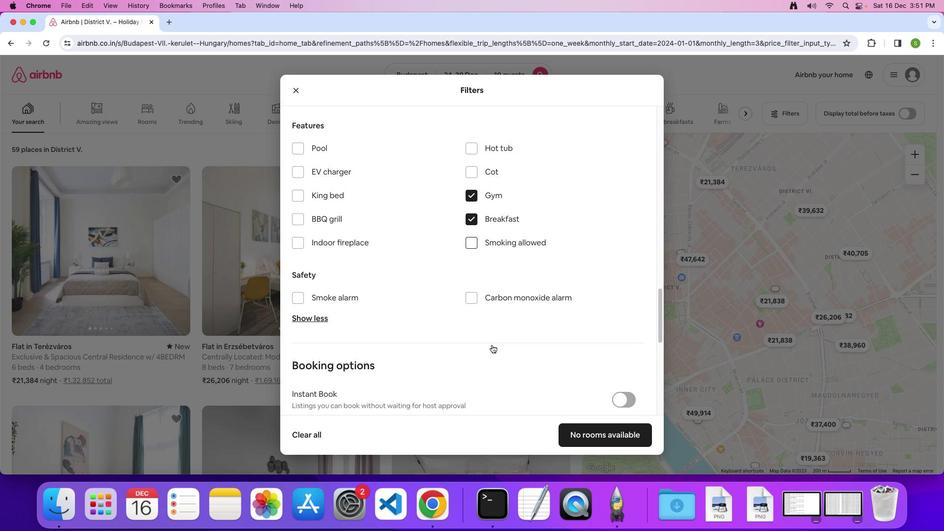 
Action: Mouse scrolled (492, 345) with delta (0, 0)
Screenshot: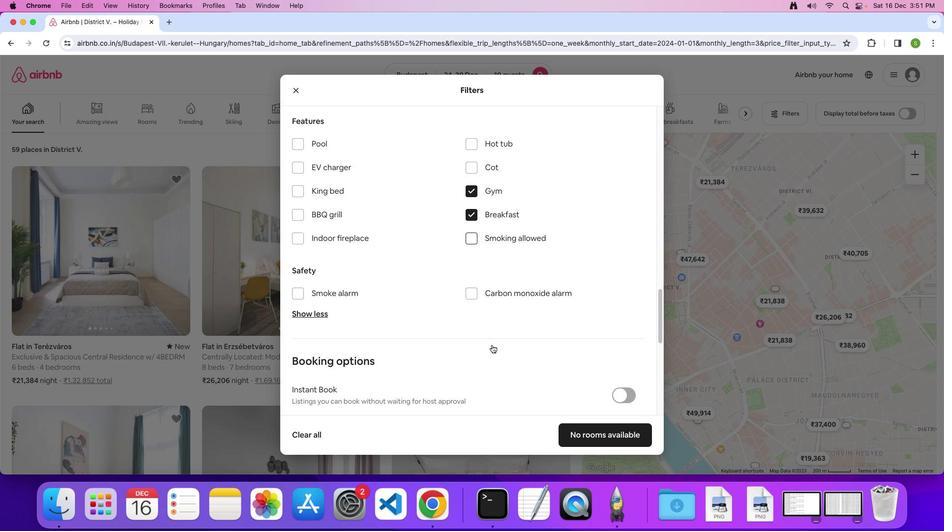 
Action: Mouse scrolled (492, 345) with delta (0, 0)
Screenshot: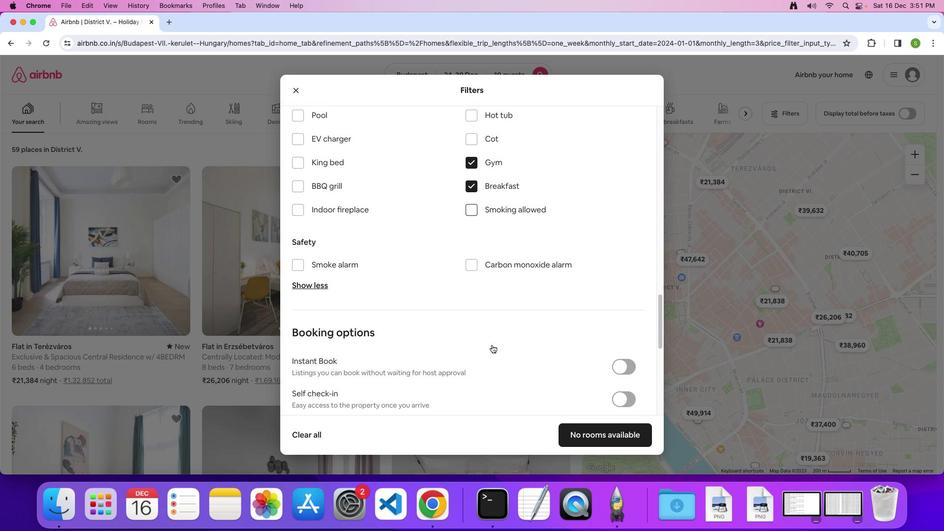 
Action: Mouse scrolled (492, 345) with delta (0, 0)
Screenshot: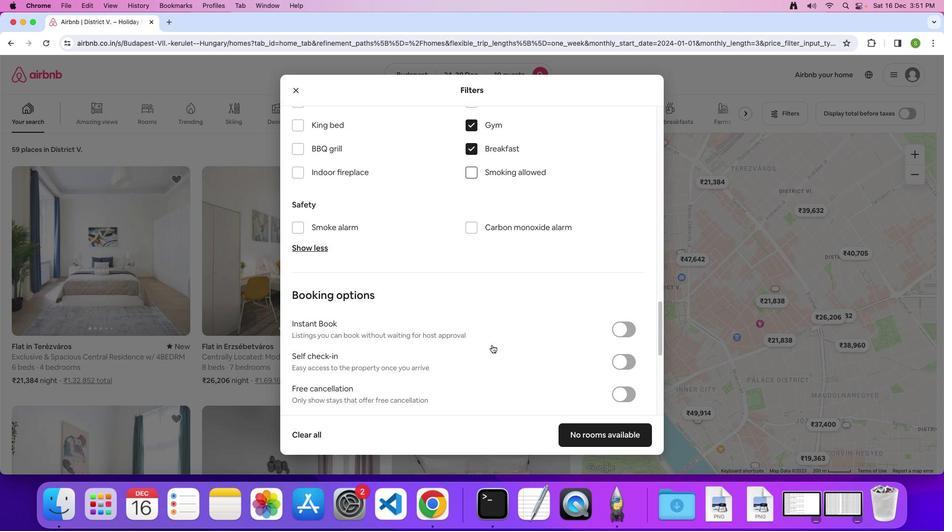 
Action: Mouse scrolled (492, 345) with delta (0, 0)
Screenshot: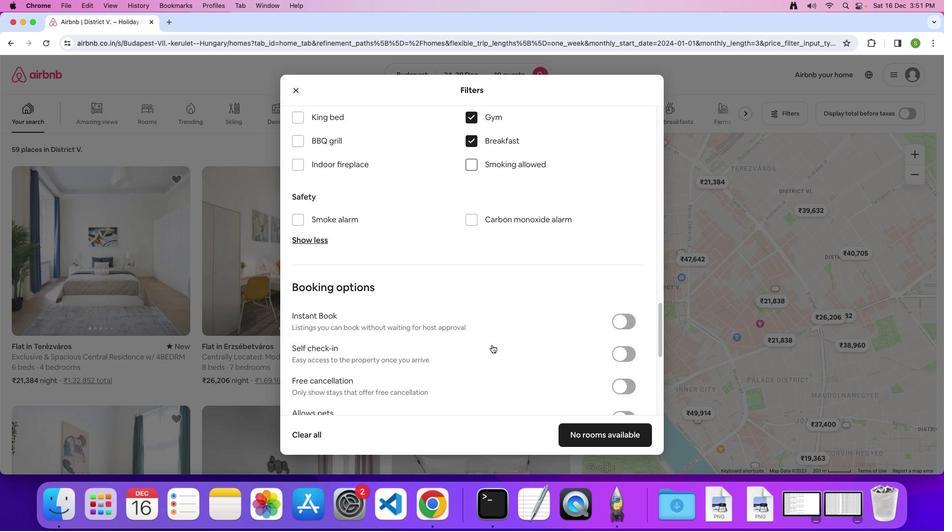
Action: Mouse scrolled (492, 345) with delta (0, 0)
Screenshot: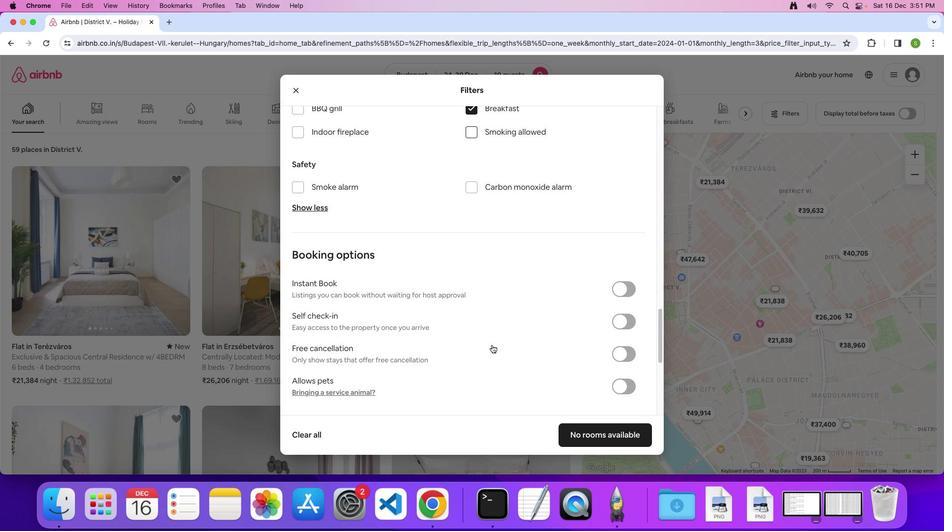 
Action: Mouse scrolled (492, 345) with delta (0, -1)
Screenshot: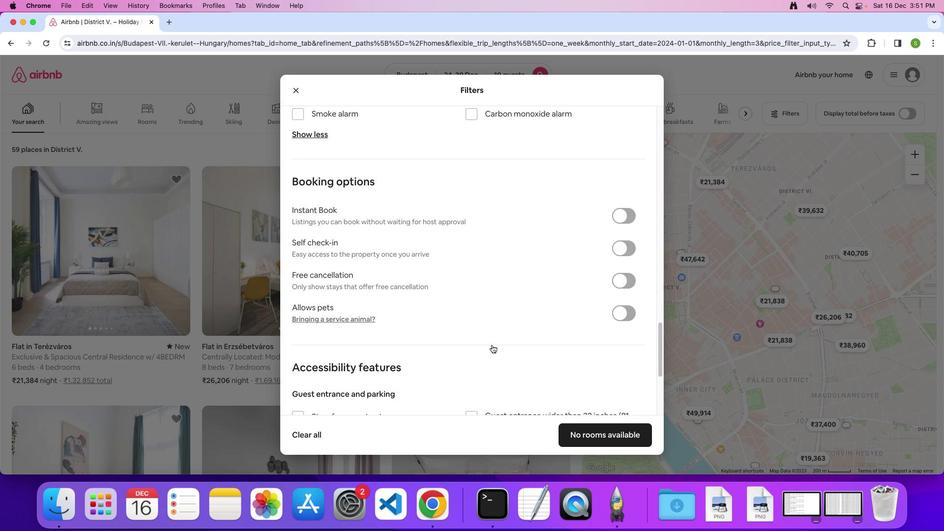 
Action: Mouse scrolled (492, 345) with delta (0, 0)
Screenshot: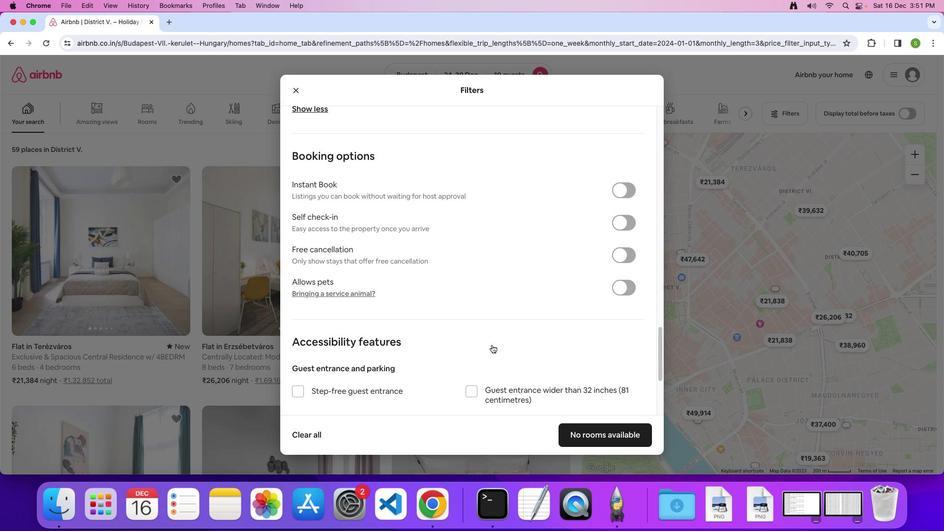 
Action: Mouse scrolled (492, 345) with delta (0, 0)
Screenshot: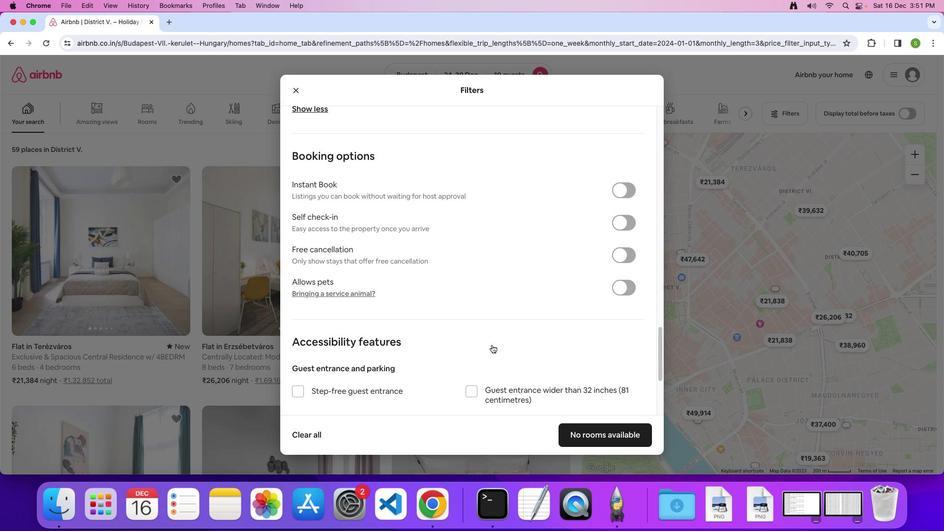 
Action: Mouse scrolled (492, 345) with delta (0, 0)
Screenshot: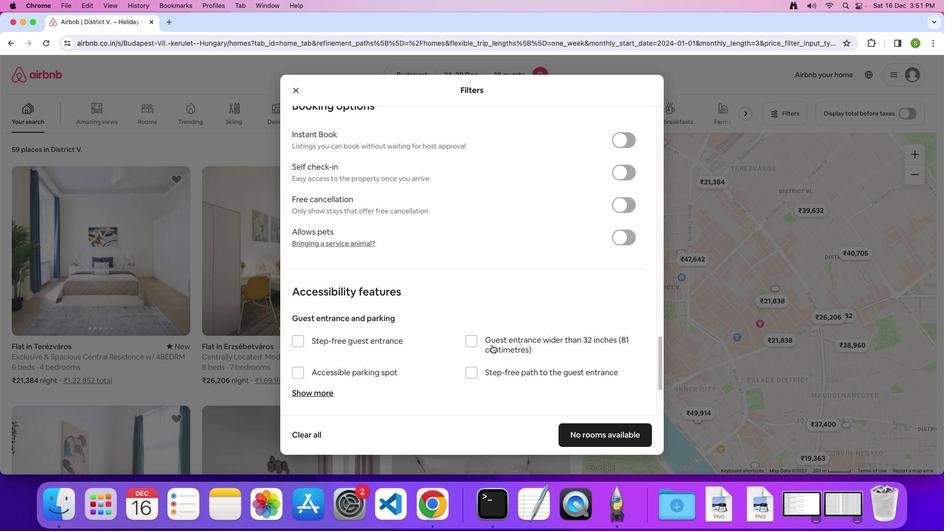 
Action: Mouse scrolled (492, 345) with delta (0, 0)
Screenshot: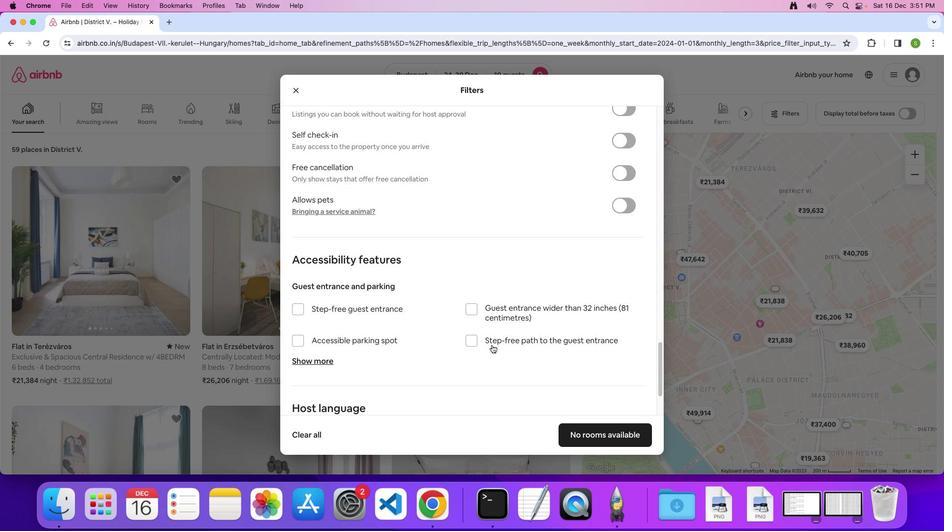 
Action: Mouse scrolled (492, 345) with delta (0, 0)
Screenshot: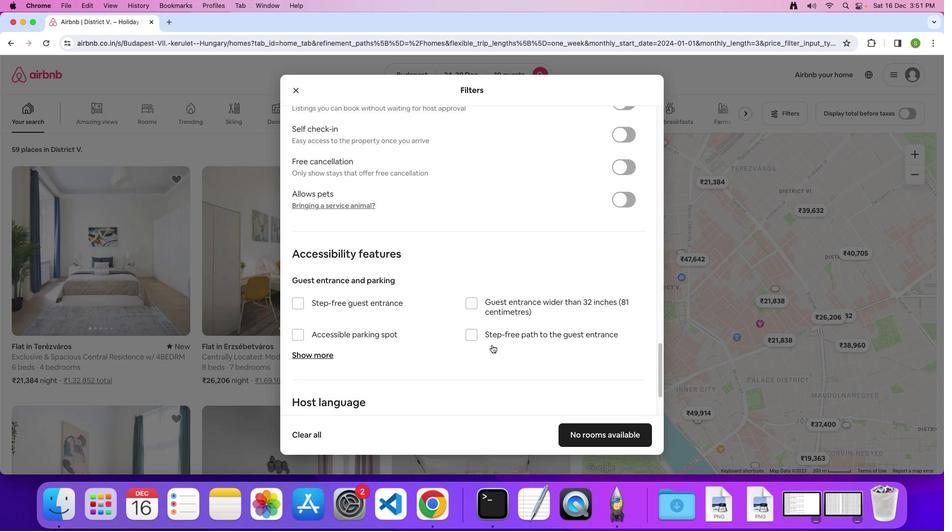 
Action: Mouse scrolled (492, 345) with delta (0, 0)
Screenshot: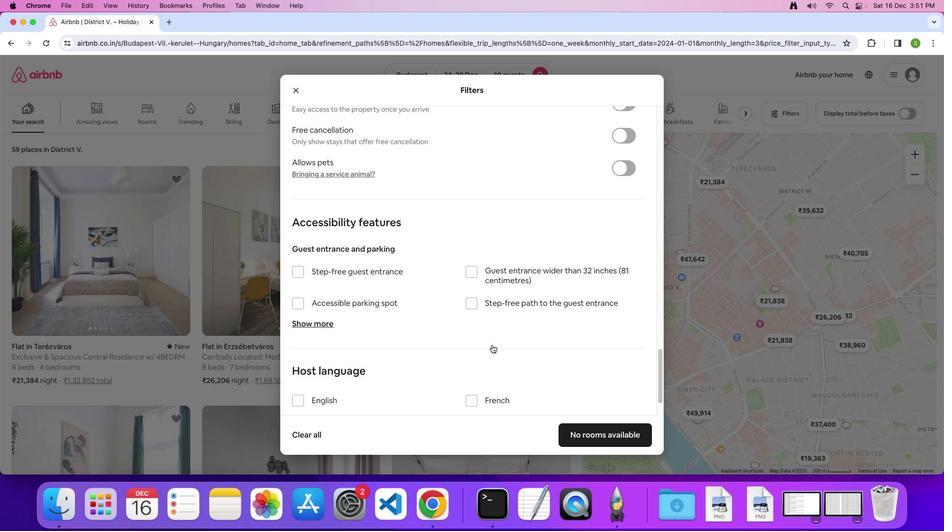 
Action: Mouse scrolled (492, 345) with delta (0, 0)
Screenshot: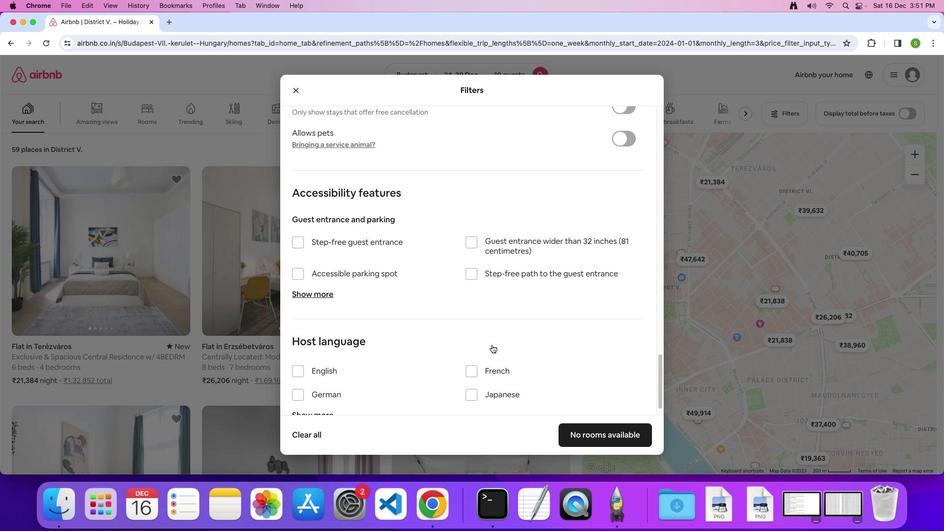 
Action: Mouse scrolled (492, 345) with delta (0, 0)
Screenshot: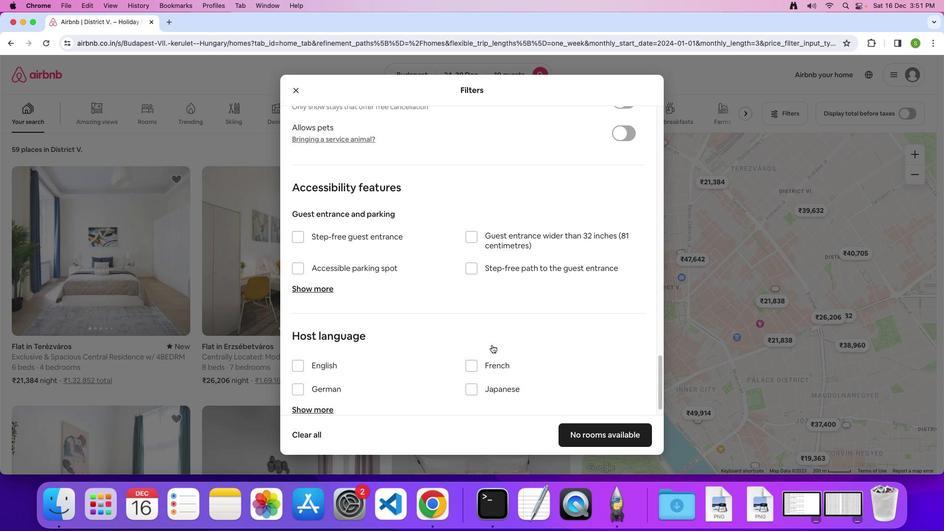 
Action: Mouse scrolled (492, 345) with delta (0, 0)
Screenshot: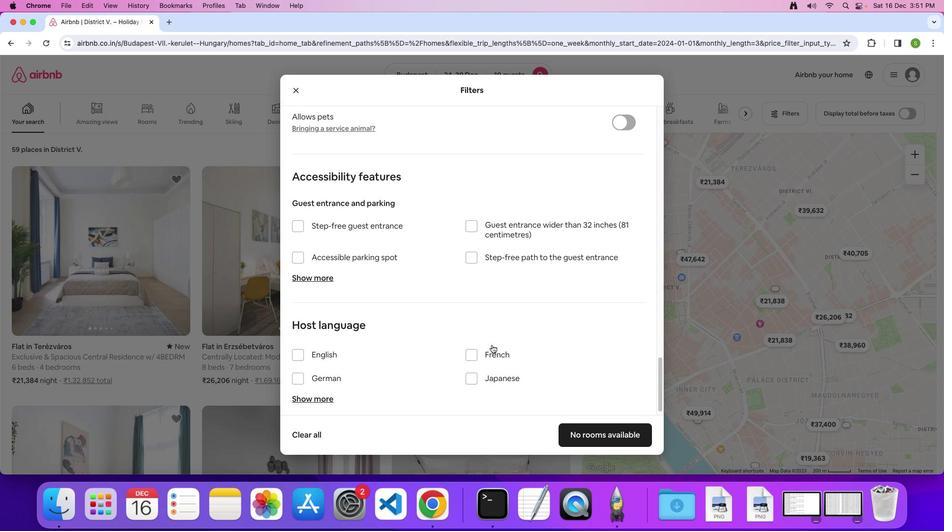 
Action: Mouse scrolled (492, 345) with delta (0, 0)
Screenshot: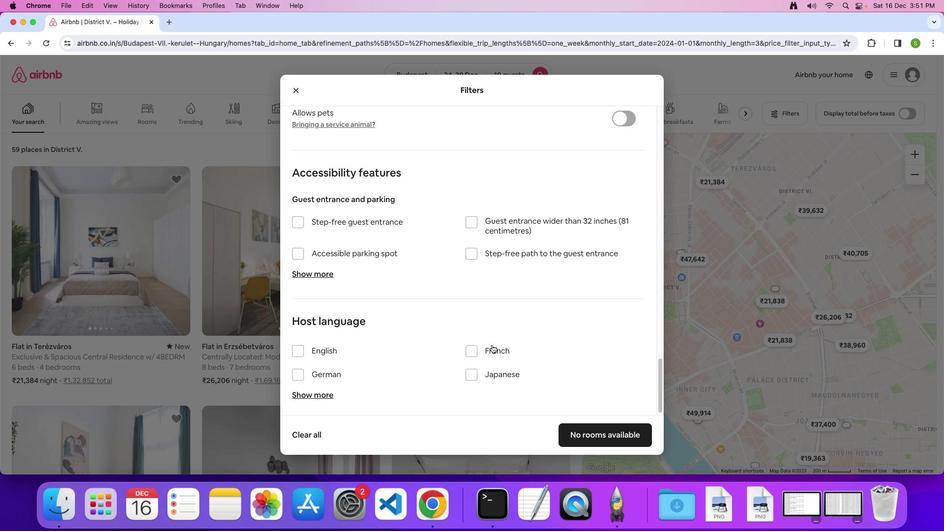 
Action: Mouse scrolled (492, 345) with delta (0, -1)
Screenshot: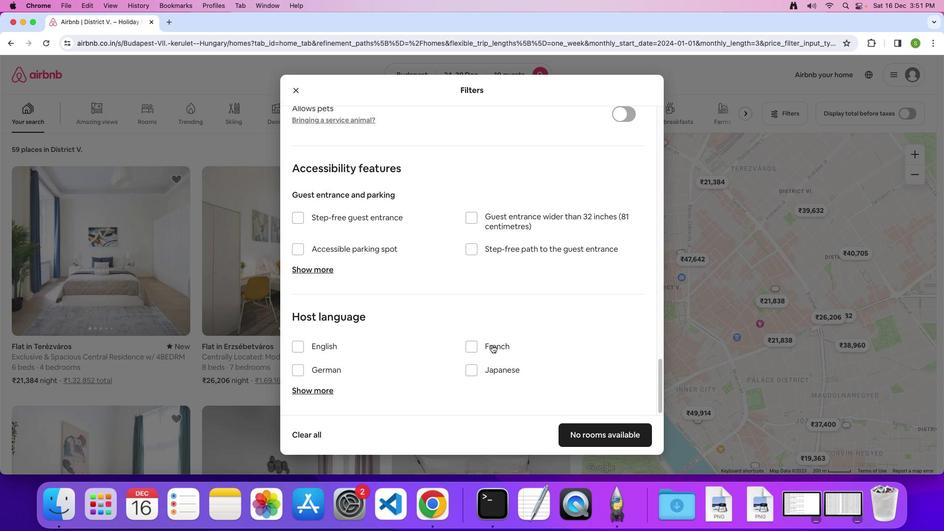 
Action: Mouse moved to (503, 380)
Screenshot: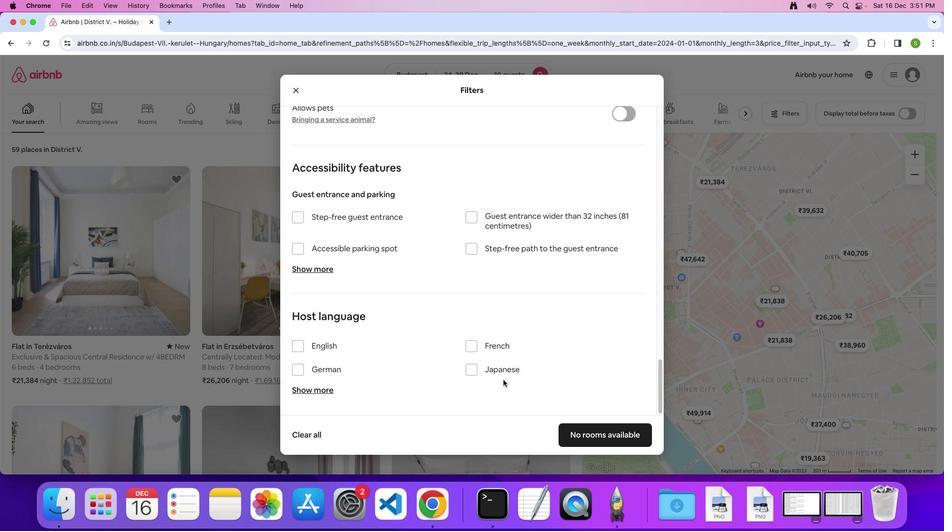 
Action: Mouse scrolled (503, 380) with delta (0, 0)
Screenshot: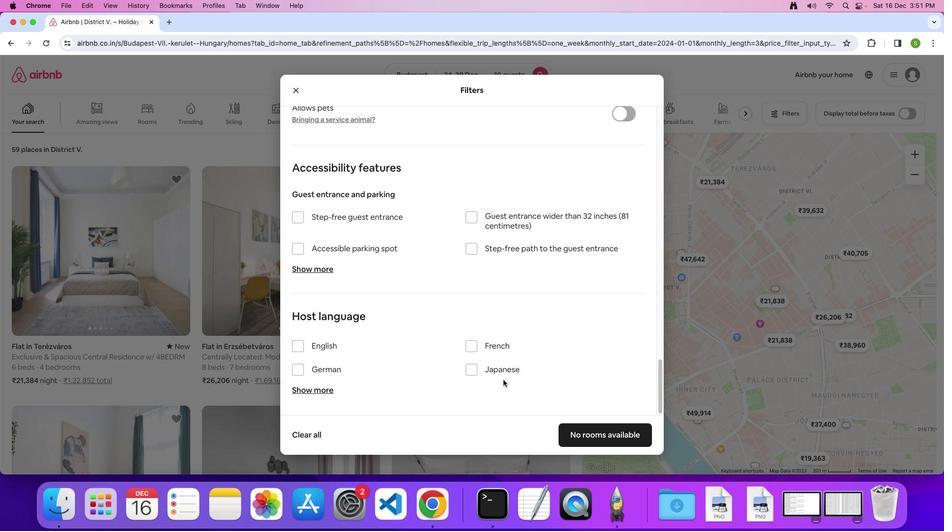 
Action: Mouse moved to (503, 380)
Screenshot: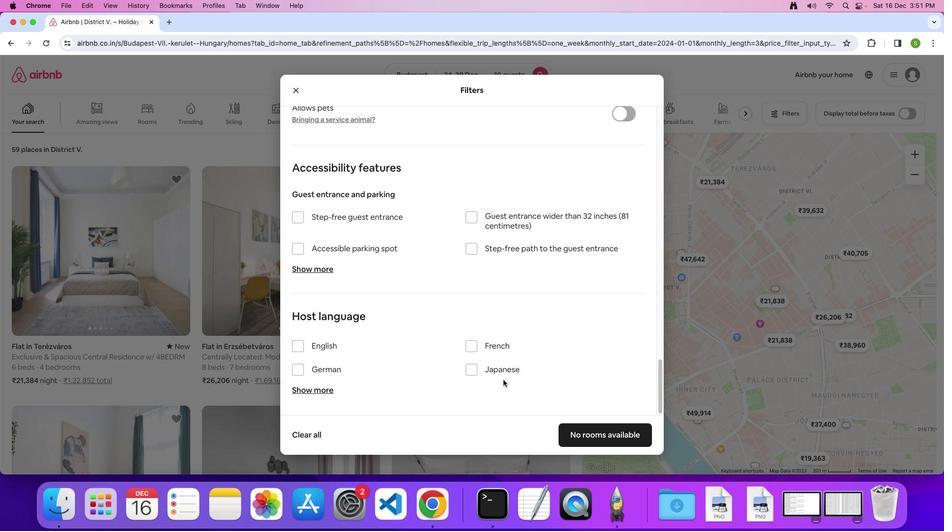 
Action: Mouse scrolled (503, 380) with delta (0, 0)
Screenshot: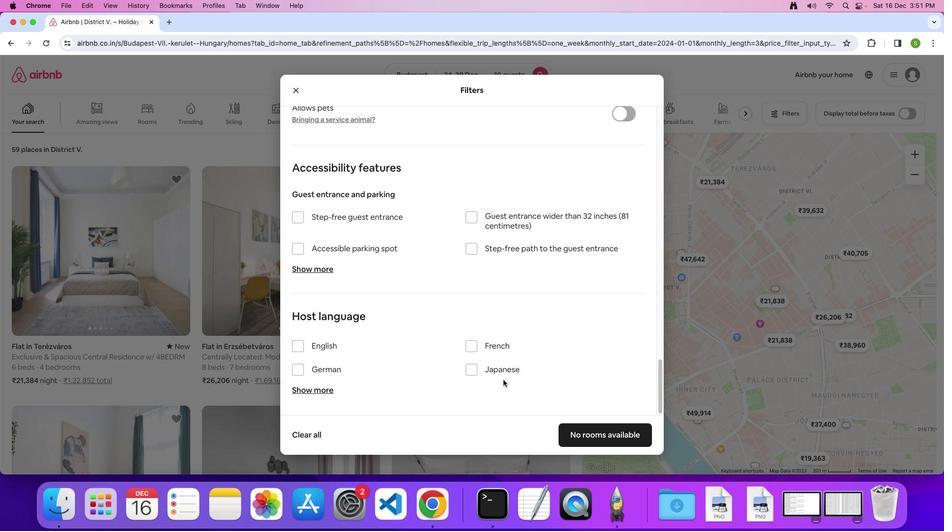 
Action: Mouse moved to (503, 380)
Screenshot: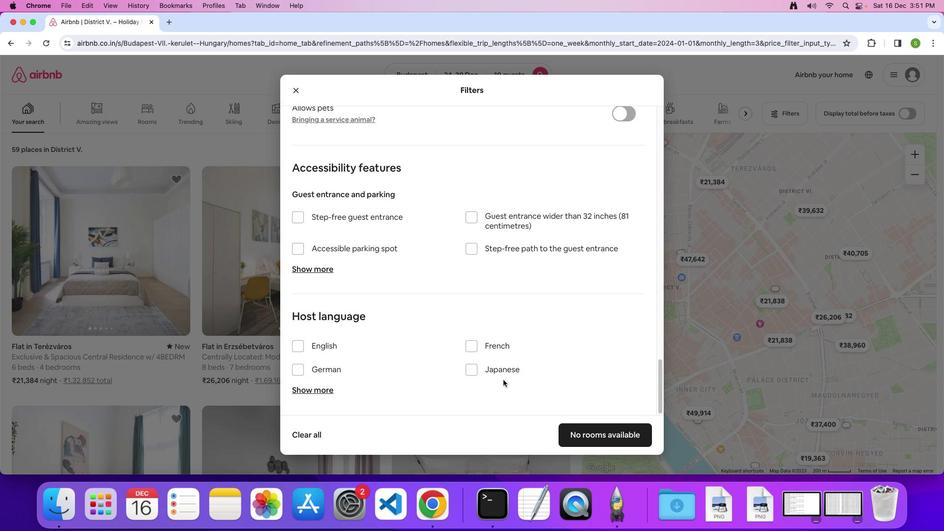 
Action: Mouse scrolled (503, 380) with delta (0, 0)
Screenshot: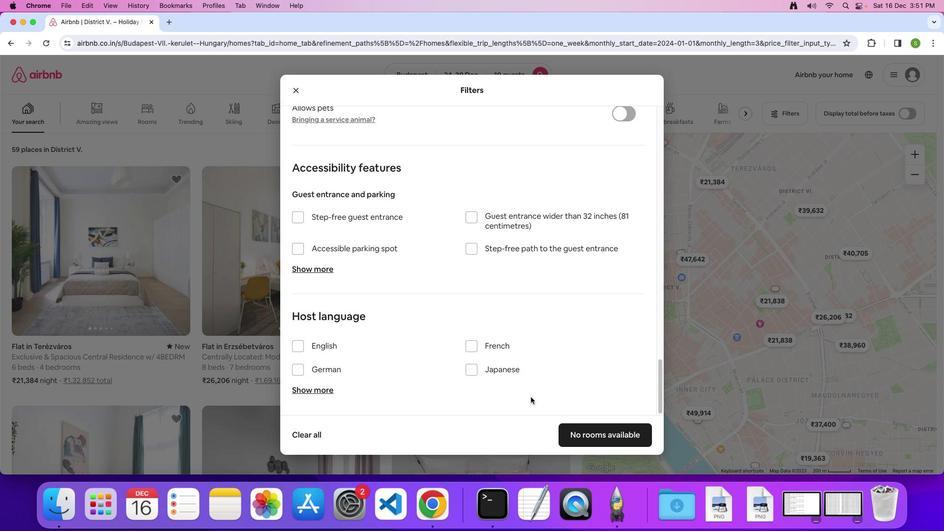 
Action: Mouse moved to (584, 428)
Screenshot: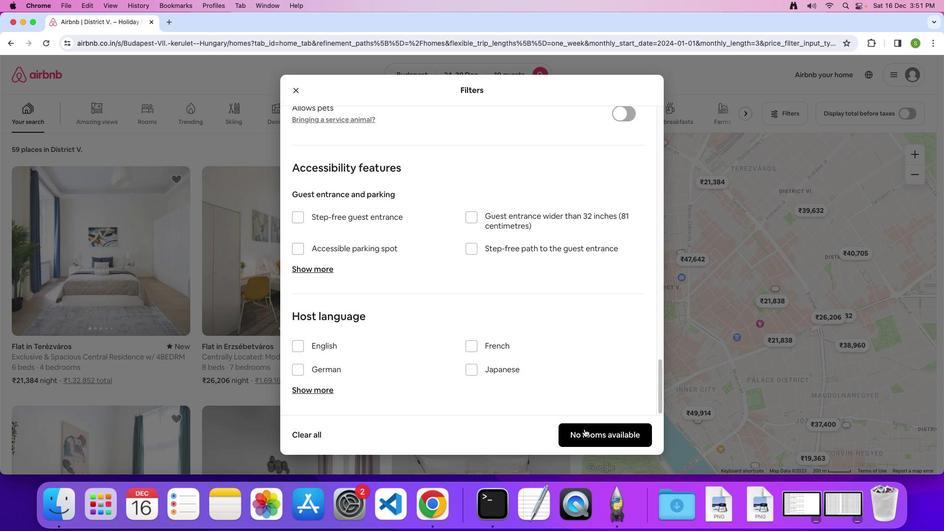 
Action: Mouse pressed left at (584, 428)
Screenshot: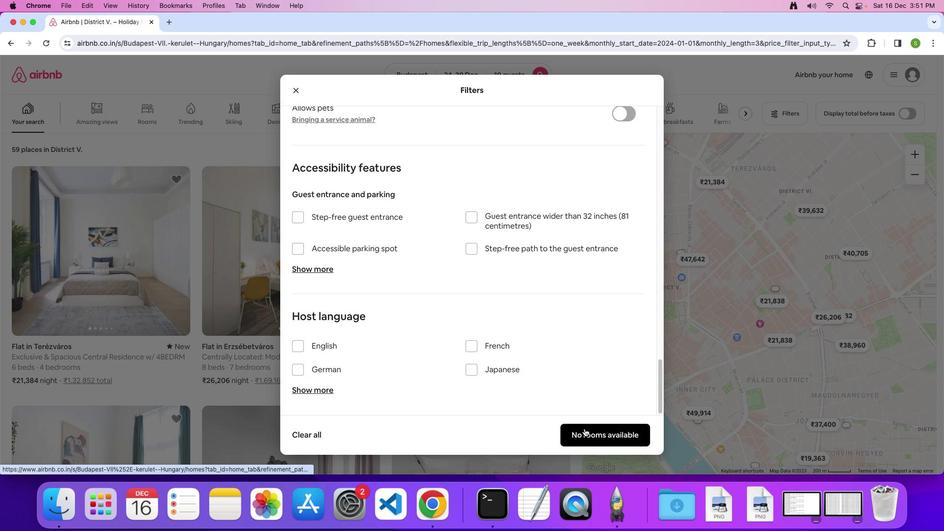
Action: Mouse moved to (378, 308)
Screenshot: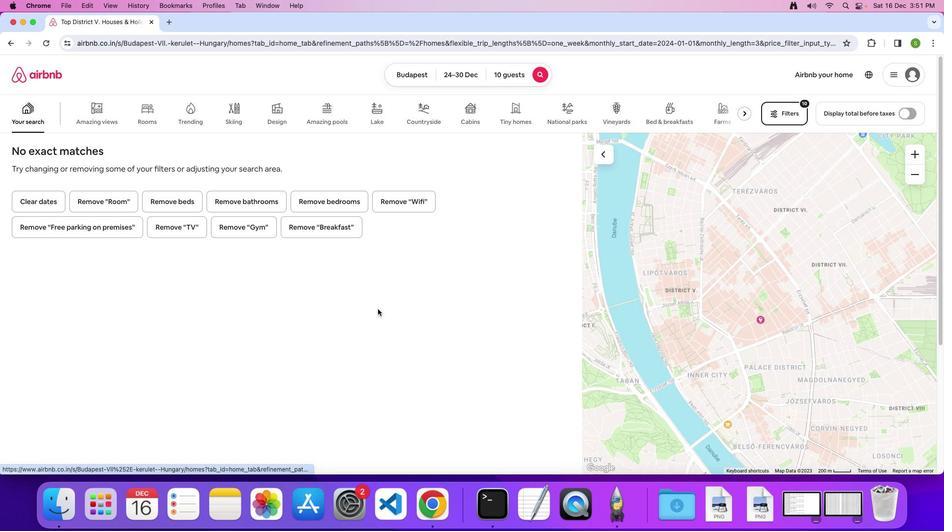 
